 Task: Design a Sports Team Jersey.
Action: Mouse moved to (136, 349)
Screenshot: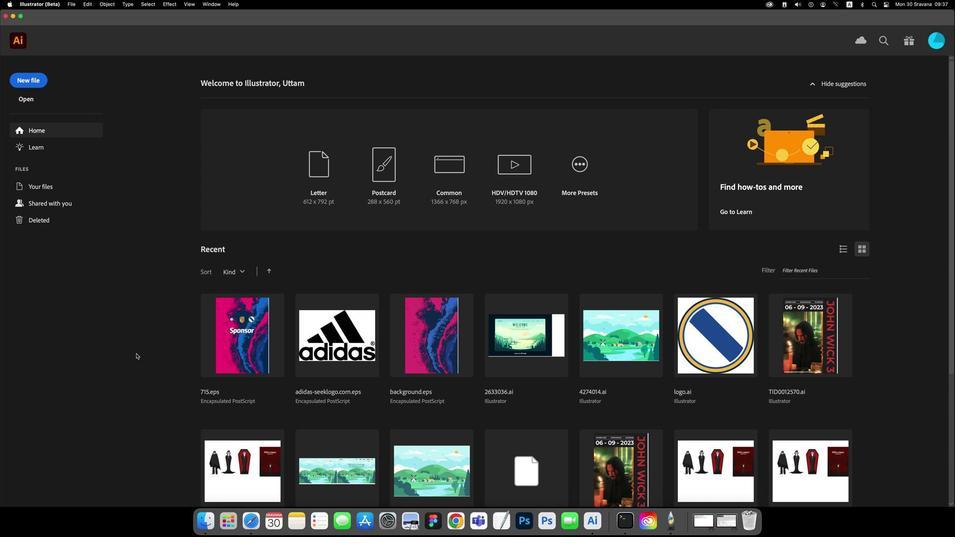 
Action: Mouse pressed left at (136, 349)
Screenshot: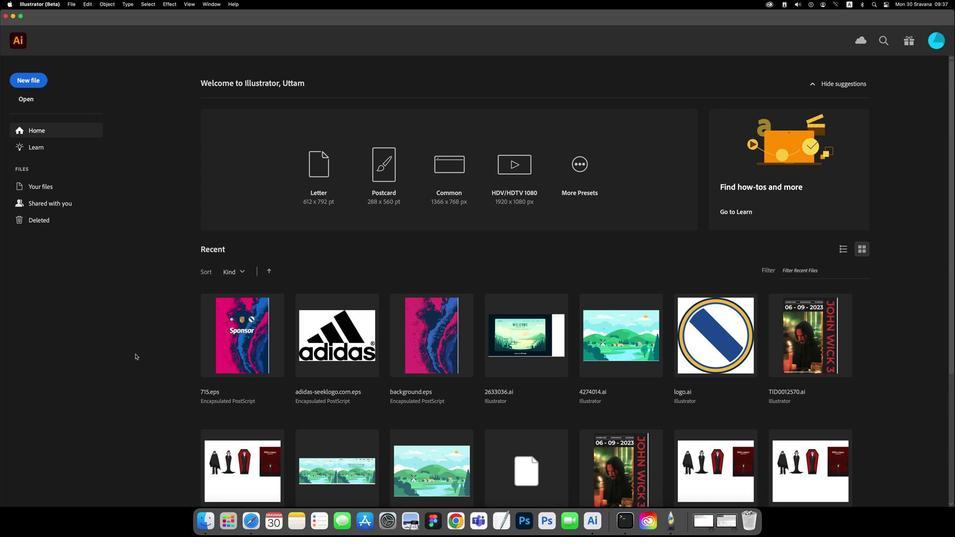 
Action: Mouse pressed left at (136, 349)
Screenshot: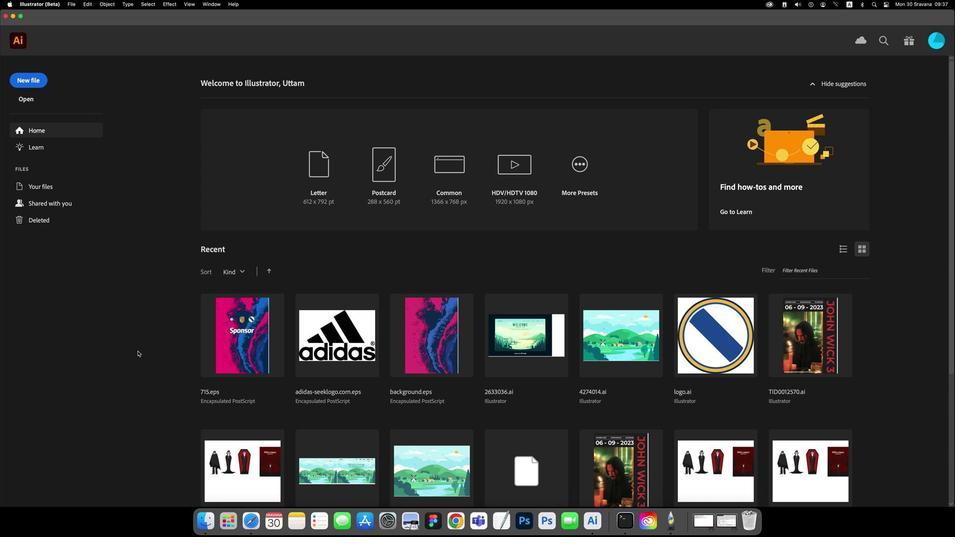 
Action: Mouse moved to (138, 346)
Screenshot: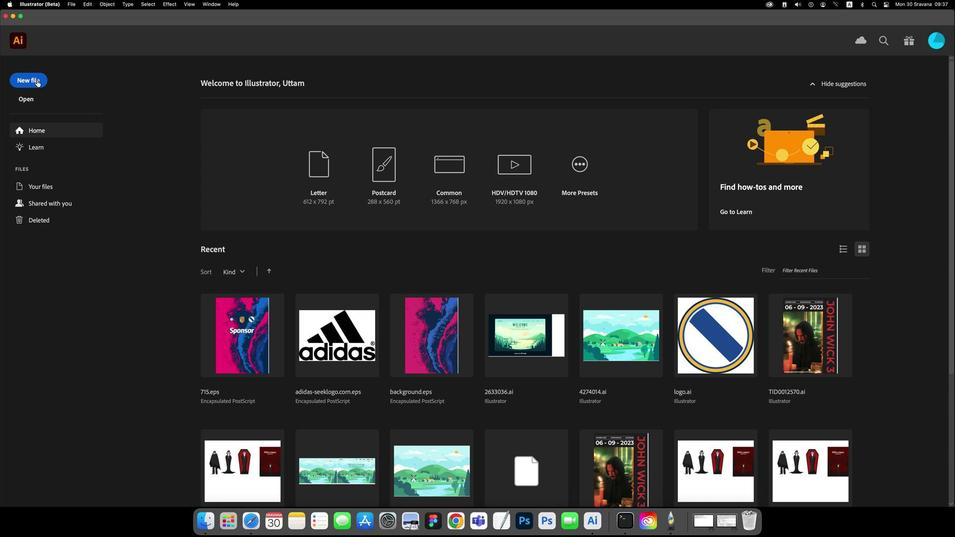 
Action: Mouse pressed left at (138, 346)
Screenshot: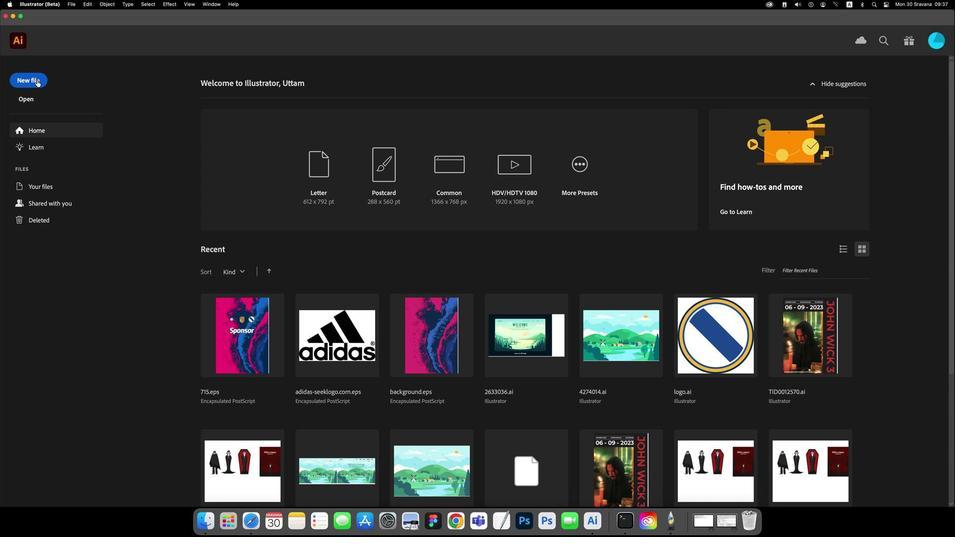 
Action: Mouse moved to (38, 85)
Screenshot: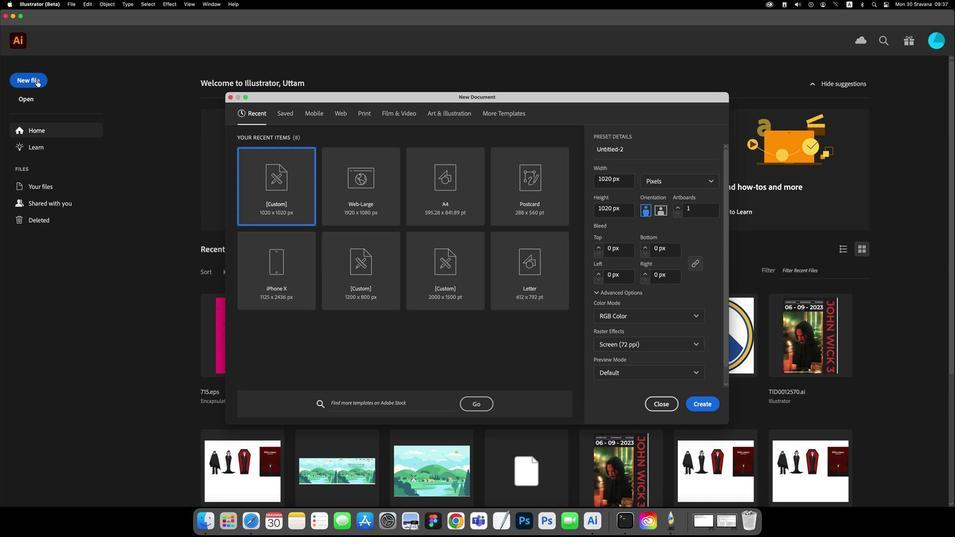 
Action: Mouse pressed left at (38, 85)
Screenshot: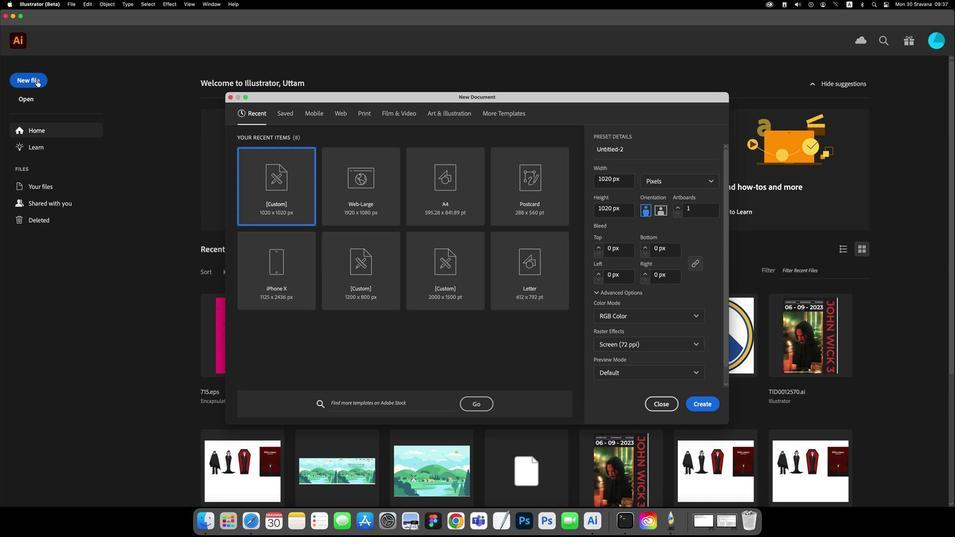 
Action: Mouse moved to (437, 114)
Screenshot: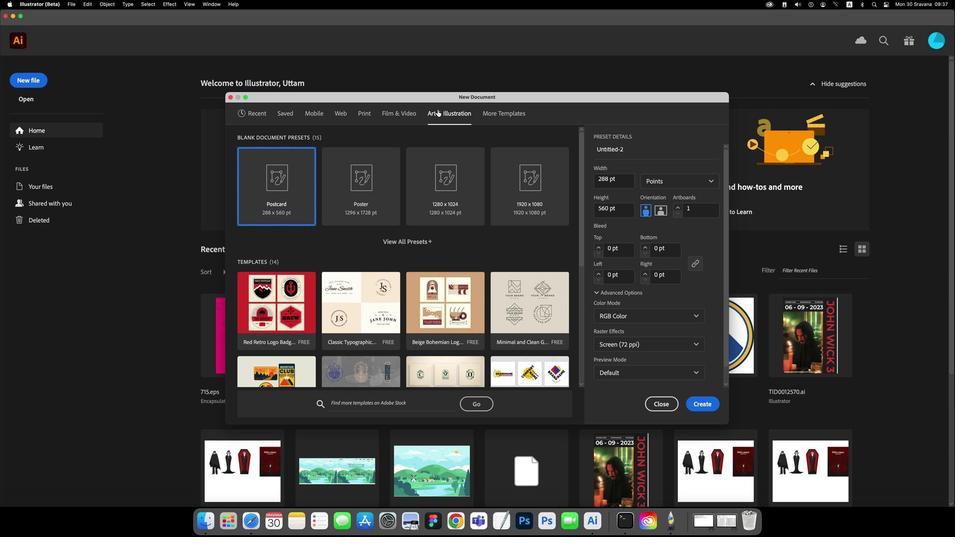 
Action: Mouse pressed left at (437, 114)
Screenshot: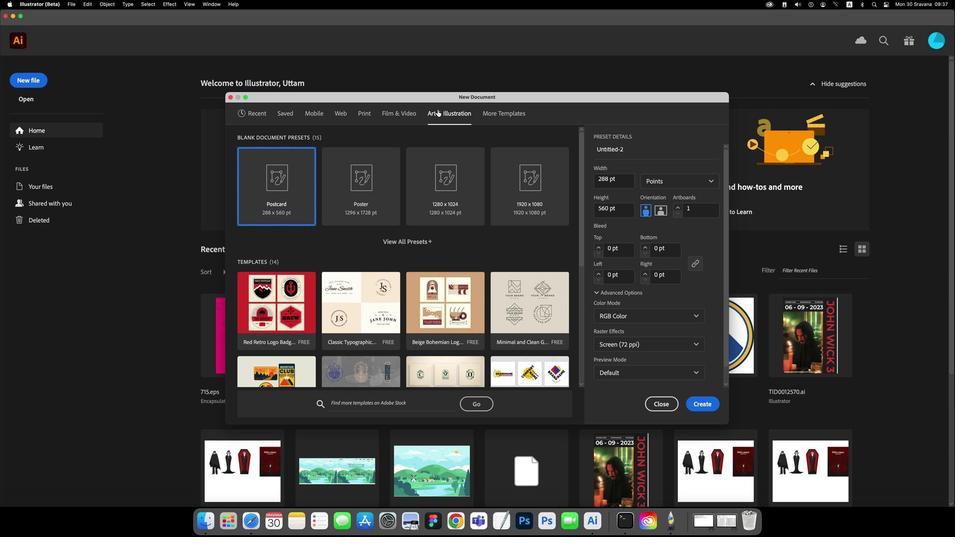 
Action: Mouse moved to (518, 177)
Screenshot: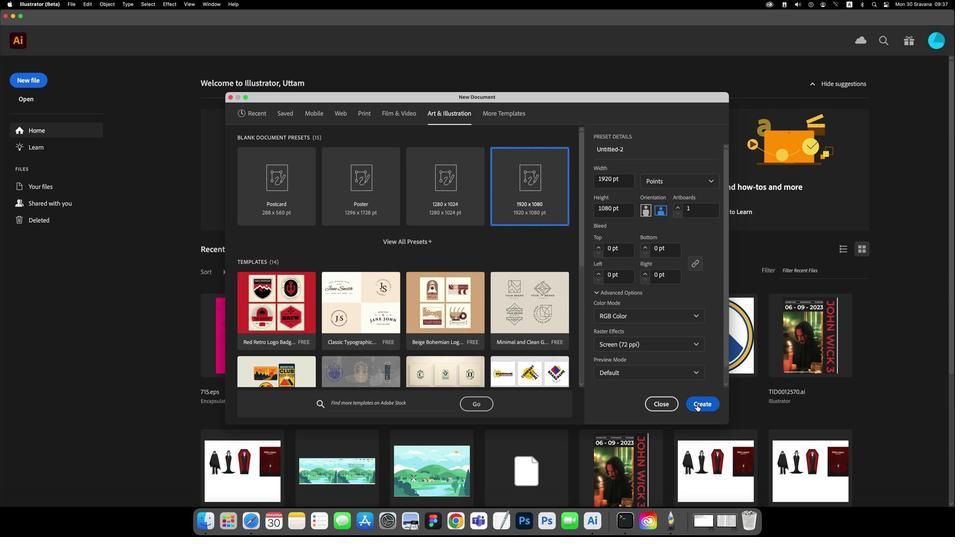 
Action: Mouse pressed left at (518, 177)
Screenshot: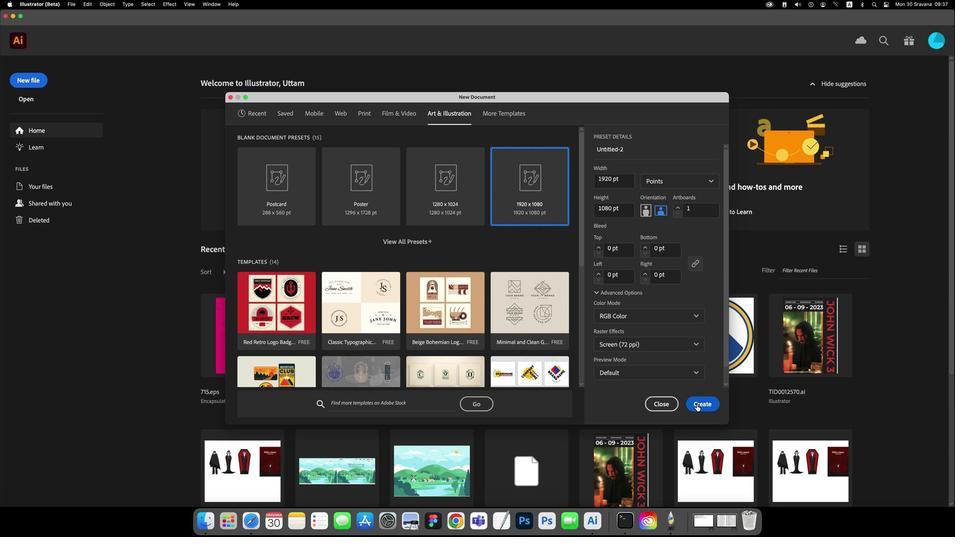 
Action: Mouse moved to (695, 397)
Screenshot: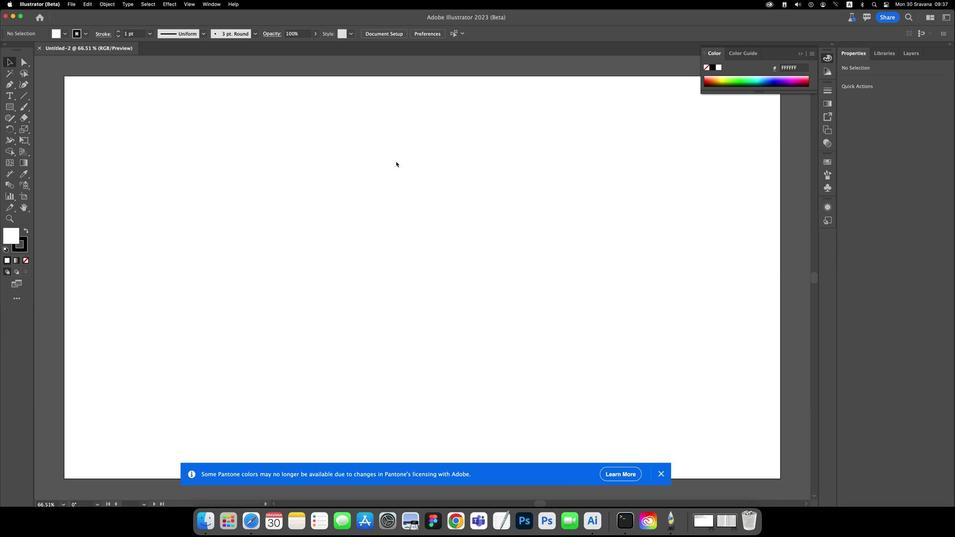 
Action: Mouse pressed left at (695, 397)
Screenshot: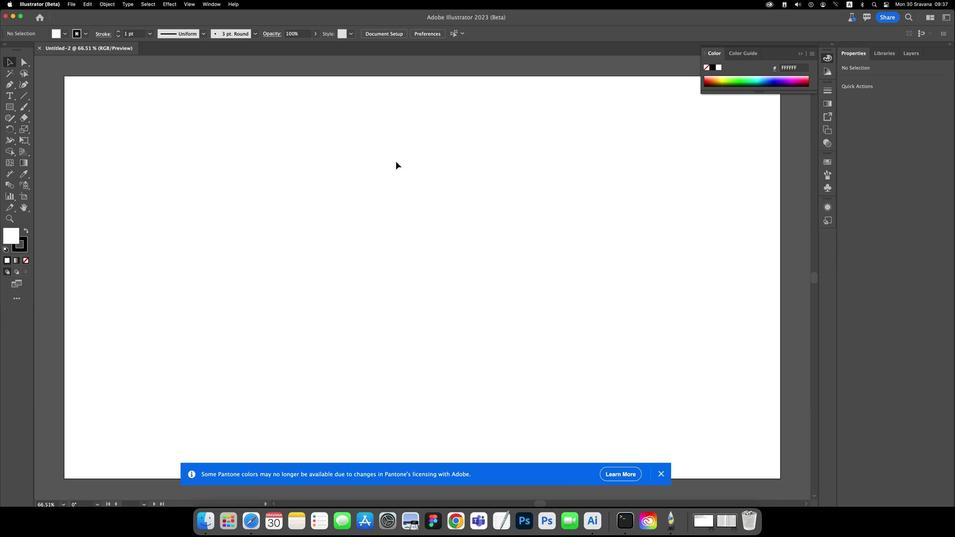 
Action: Mouse moved to (661, 462)
Screenshot: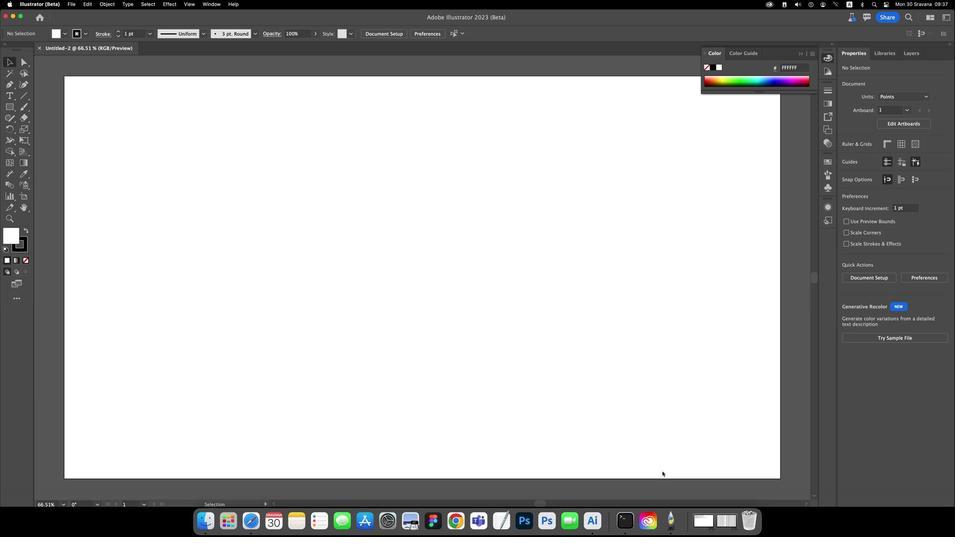 
Action: Mouse pressed left at (661, 462)
Screenshot: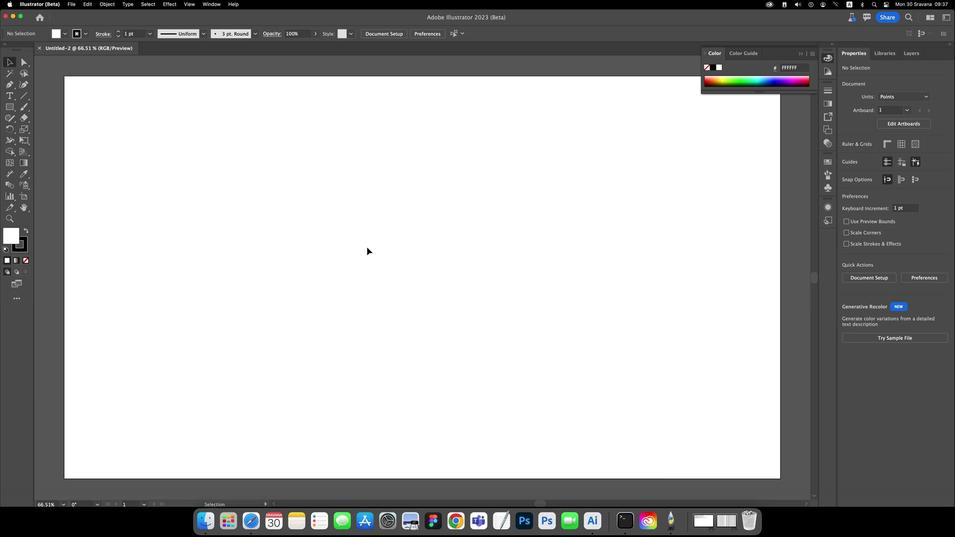 
Action: Mouse moved to (366, 246)
Screenshot: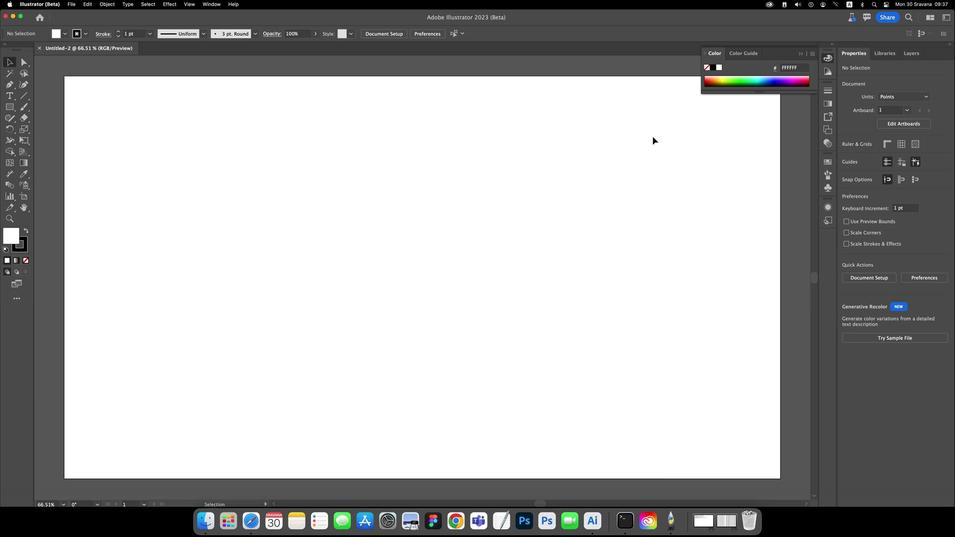 
Action: Mouse pressed left at (366, 246)
Screenshot: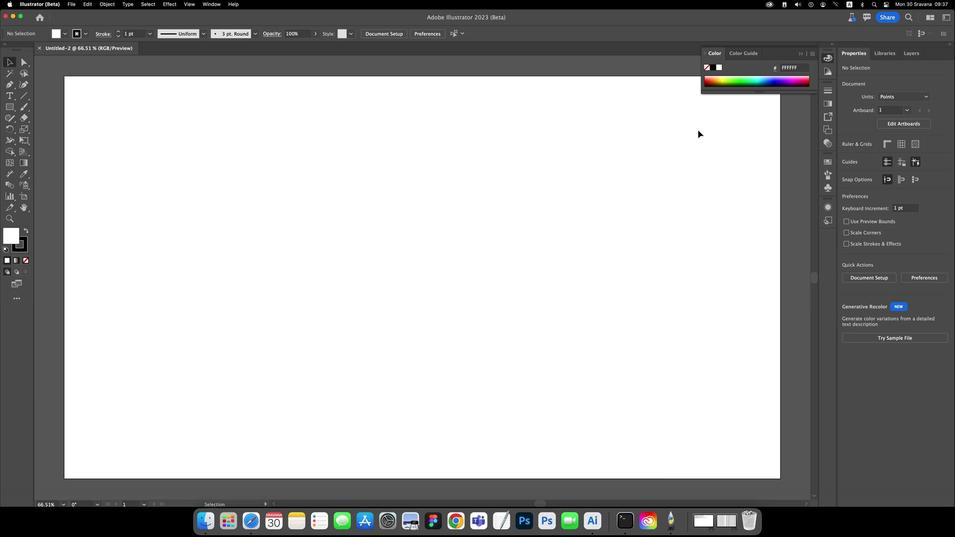 
Action: Mouse moved to (896, 129)
Screenshot: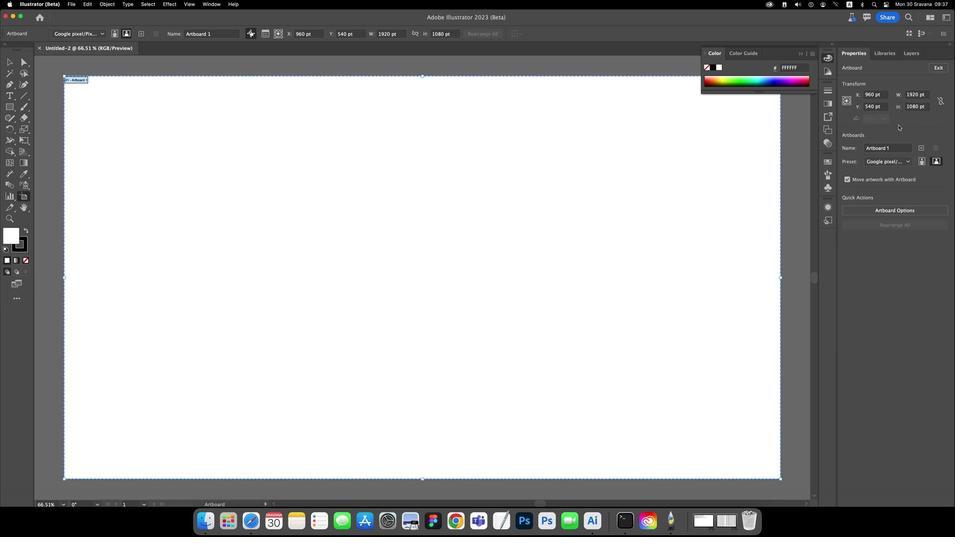 
Action: Mouse pressed left at (896, 129)
Screenshot: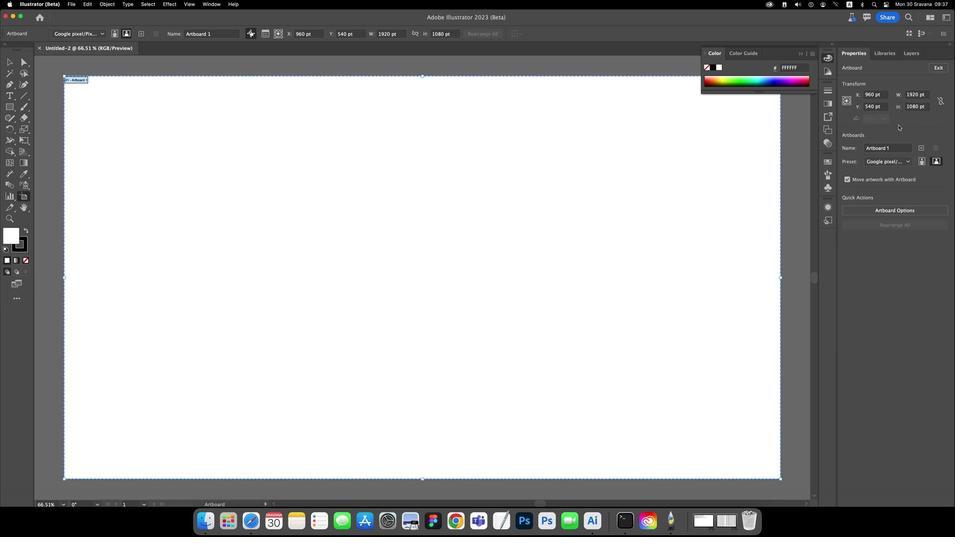 
Action: Mouse moved to (920, 165)
Screenshot: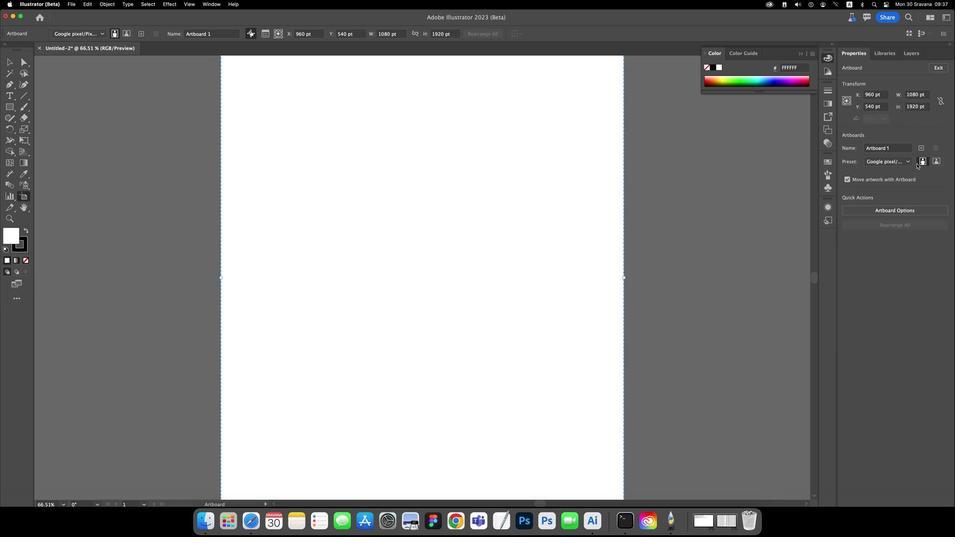 
Action: Mouse pressed left at (920, 165)
Screenshot: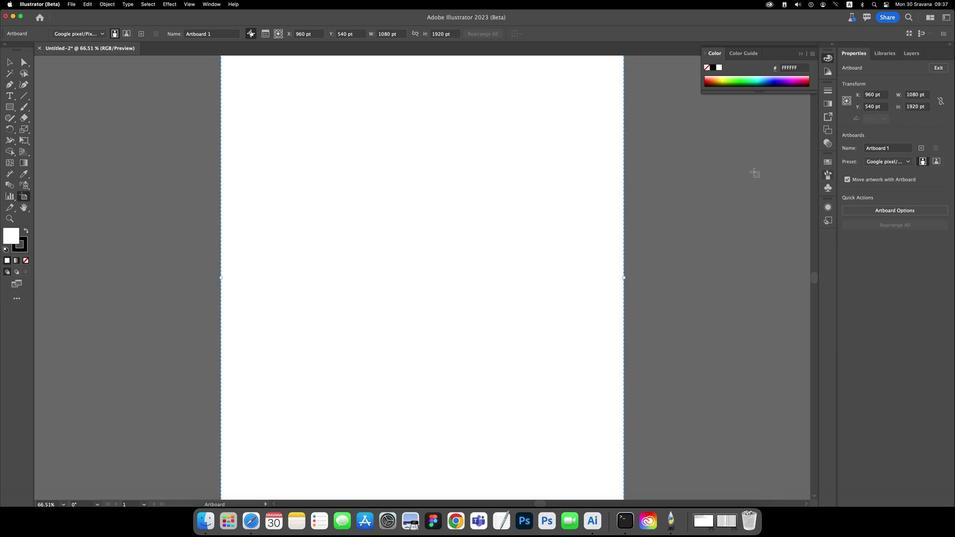 
Action: Mouse moved to (738, 184)
Screenshot: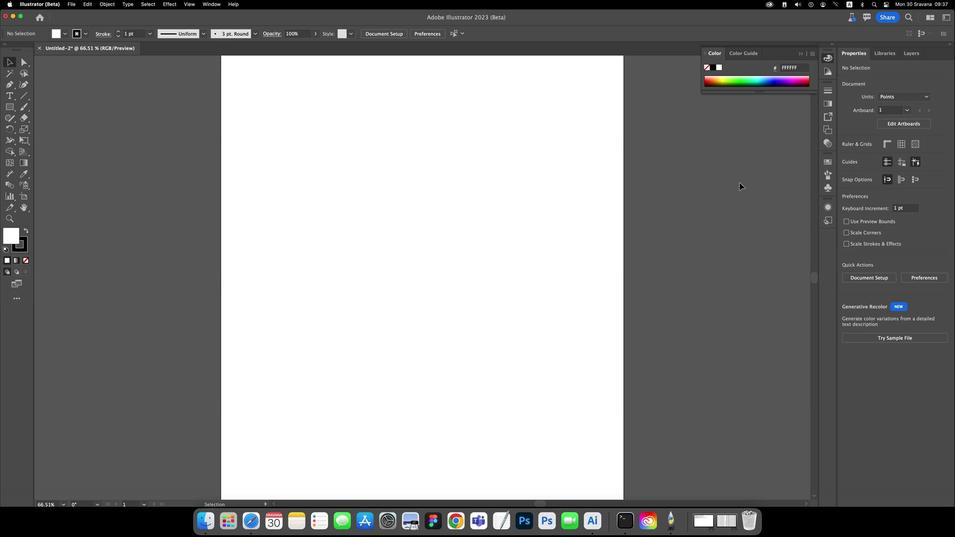 
Action: Key pressed 'v'
Screenshot: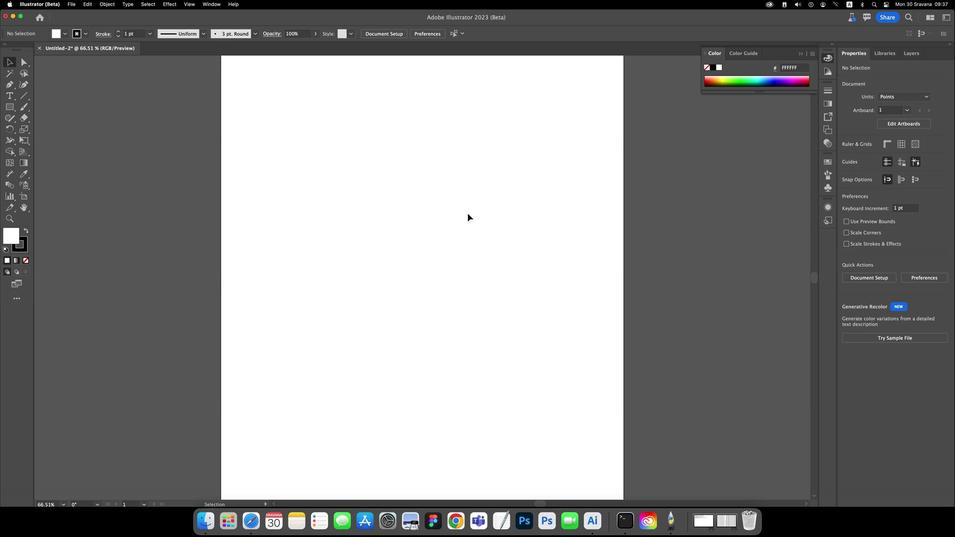 
Action: Mouse pressed left at (738, 184)
Screenshot: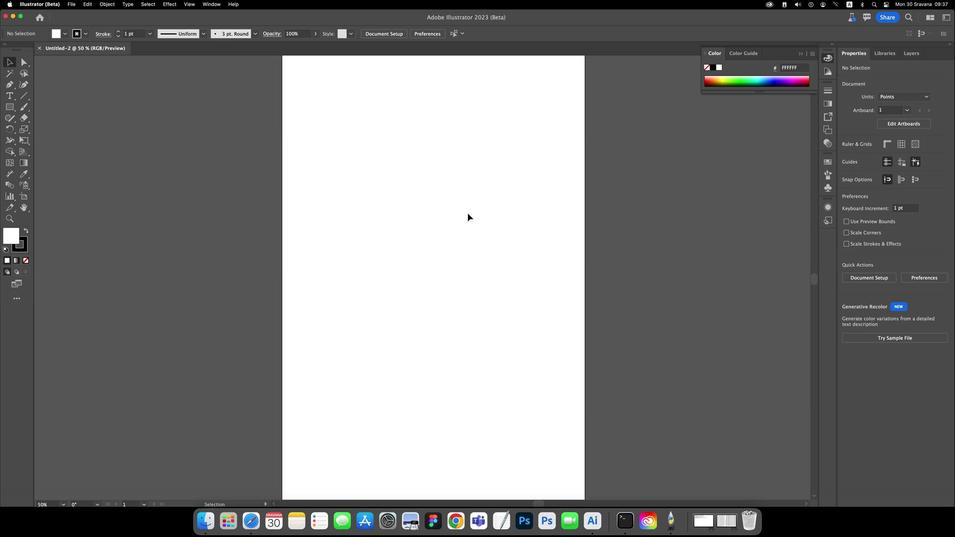 
Action: Mouse moved to (467, 214)
Screenshot: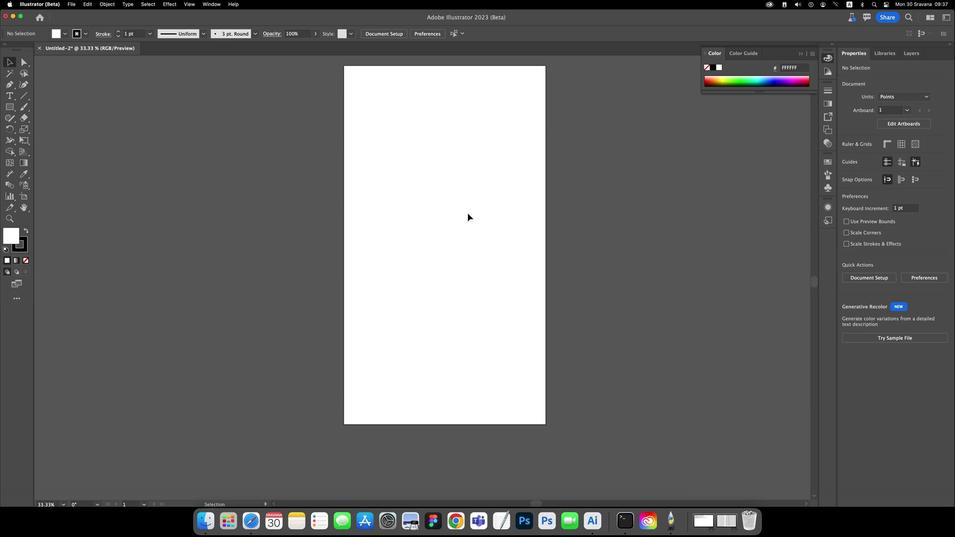 
Action: Key pressed Key.alt
Screenshot: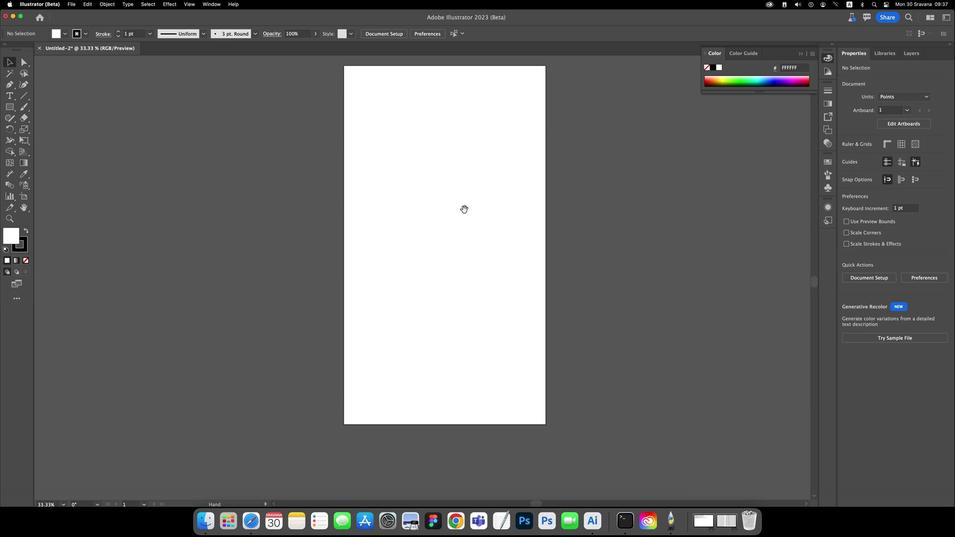 
Action: Mouse scrolled (467, 214) with delta (1, 8)
Screenshot: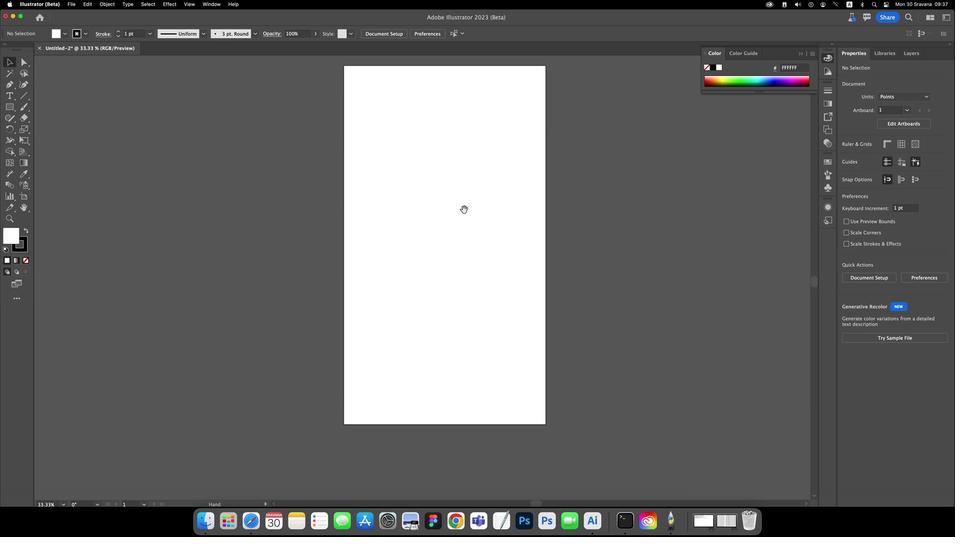 
Action: Mouse scrolled (467, 214) with delta (1, 8)
Screenshot: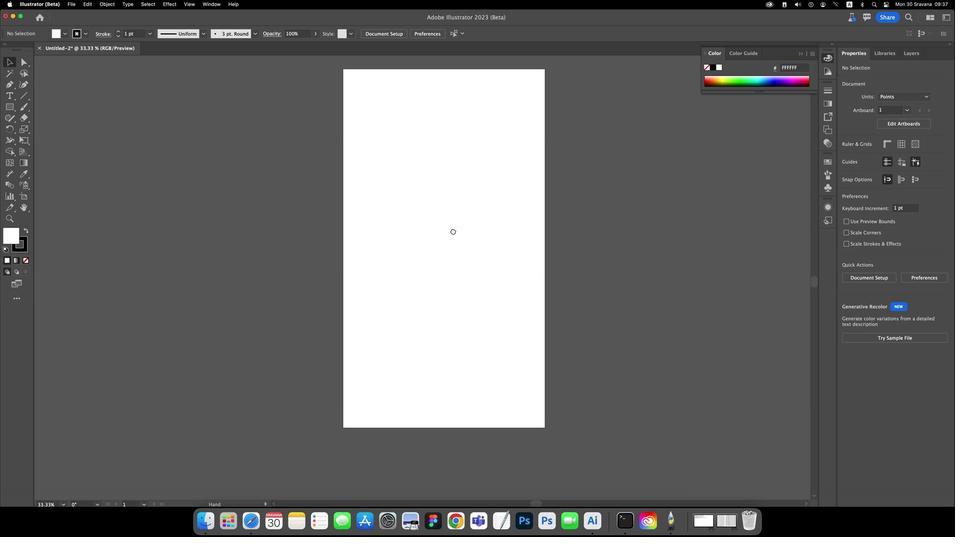 
Action: Mouse moved to (467, 214)
Screenshot: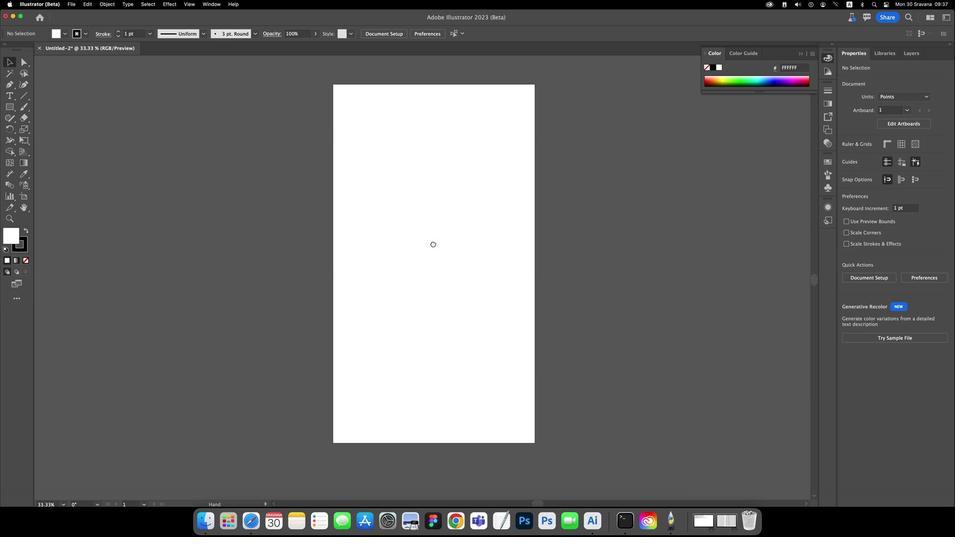 
Action: Mouse scrolled (467, 214) with delta (1, 8)
Screenshot: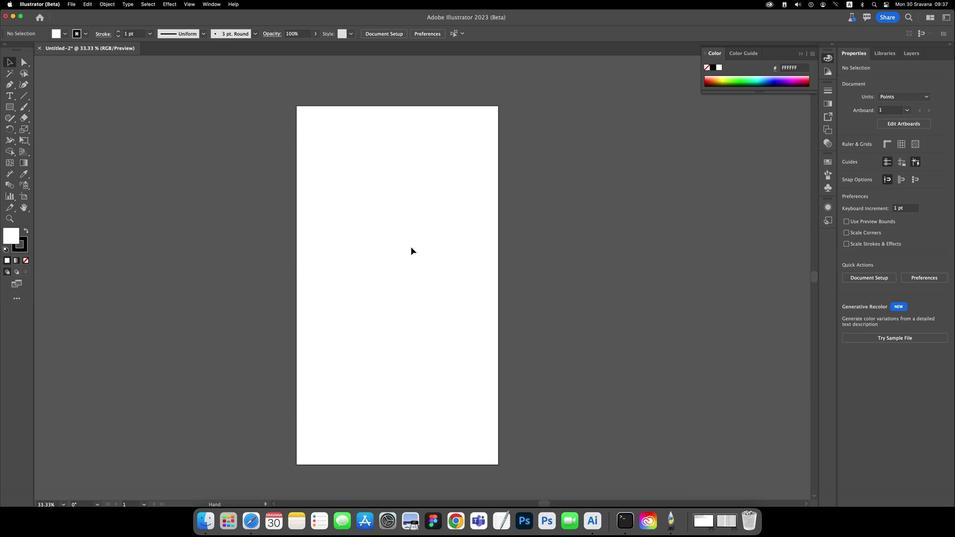 
Action: Key pressed Key.space
Screenshot: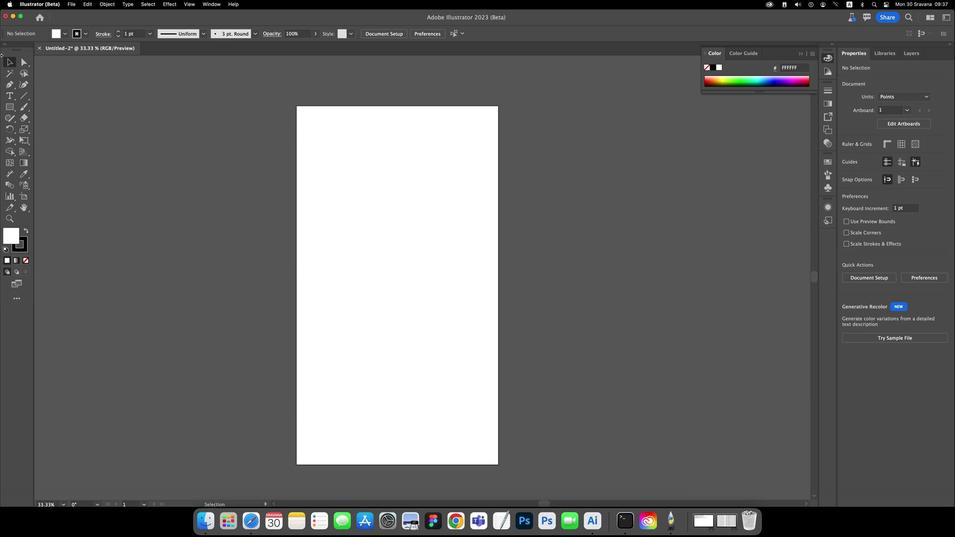 
Action: Mouse moved to (463, 212)
Screenshot: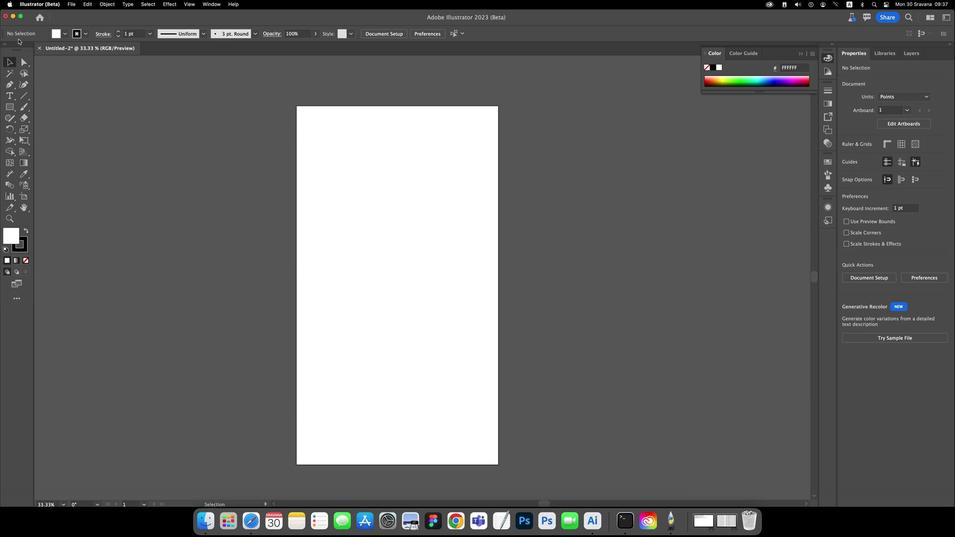 
Action: Mouse pressed left at (463, 212)
Screenshot: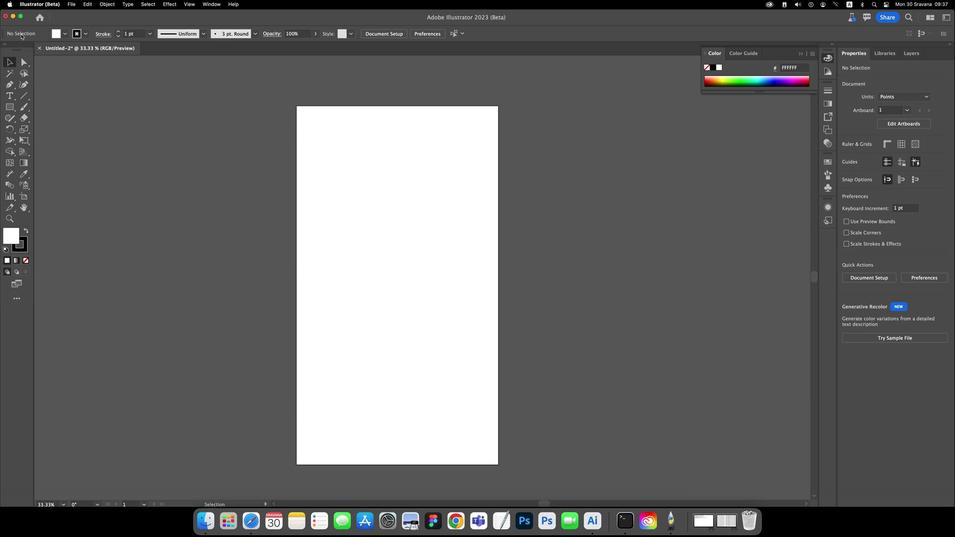 
Action: Mouse moved to (70, 10)
Screenshot: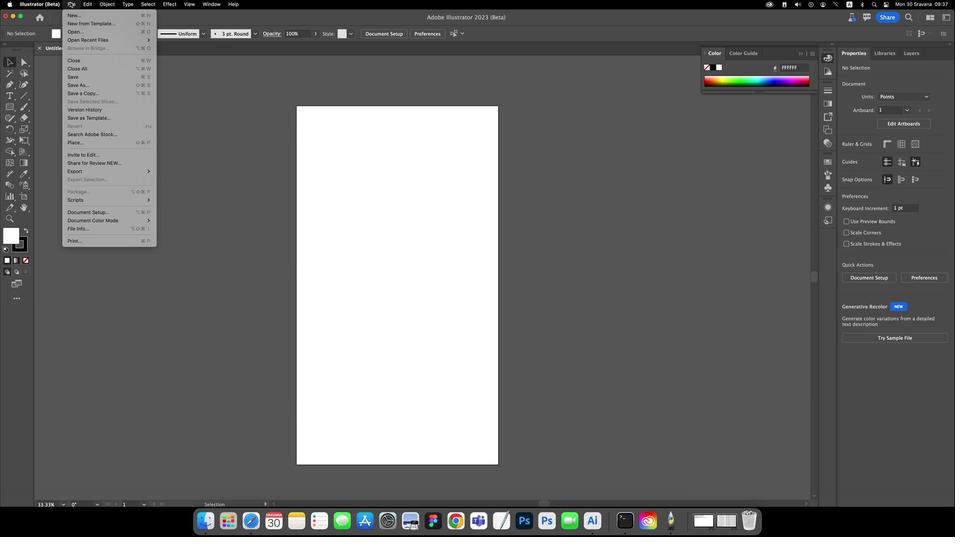 
Action: Mouse pressed left at (70, 10)
Screenshot: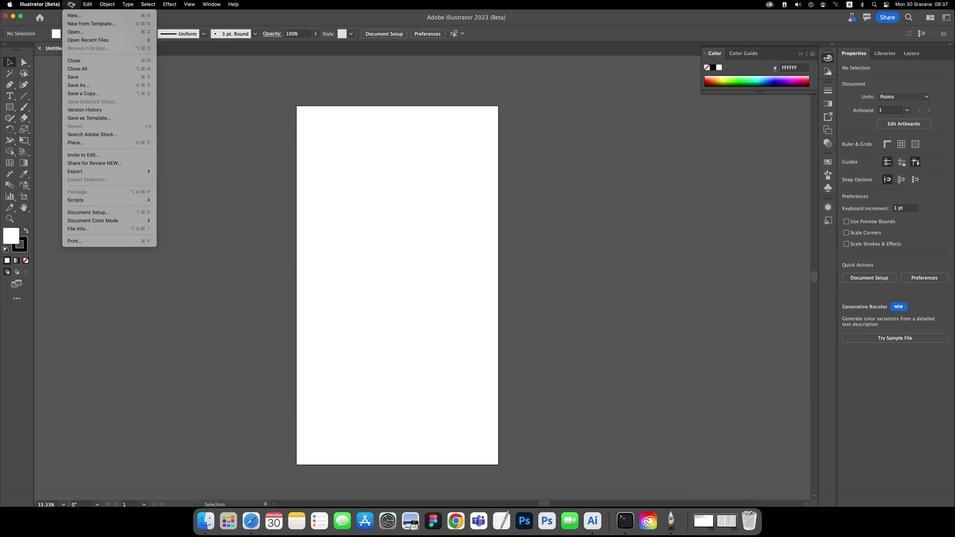 
Action: Mouse moved to (92, 37)
Screenshot: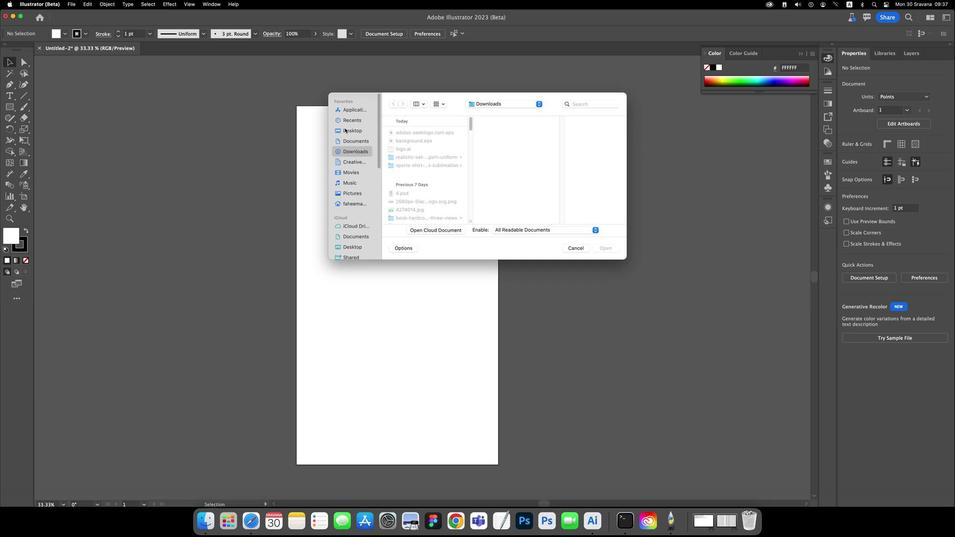 
Action: Mouse pressed left at (92, 37)
Screenshot: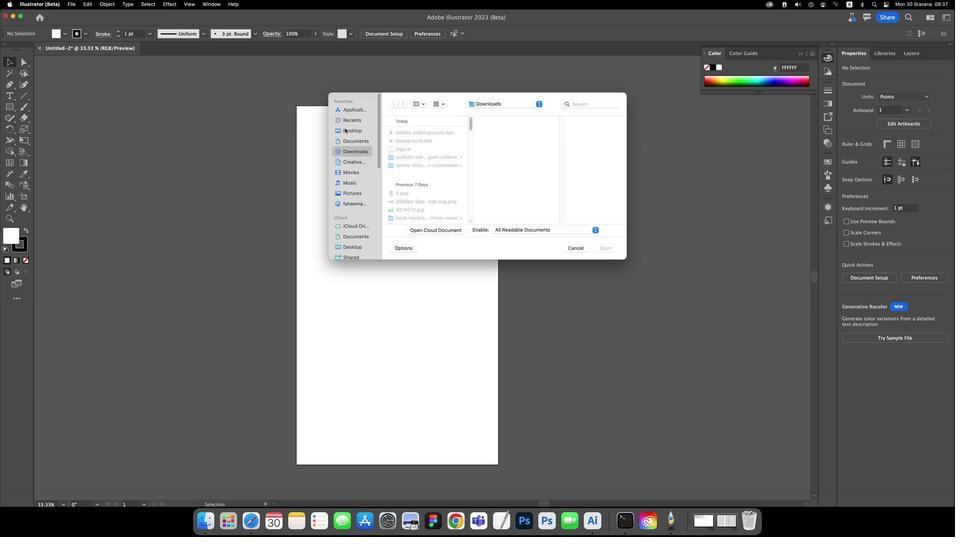 
Action: Mouse moved to (407, 144)
Screenshot: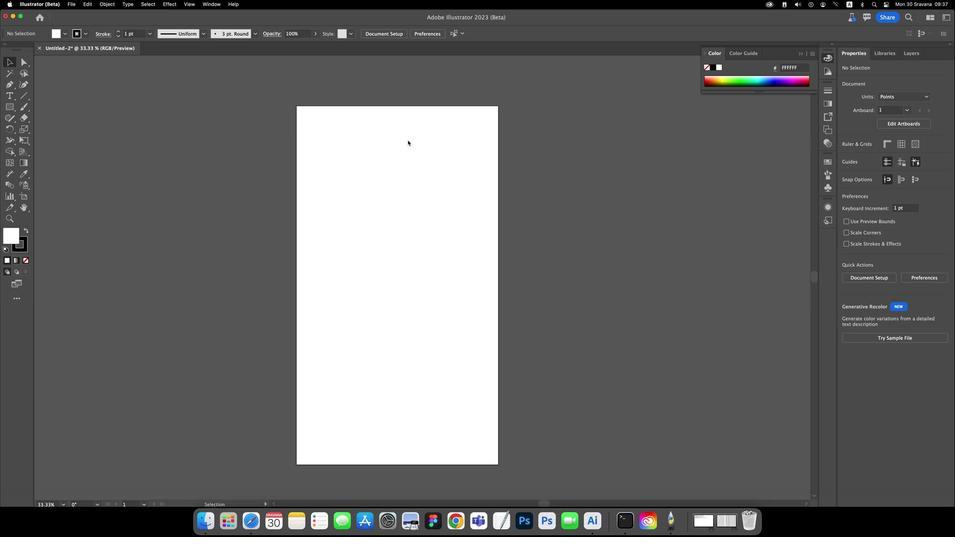 
Action: Mouse pressed left at (407, 144)
Screenshot: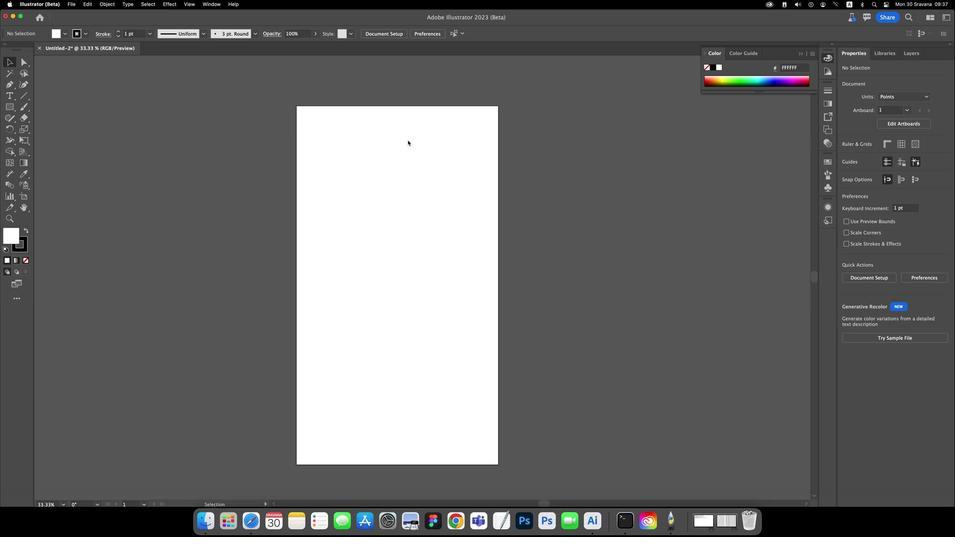 
Action: Key pressed Key.enter
Screenshot: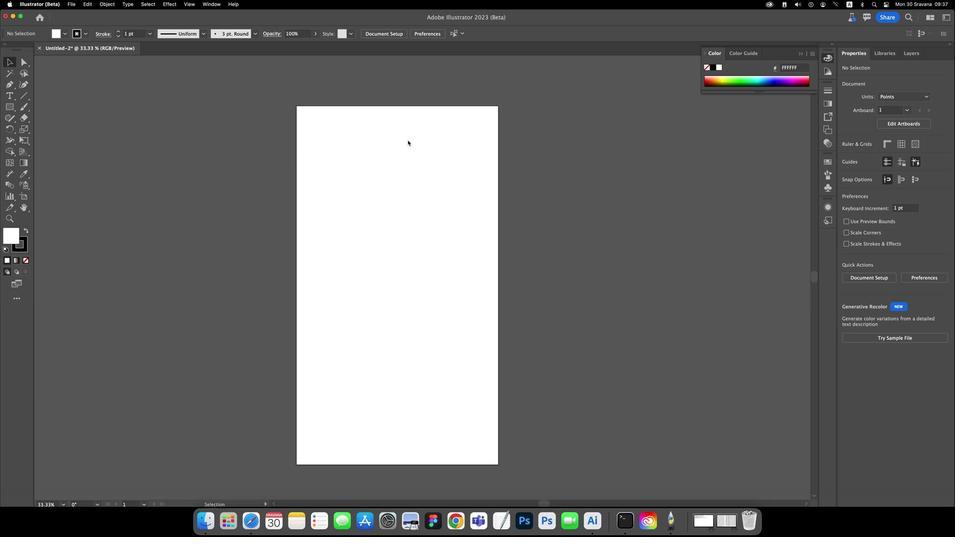 
Action: Mouse moved to (262, 119)
Screenshot: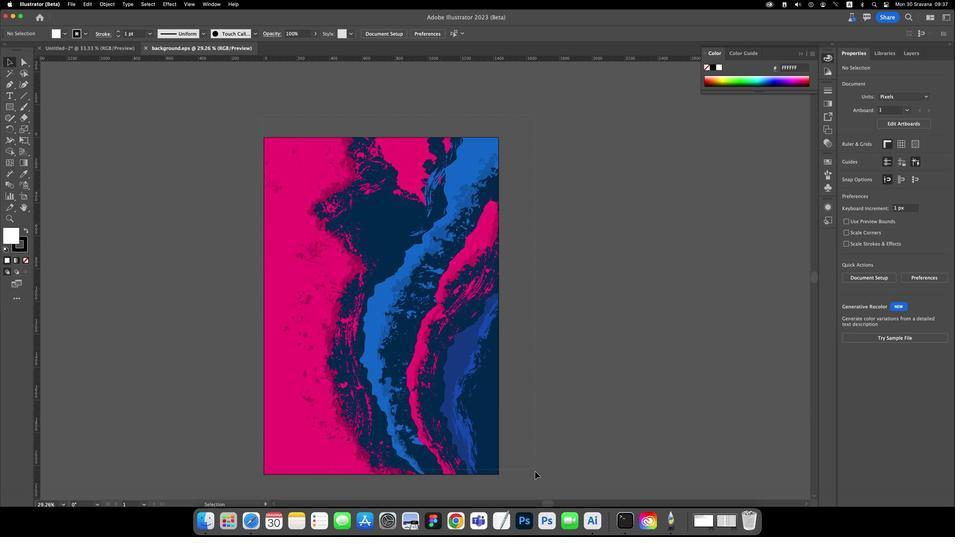 
Action: Mouse pressed left at (262, 119)
Screenshot: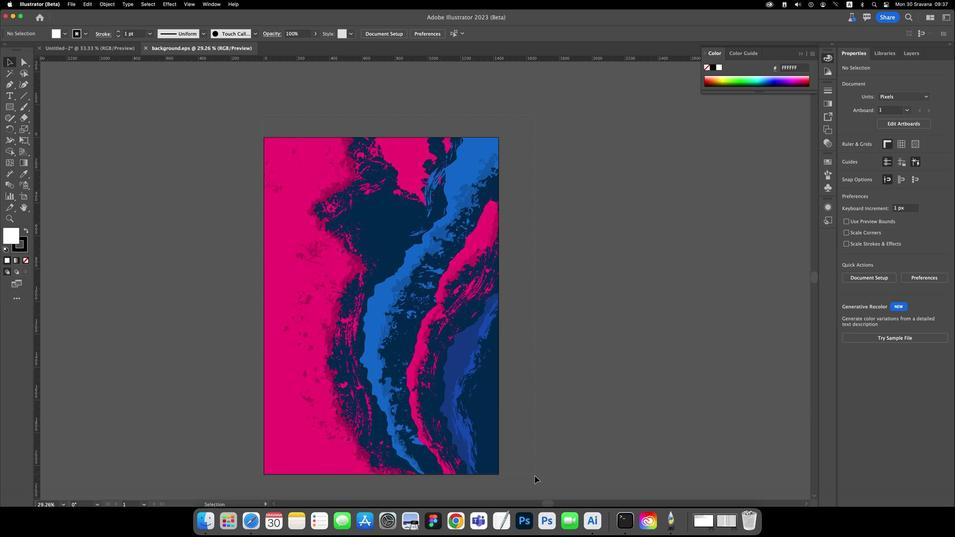 
Action: Mouse moved to (396, 285)
Screenshot: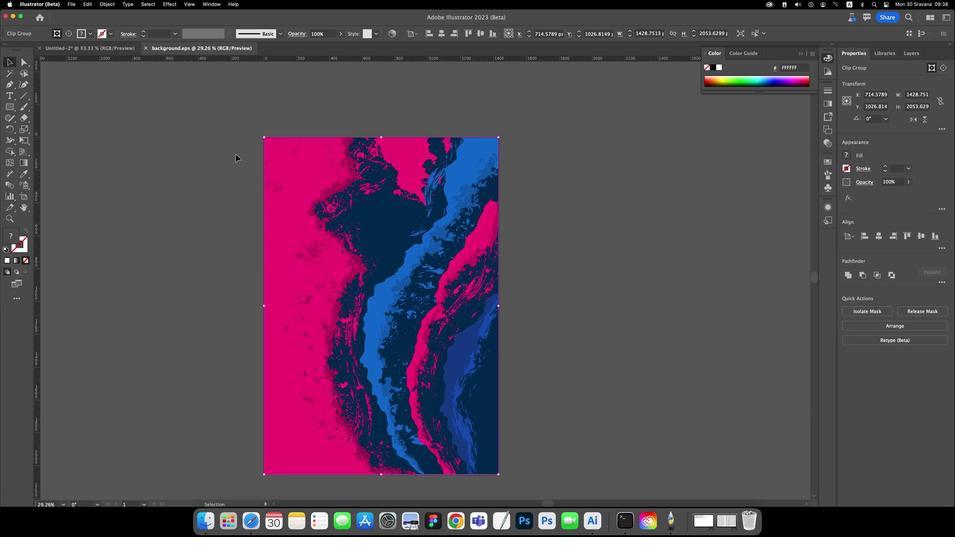 
Action: Key pressed Key.cmd'c'
Screenshot: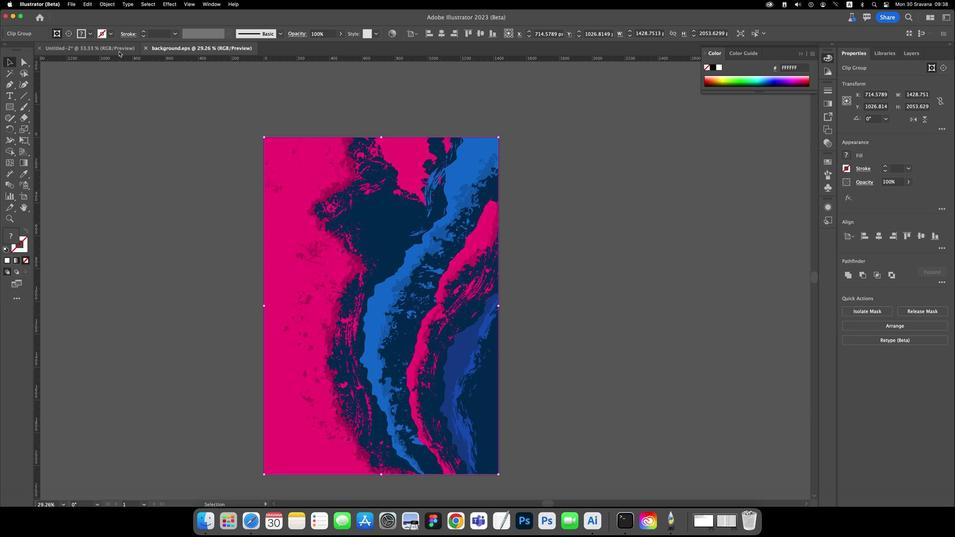 
Action: Mouse moved to (118, 55)
Screenshot: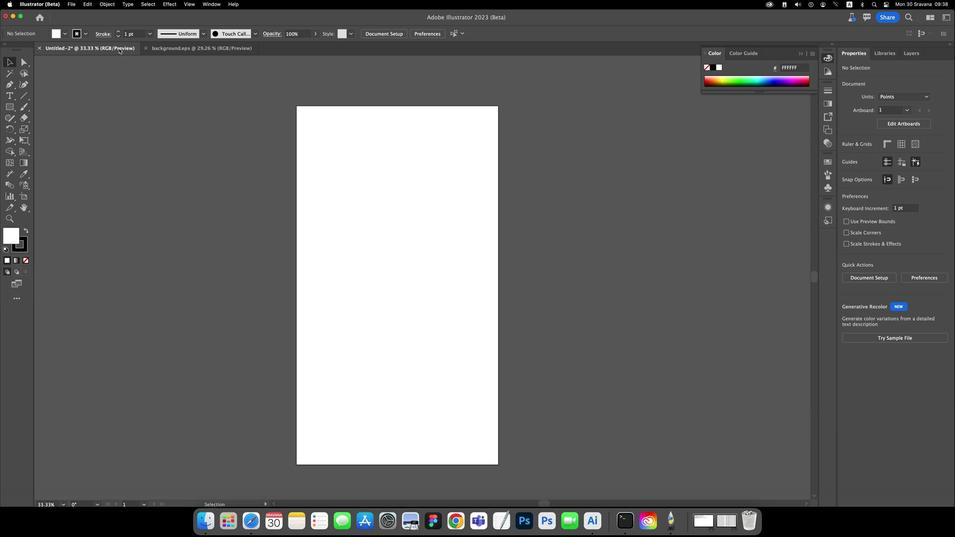 
Action: Mouse pressed left at (118, 55)
Screenshot: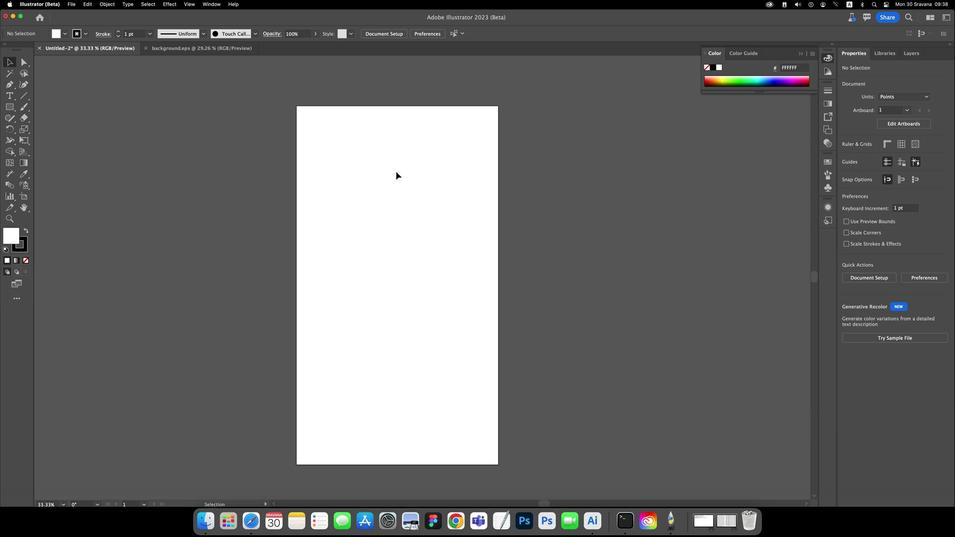 
Action: Mouse moved to (395, 174)
Screenshot: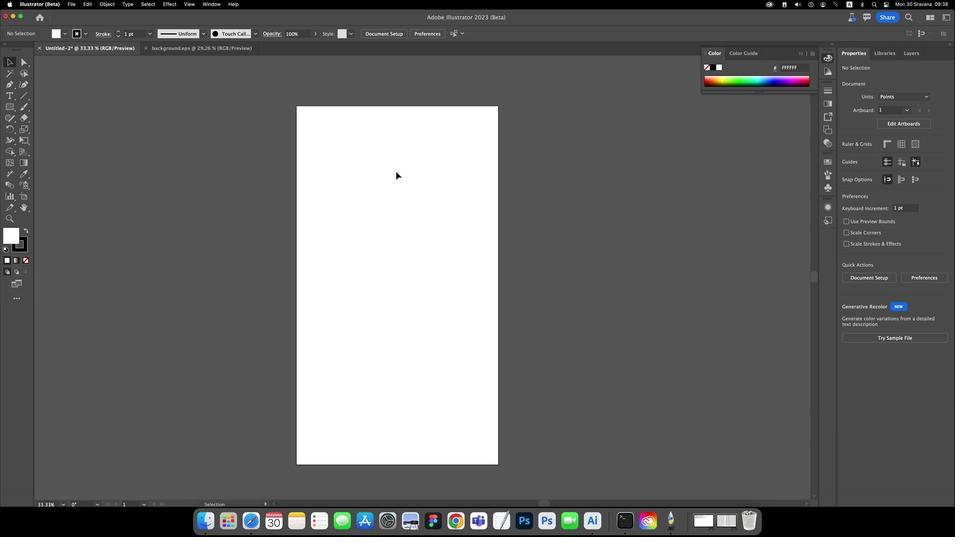 
Action: Mouse pressed left at (395, 174)
Screenshot: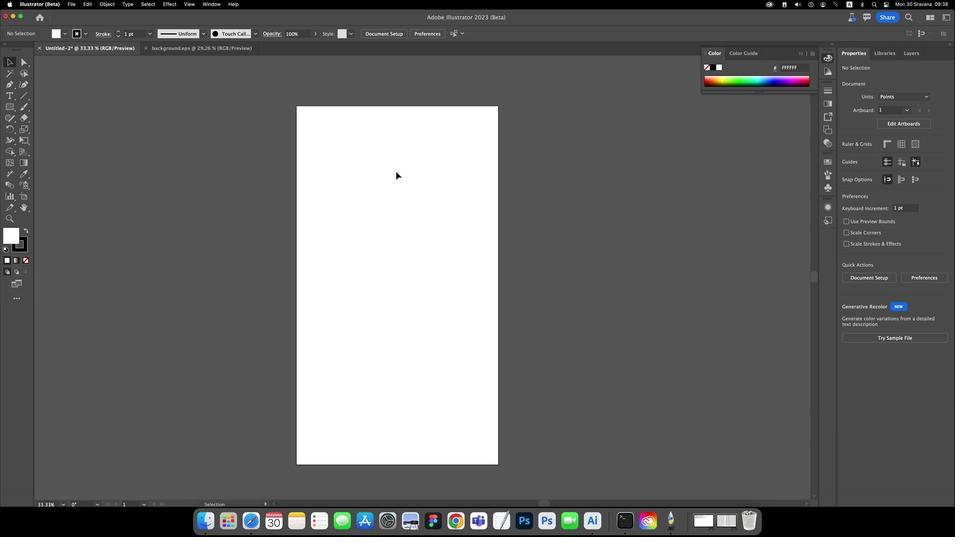 
Action: Mouse moved to (347, 177)
Screenshot: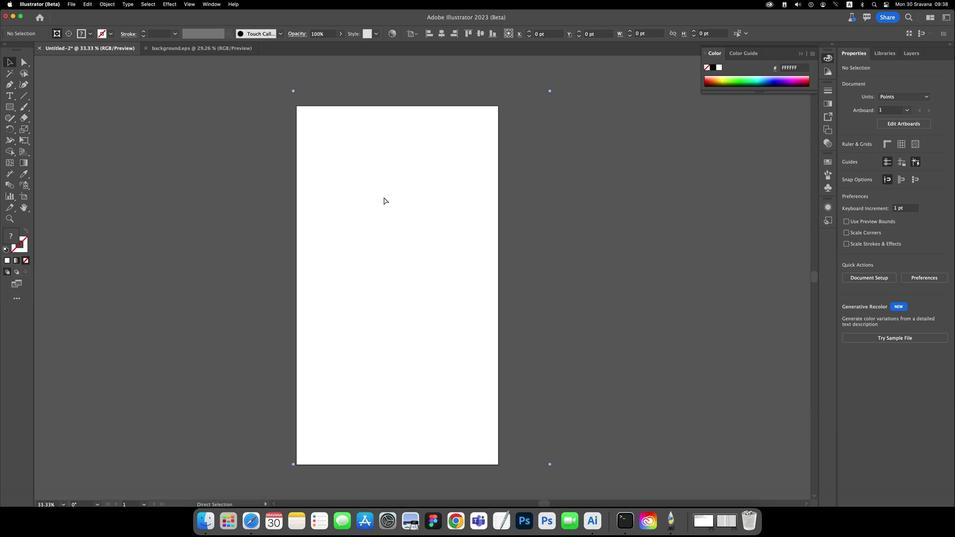 
Action: Key pressed Key.cmd
Screenshot: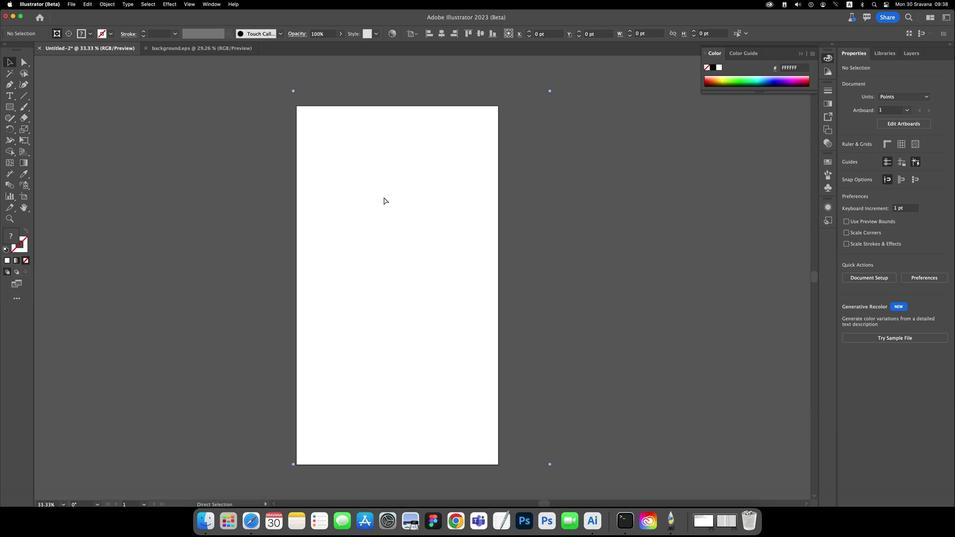 
Action: Mouse moved to (381, 193)
Screenshot: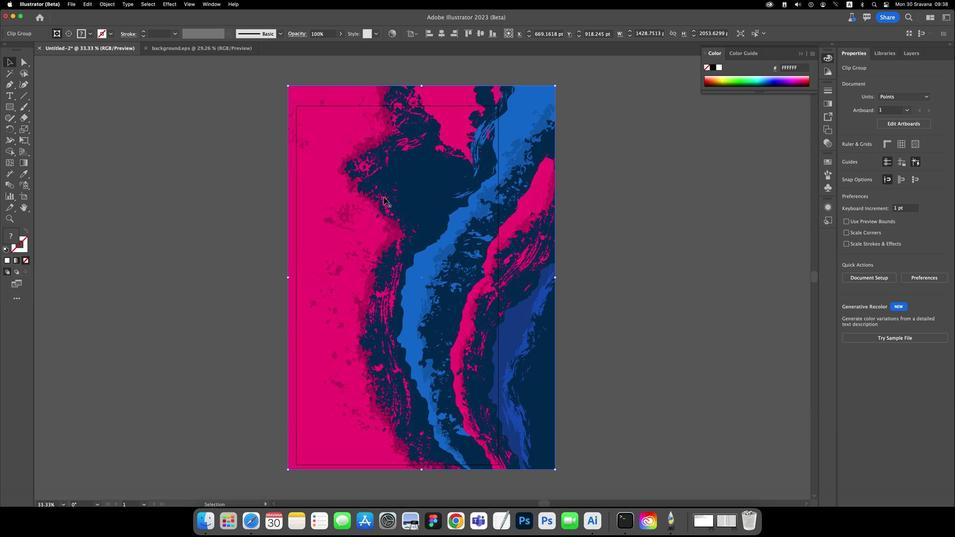 
Action: Key pressed 'v'
Screenshot: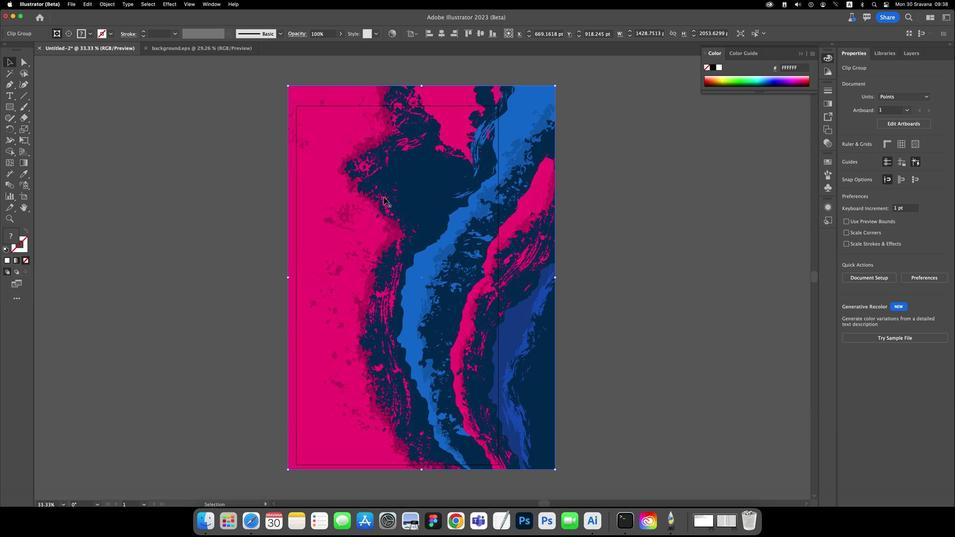 
Action: Mouse moved to (553, 91)
Screenshot: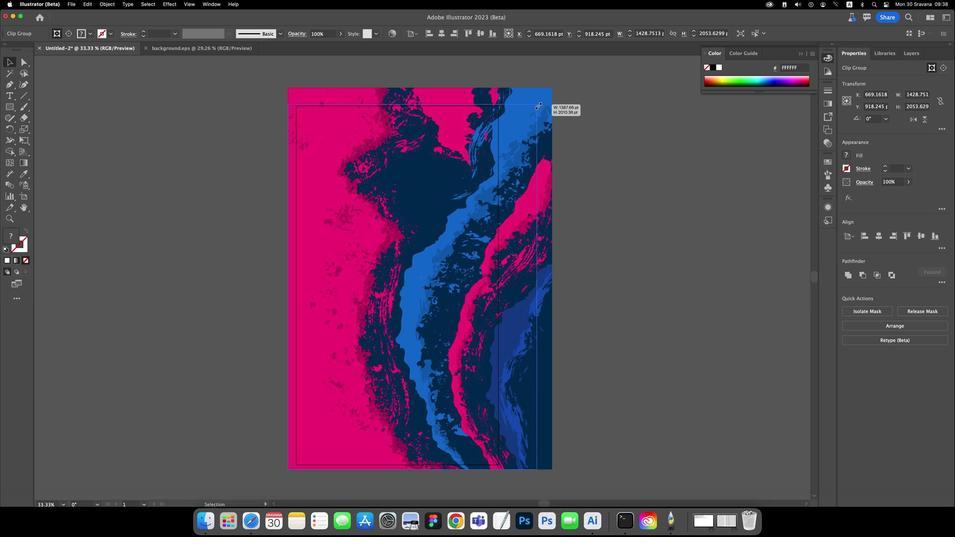 
Action: Mouse pressed left at (553, 91)
Screenshot: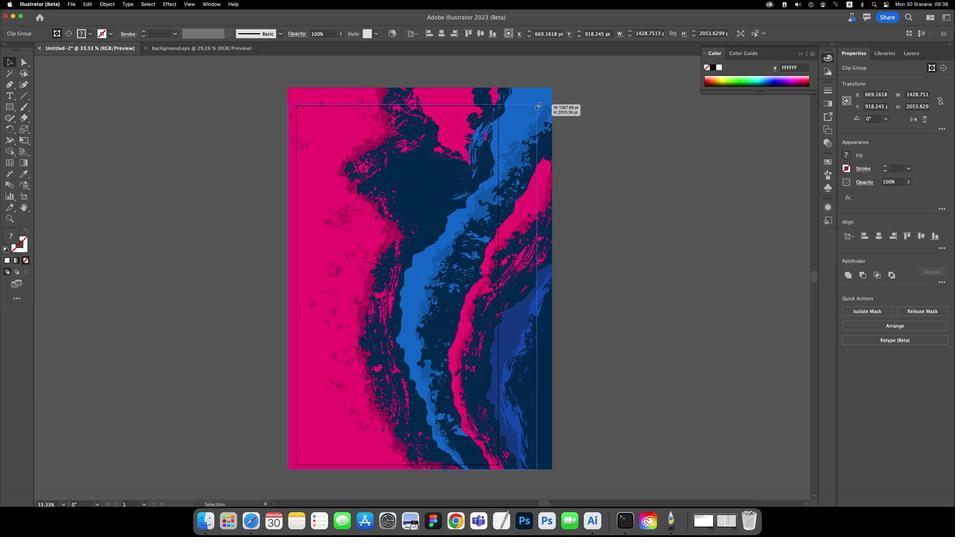 
Action: Mouse moved to (288, 460)
Screenshot: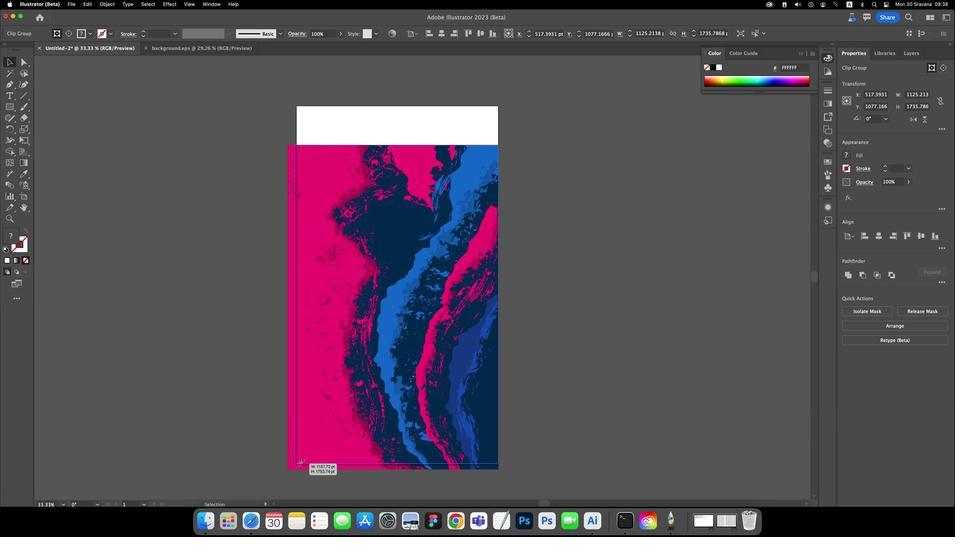 
Action: Mouse pressed left at (288, 460)
Screenshot: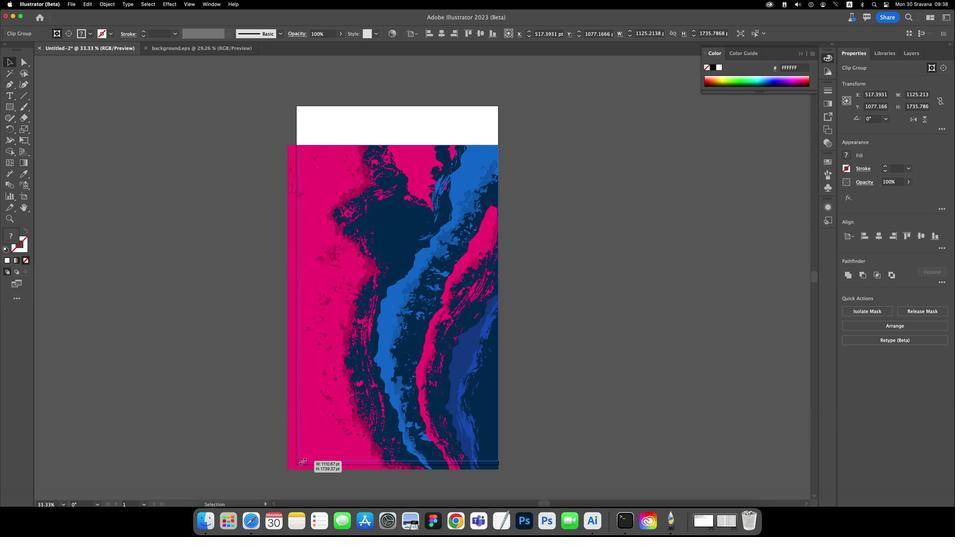 
Action: Mouse moved to (645, 171)
Screenshot: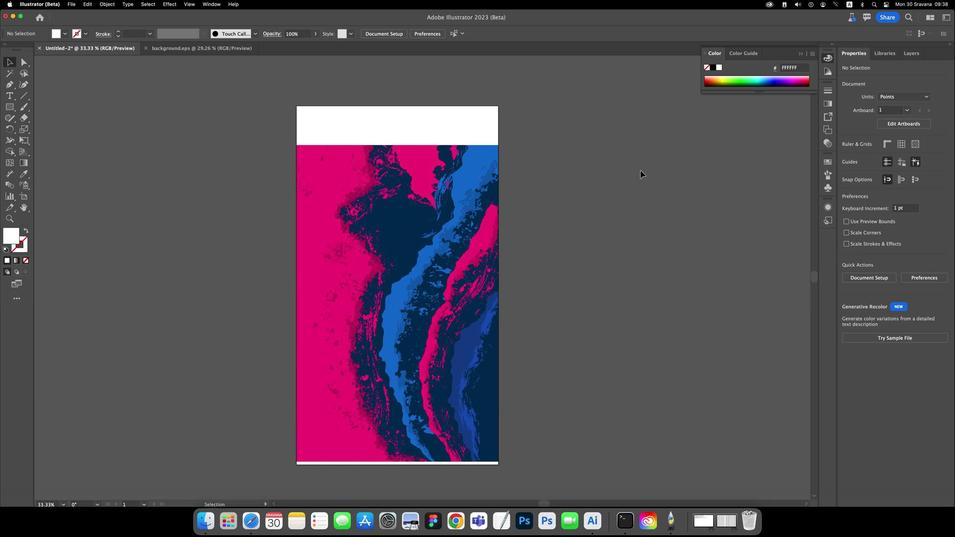 
Action: Mouse pressed left at (645, 171)
Screenshot: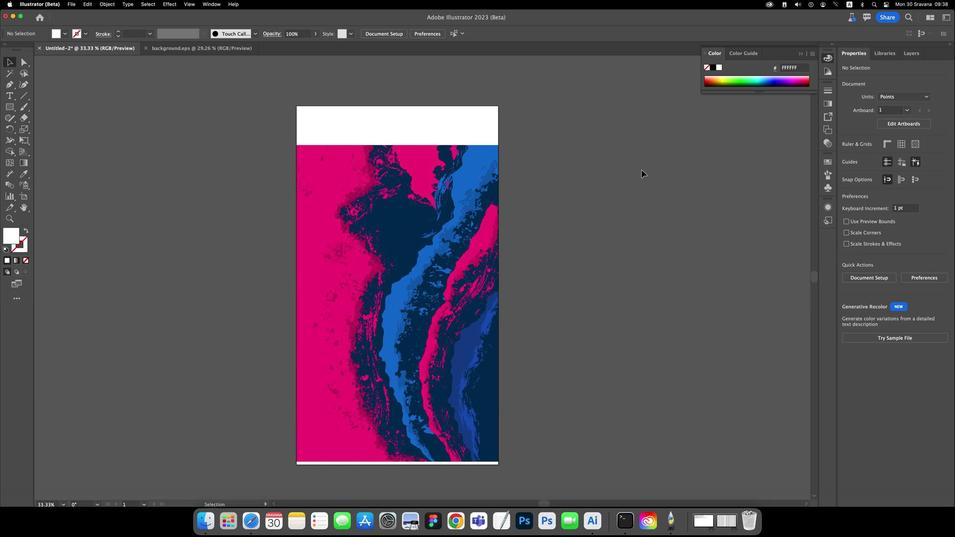 
Action: Mouse moved to (907, 129)
Screenshot: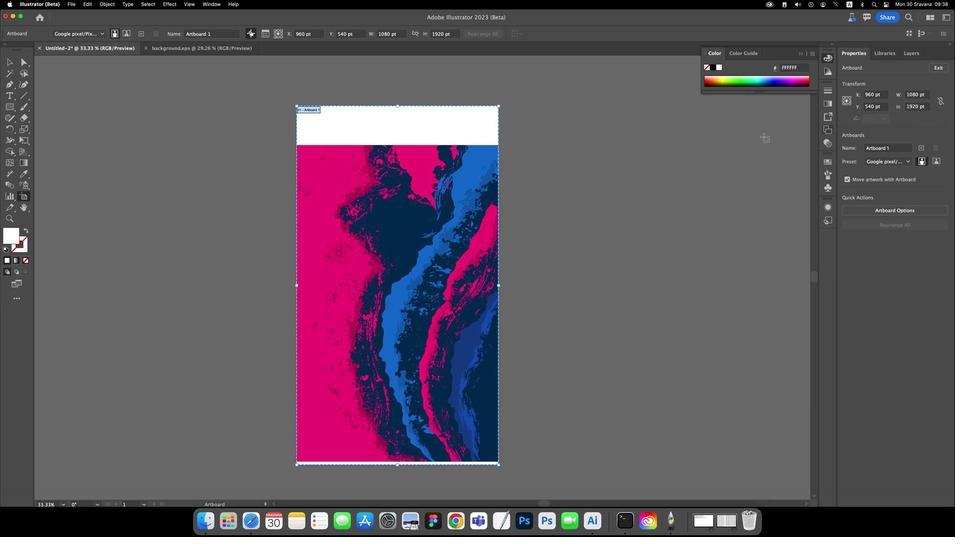 
Action: Mouse pressed left at (907, 129)
Screenshot: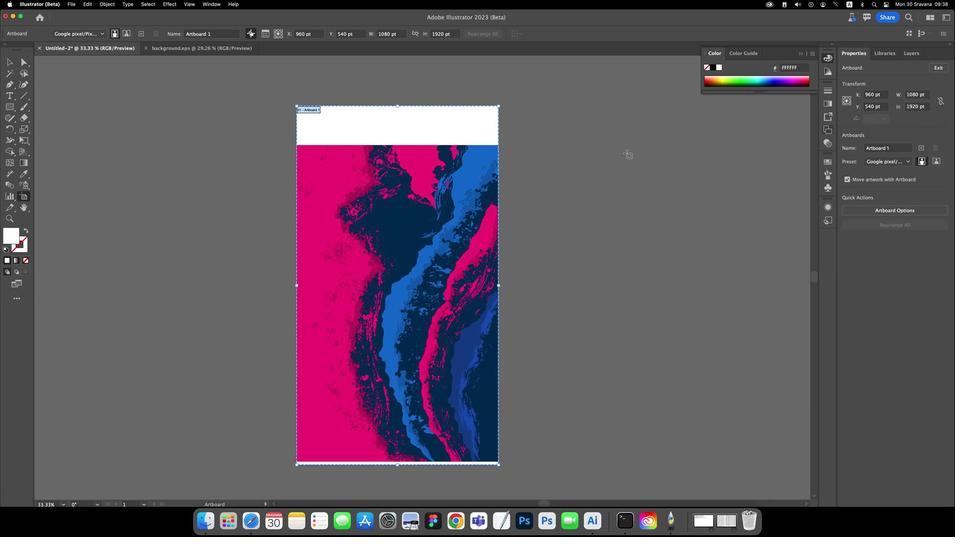 
Action: Mouse moved to (397, 109)
Screenshot: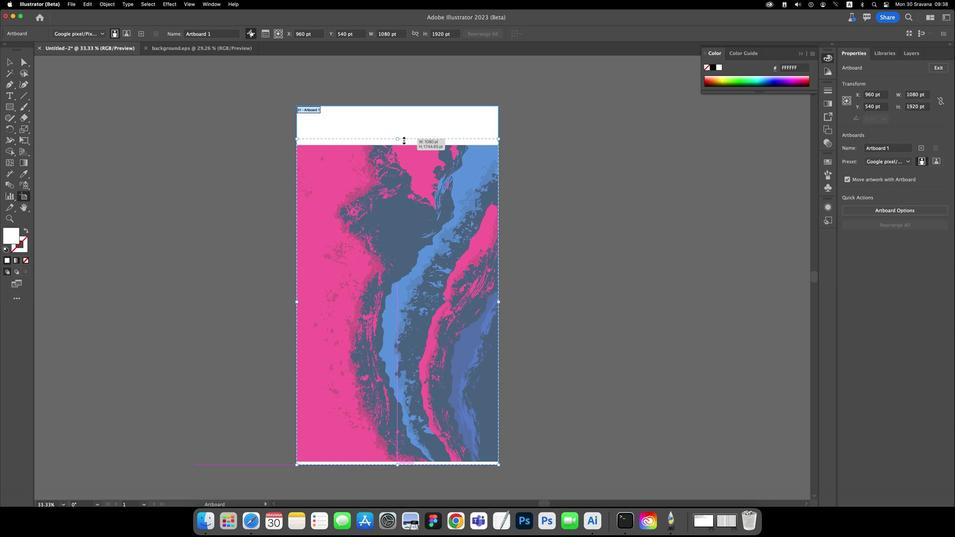 
Action: Mouse pressed left at (397, 109)
Screenshot: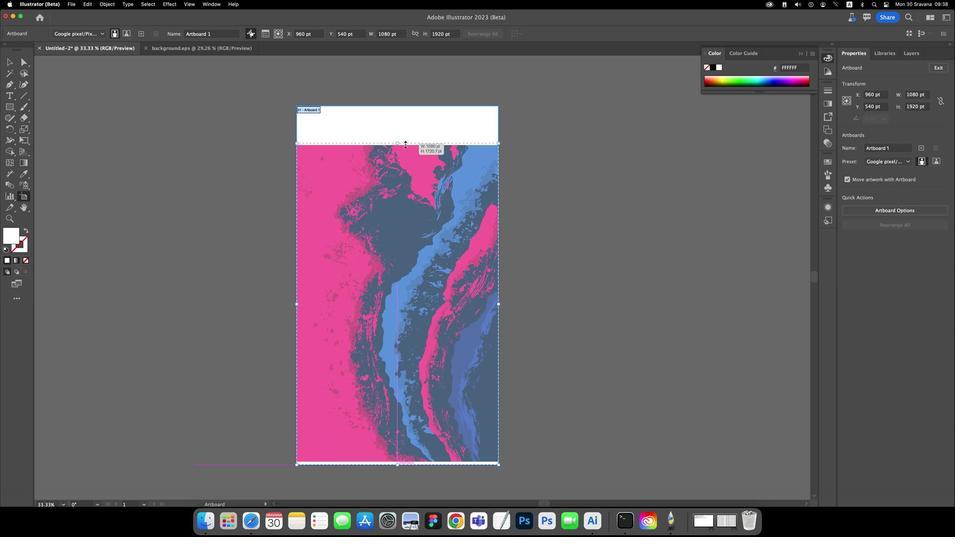 
Action: Mouse moved to (396, 456)
Screenshot: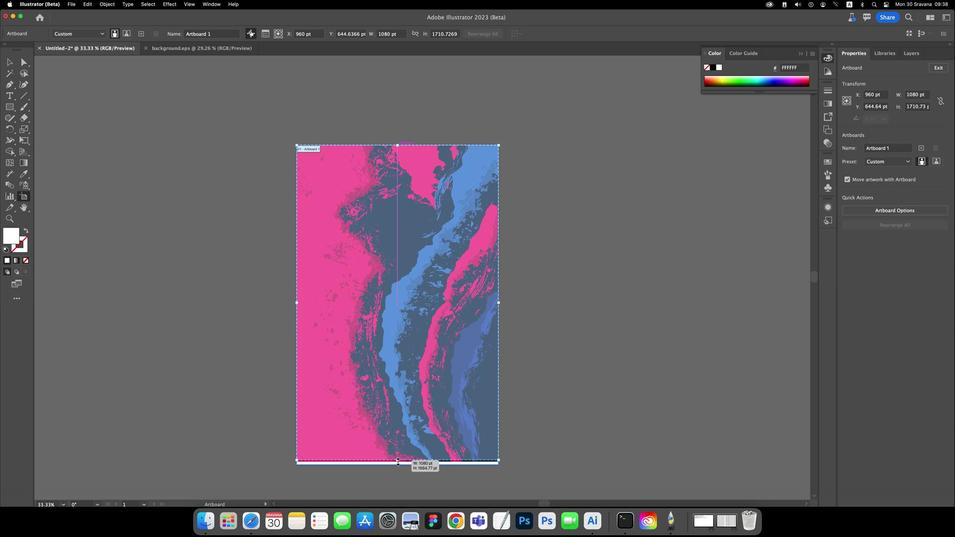
Action: Mouse pressed left at (396, 456)
Screenshot: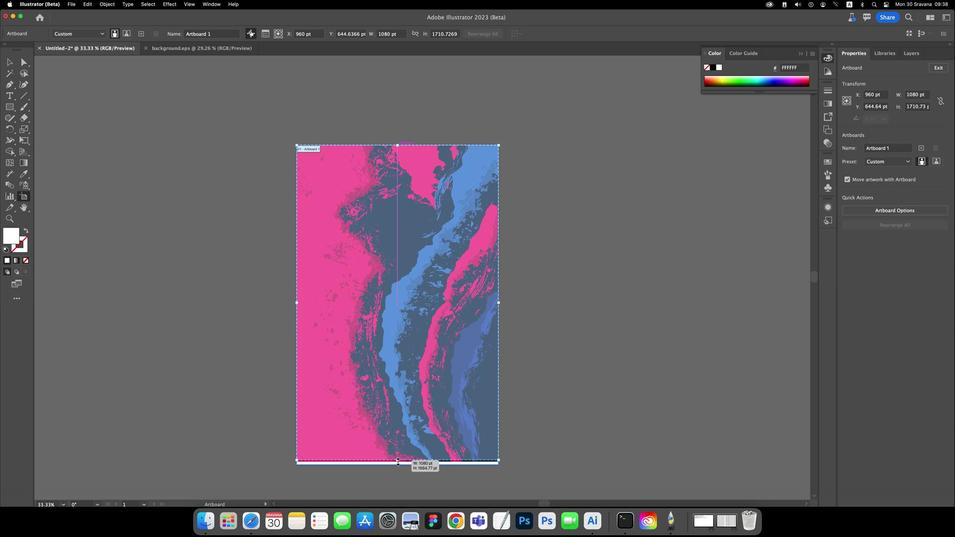 
Action: Mouse moved to (461, 322)
Screenshot: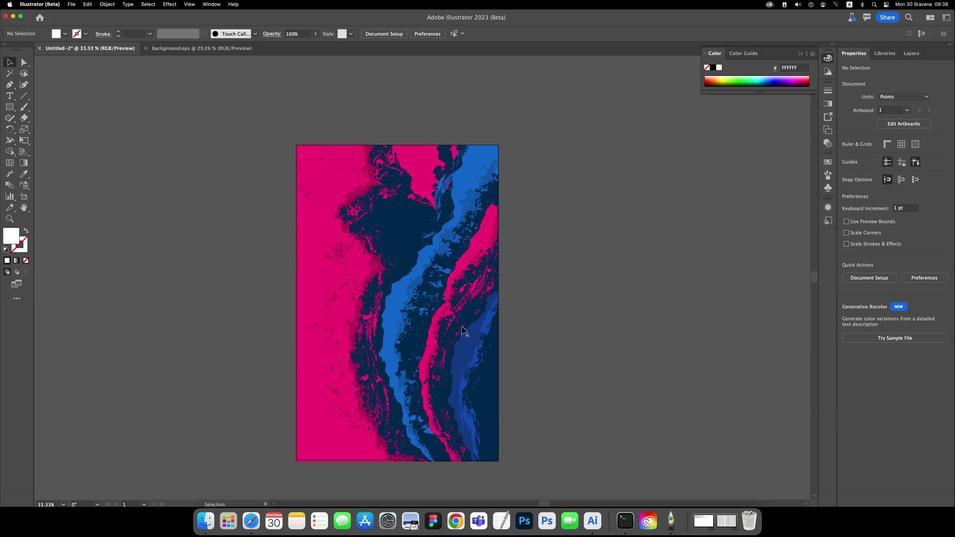 
Action: Key pressed 'v'
Screenshot: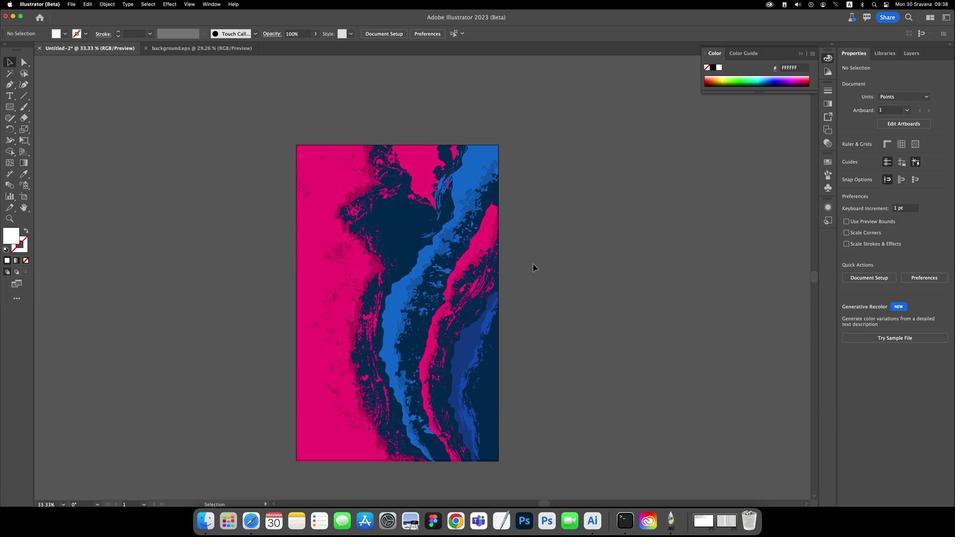 
Action: Mouse moved to (532, 262)
Screenshot: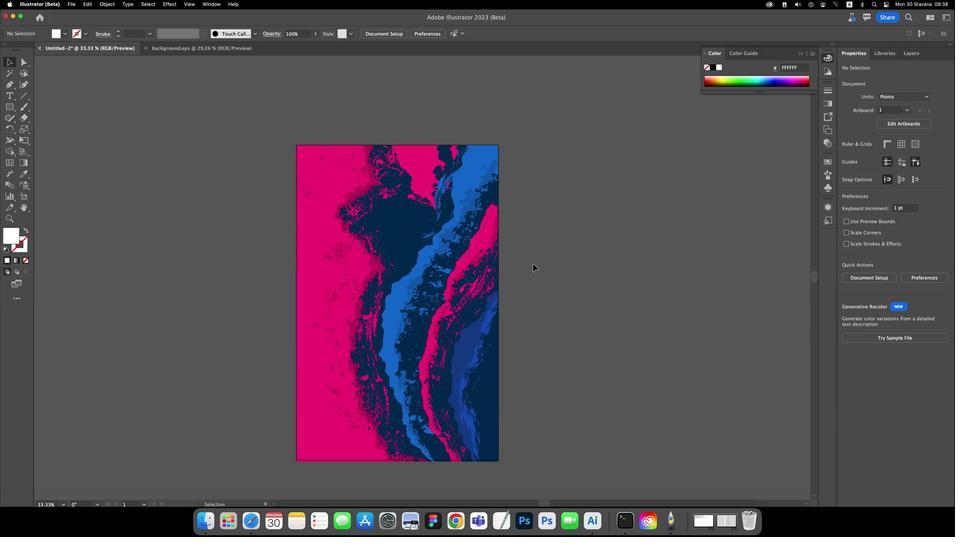 
Action: Mouse pressed left at (532, 262)
Screenshot: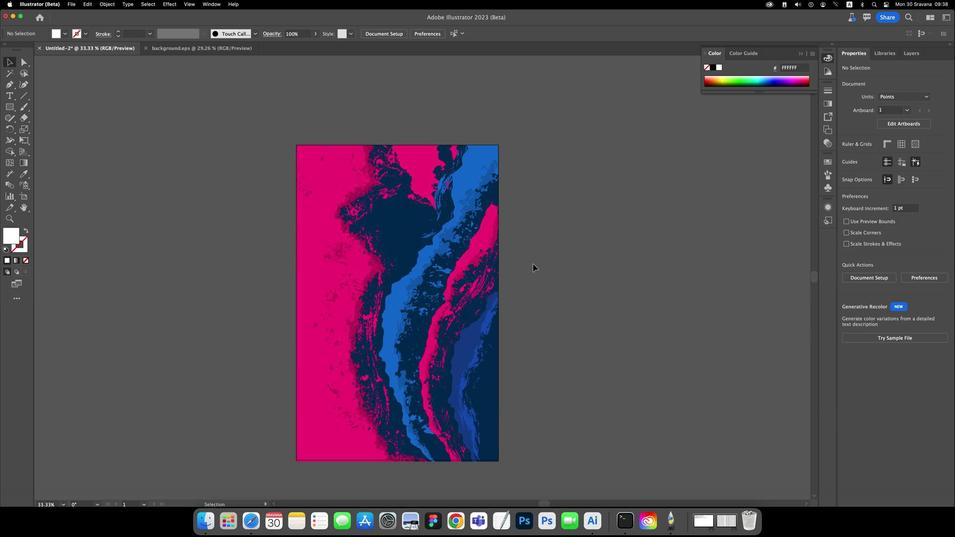 
Action: Mouse moved to (249, 240)
Screenshot: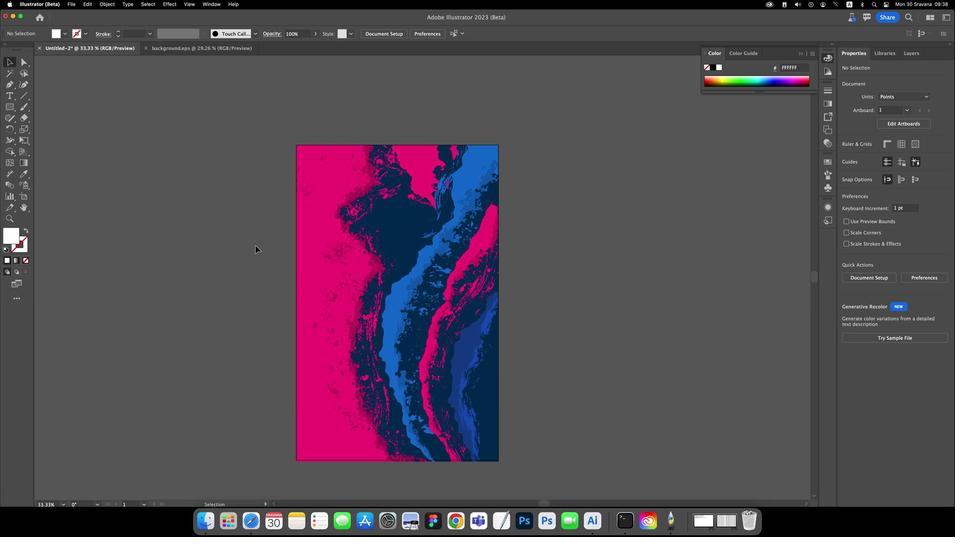 
Action: Mouse pressed left at (249, 240)
Screenshot: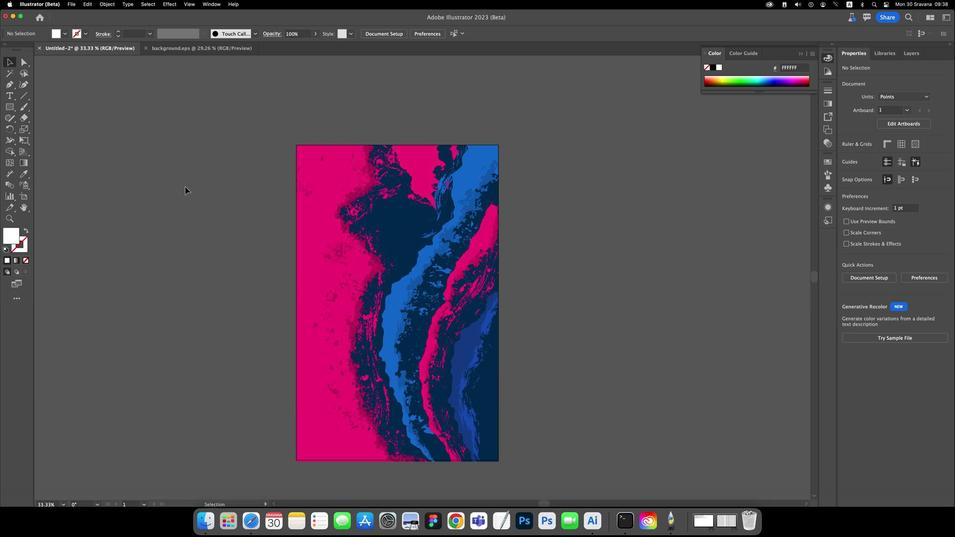 
Action: Mouse moved to (73, 10)
Screenshot: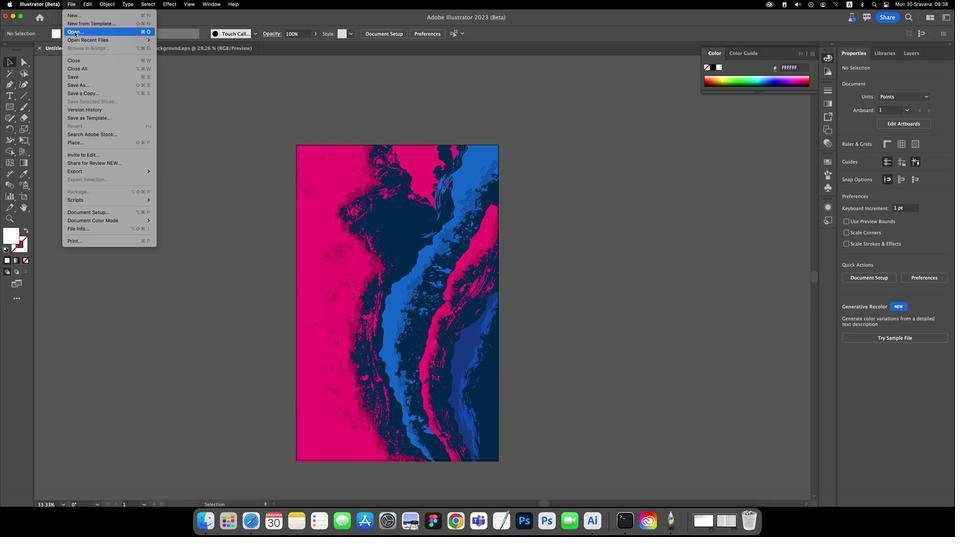 
Action: Mouse pressed left at (73, 10)
Screenshot: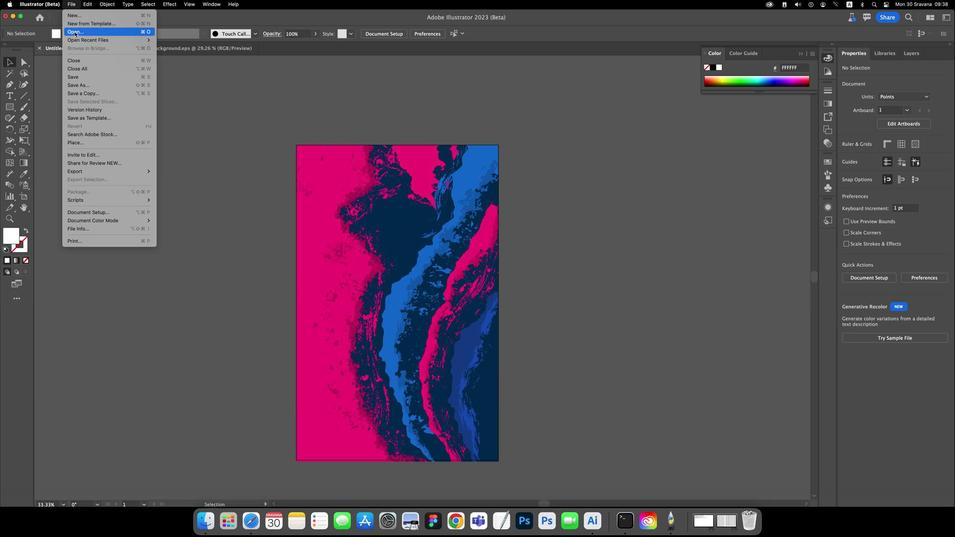 
Action: Mouse moved to (75, 39)
Screenshot: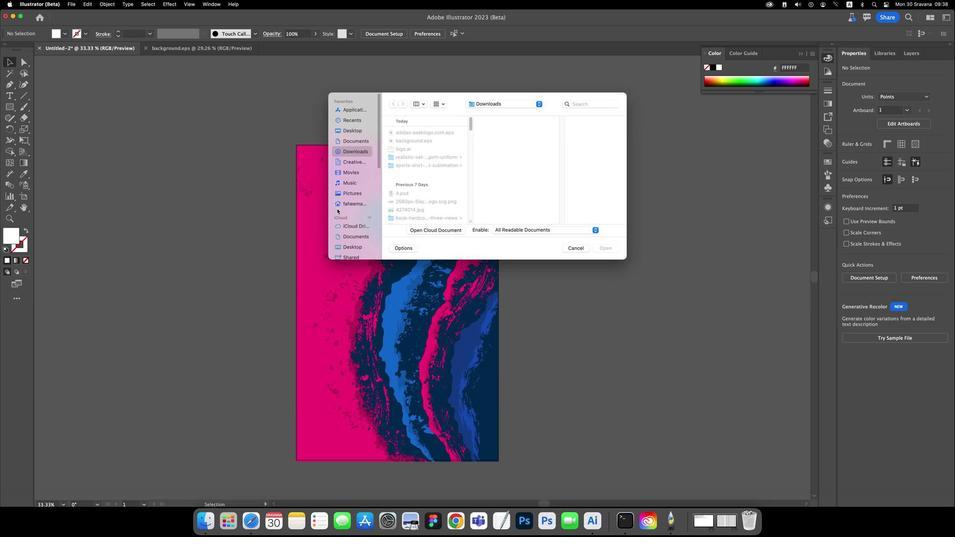 
Action: Mouse pressed left at (75, 39)
Screenshot: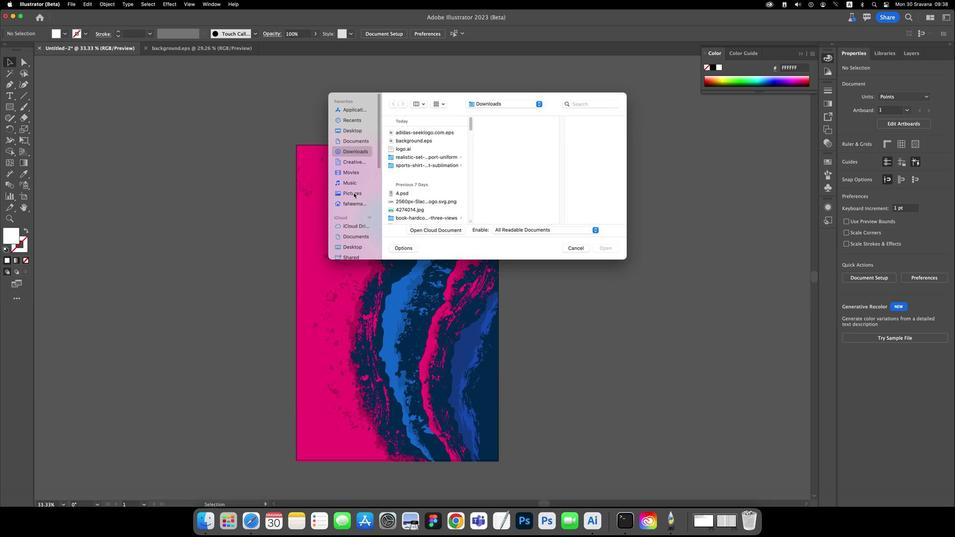 
Action: Mouse moved to (399, 151)
Screenshot: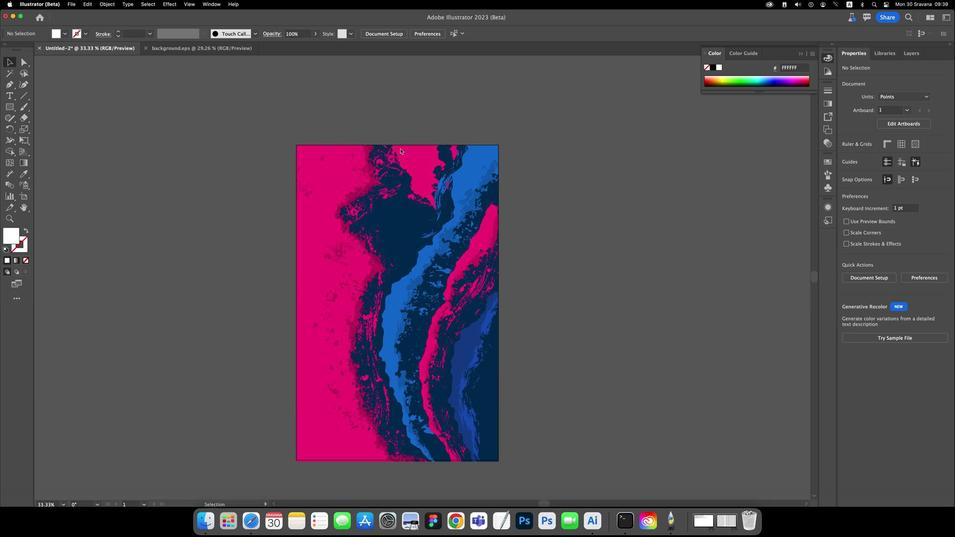 
Action: Mouse pressed left at (399, 151)
Screenshot: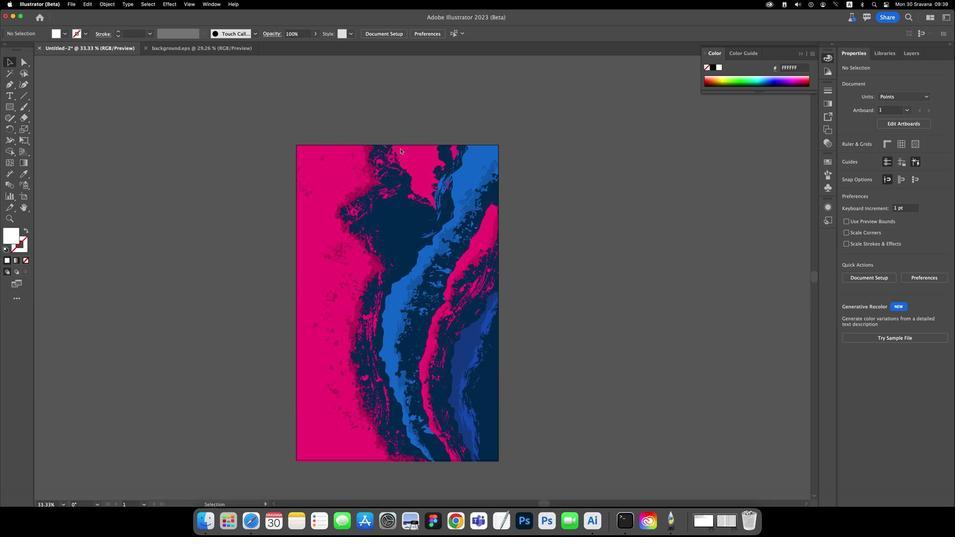 
Action: Key pressed Key.enter
Screenshot: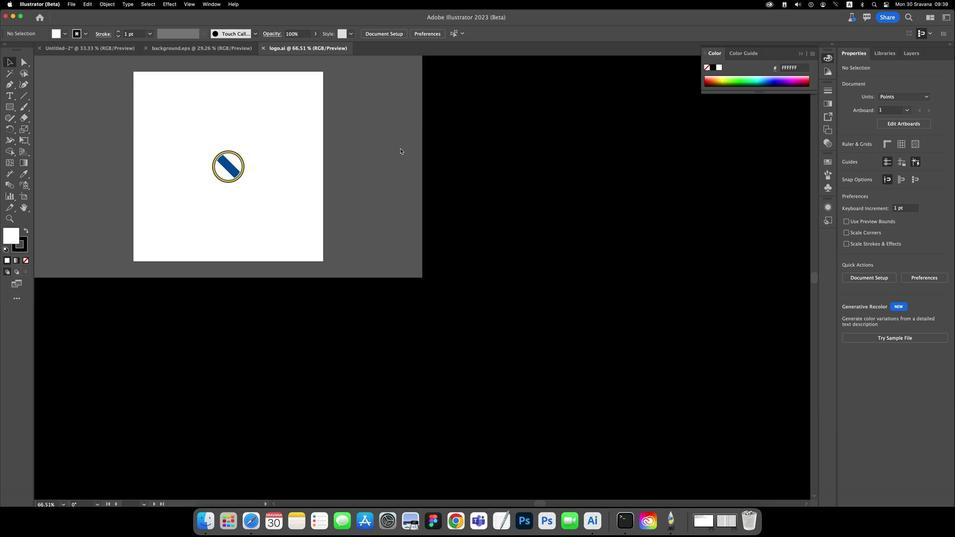 
Action: Mouse moved to (312, 199)
Screenshot: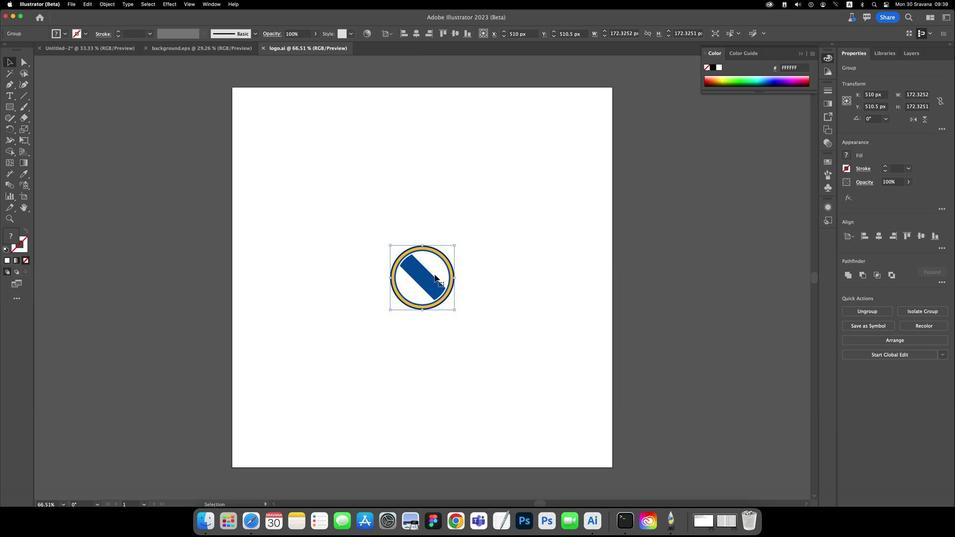 
Action: Mouse pressed left at (312, 199)
Screenshot: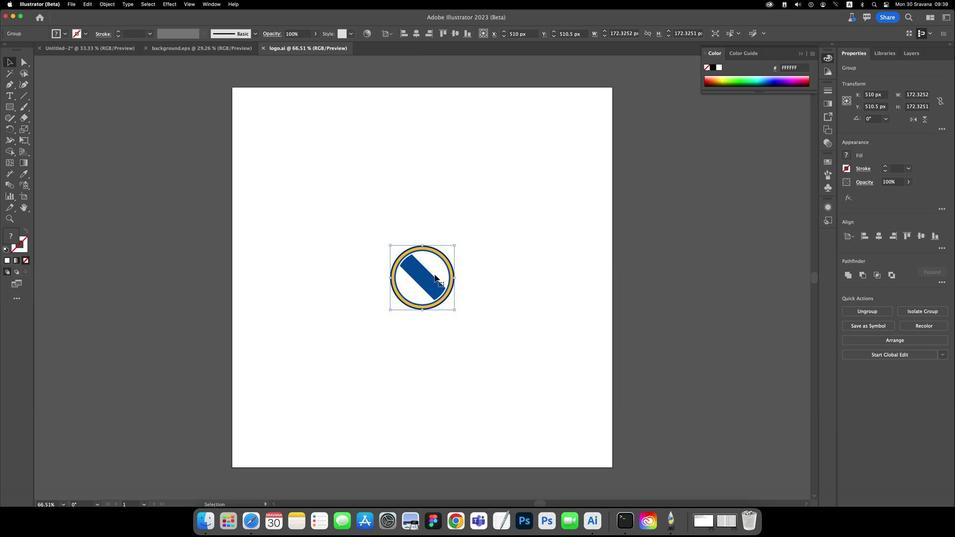 
Action: Mouse moved to (432, 276)
Screenshot: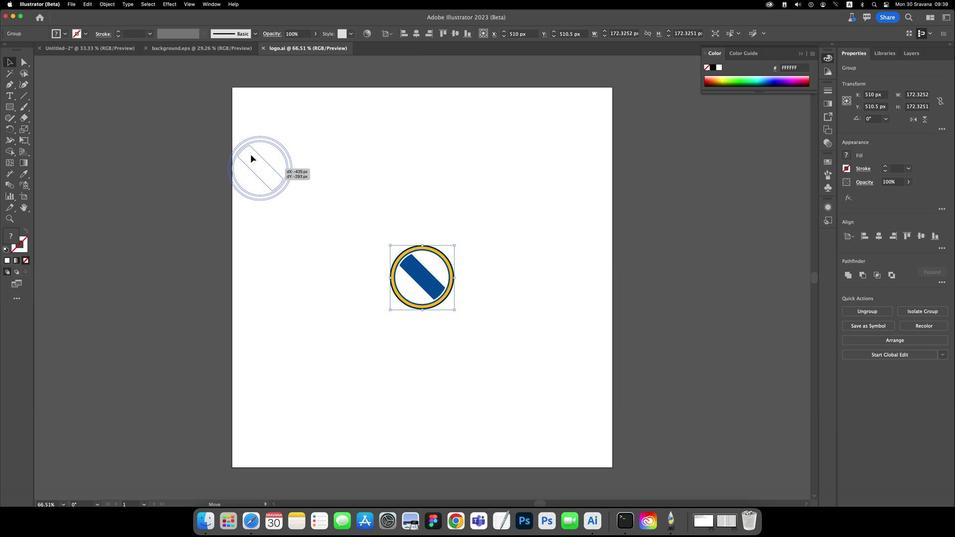 
Action: Mouse pressed left at (432, 276)
Screenshot: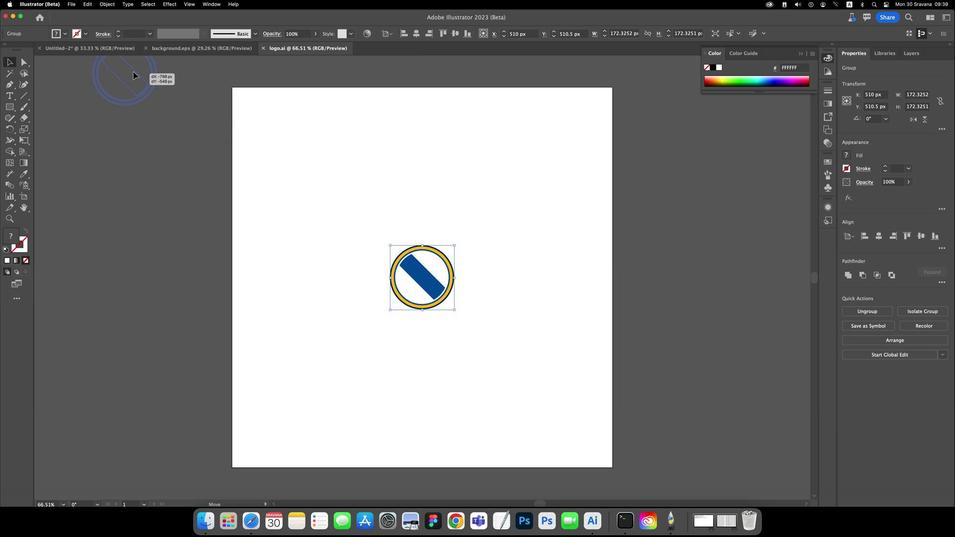 
Action: Mouse moved to (447, 248)
Screenshot: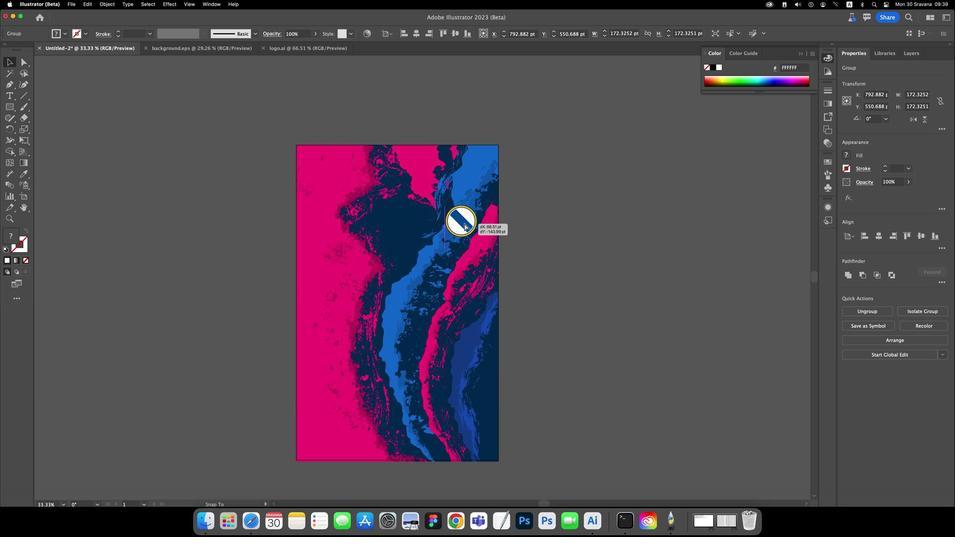 
Action: Mouse pressed left at (447, 248)
Screenshot: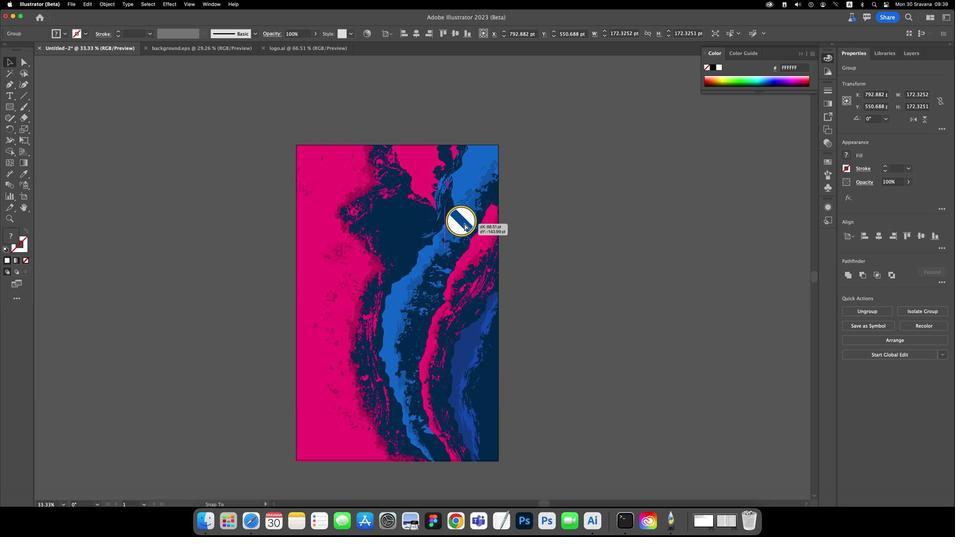 
Action: Mouse moved to (612, 247)
Screenshot: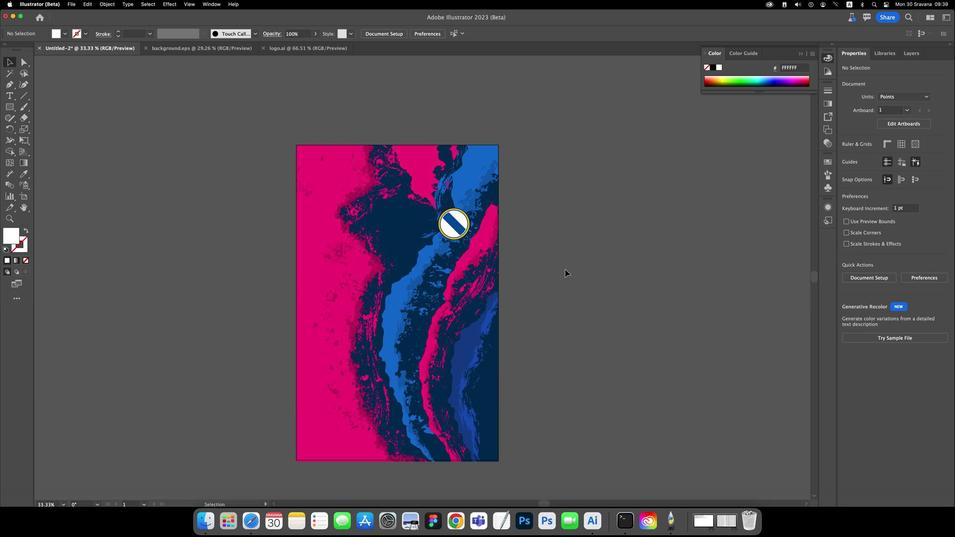 
Action: Mouse pressed left at (612, 247)
Screenshot: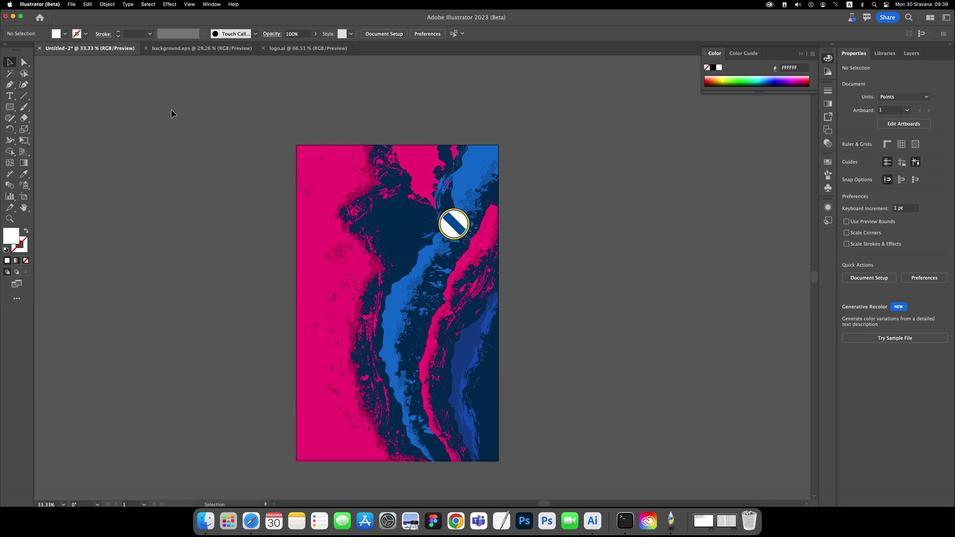 
Action: Mouse moved to (72, 11)
Screenshot: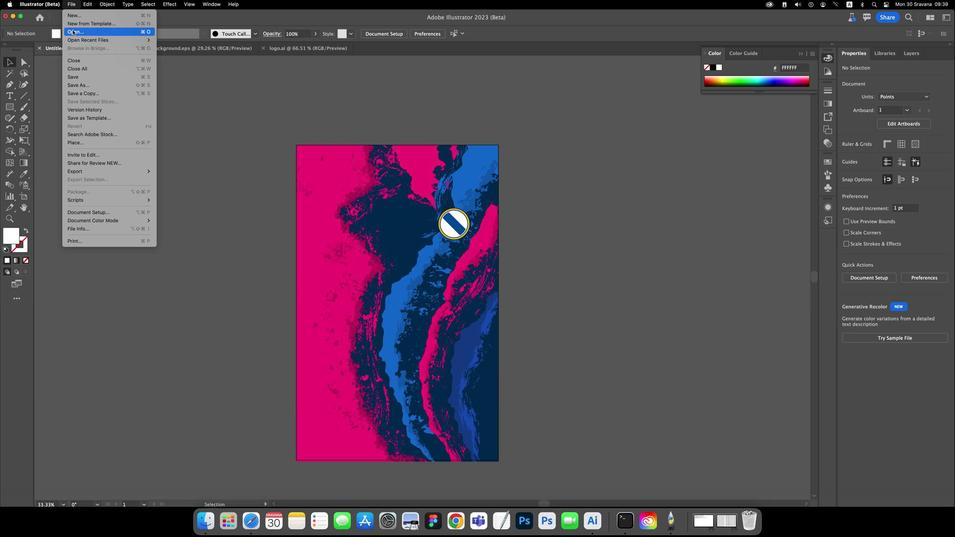 
Action: Mouse pressed left at (72, 11)
Screenshot: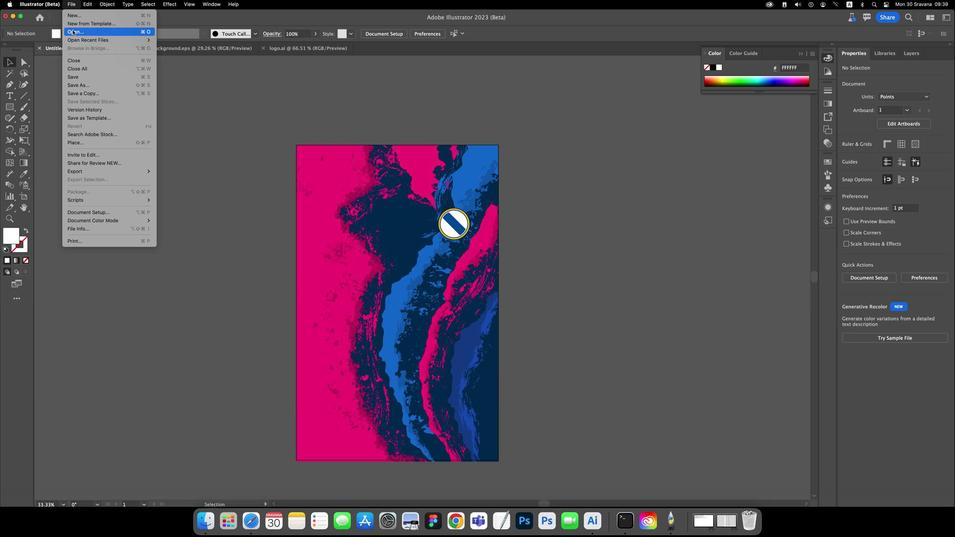 
Action: Mouse moved to (73, 37)
Screenshot: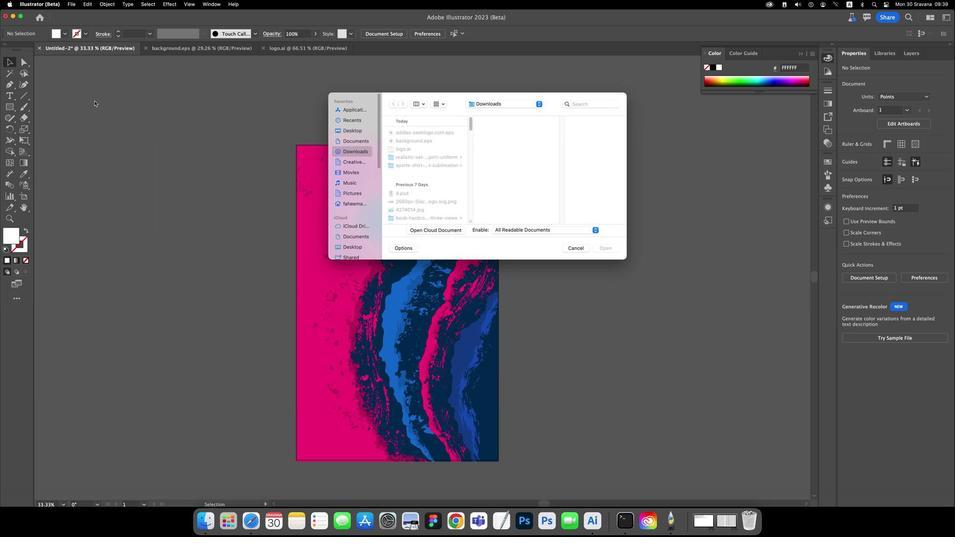 
Action: Mouse pressed left at (73, 37)
Screenshot: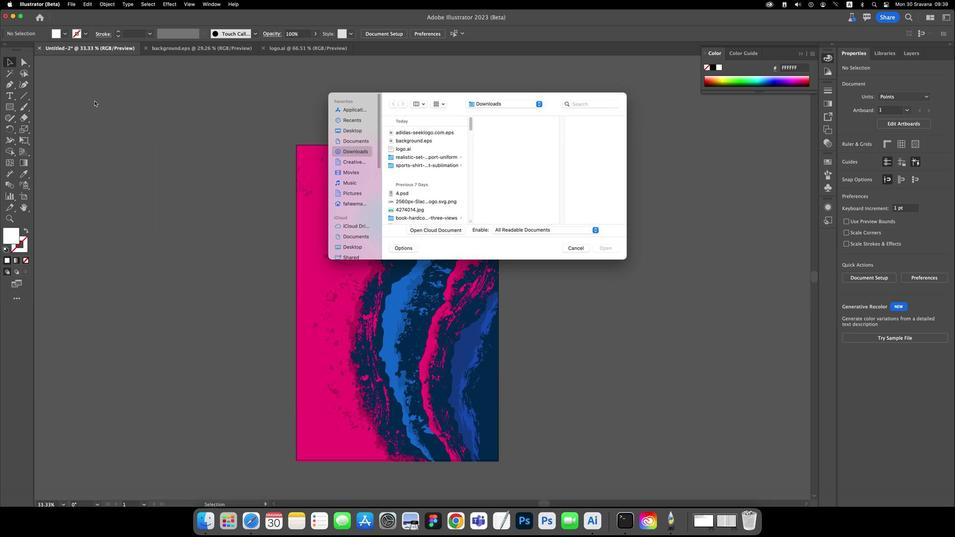 
Action: Mouse moved to (401, 135)
Screenshot: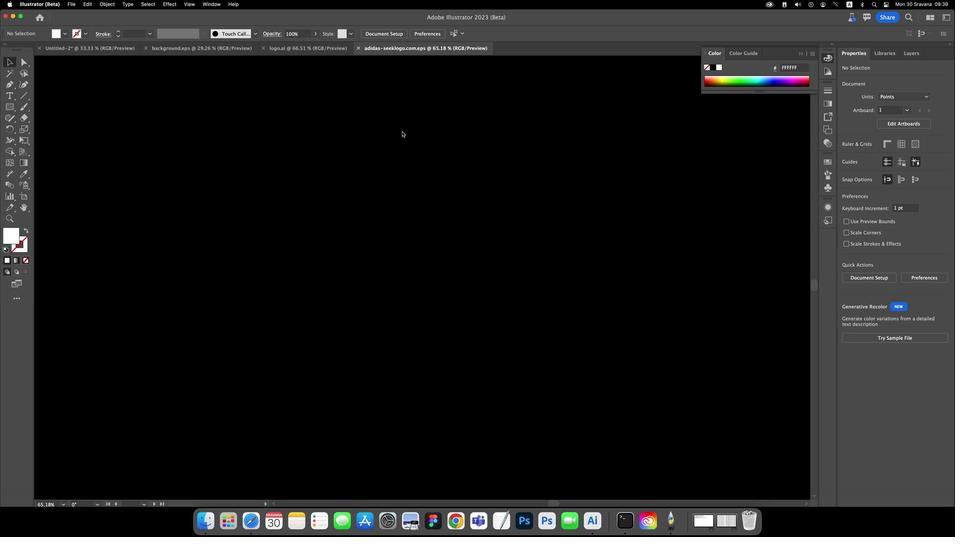 
Action: Mouse pressed left at (401, 135)
Screenshot: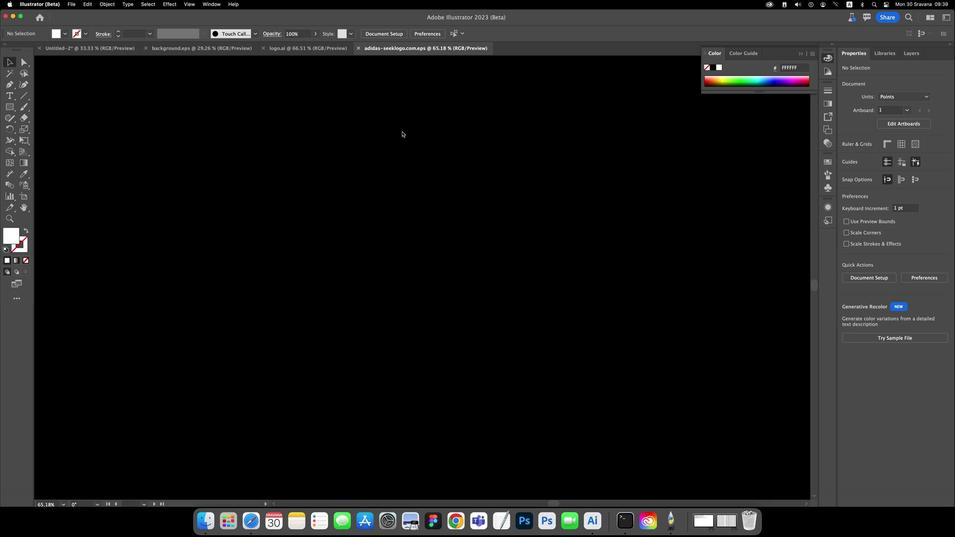 
Action: Key pressed Key.enter
Screenshot: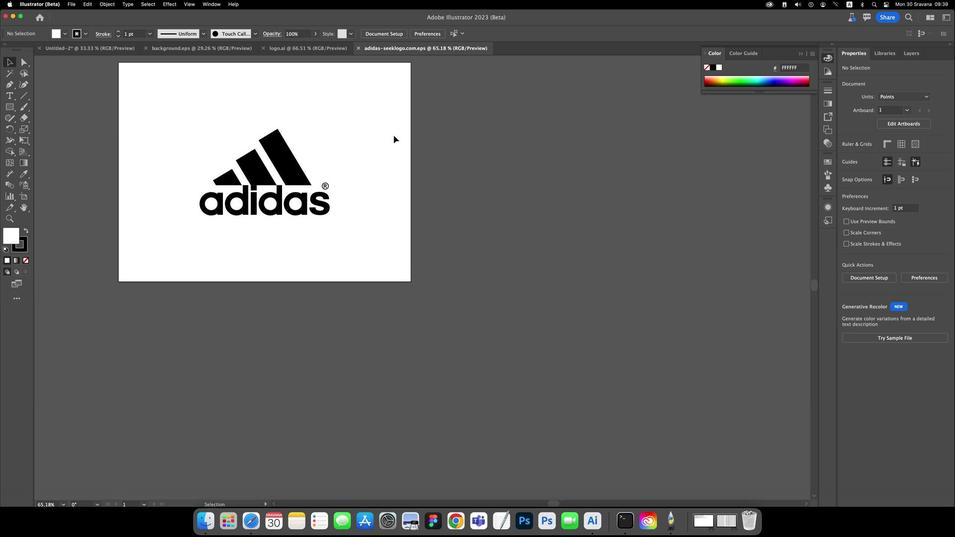 
Action: Mouse moved to (180, 112)
Screenshot: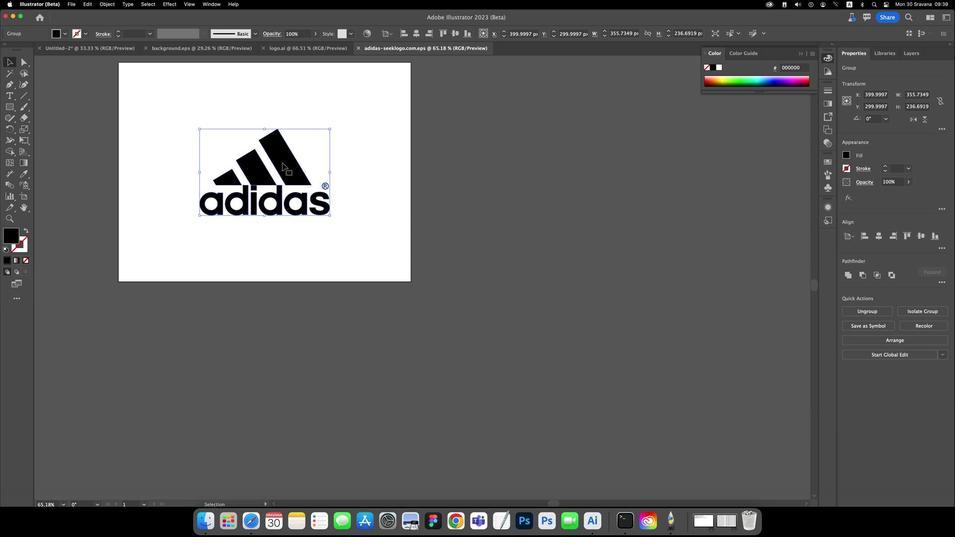 
Action: Mouse pressed left at (180, 112)
Screenshot: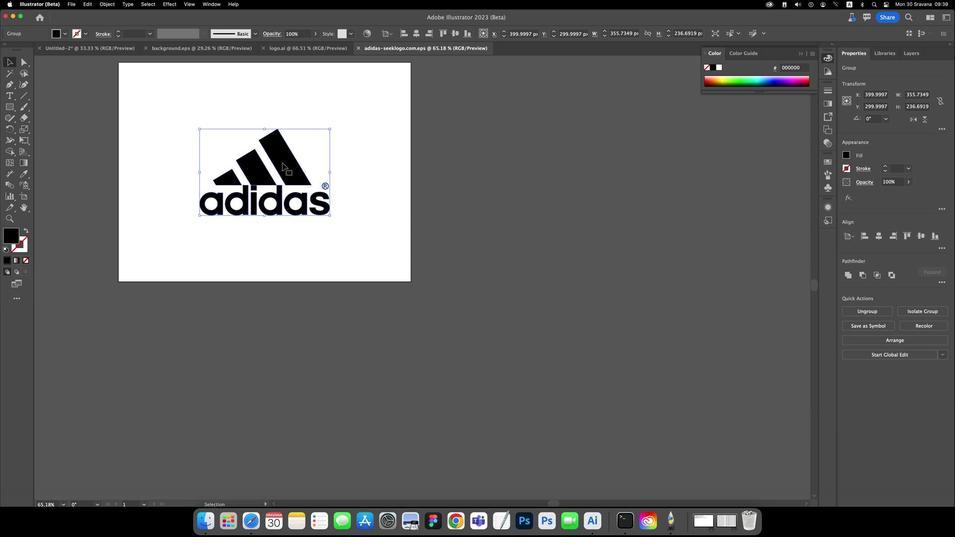 
Action: Mouse moved to (282, 165)
Screenshot: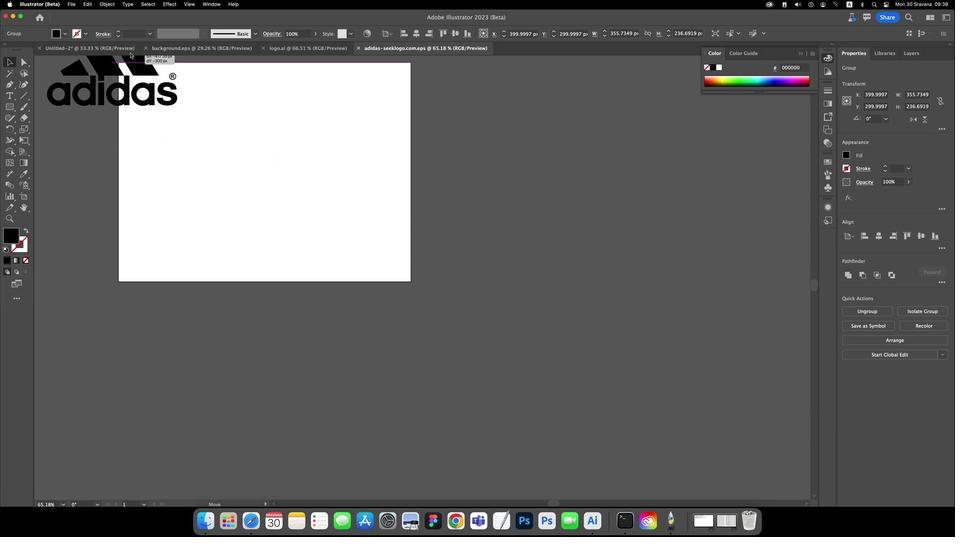
Action: Mouse pressed left at (282, 165)
Screenshot: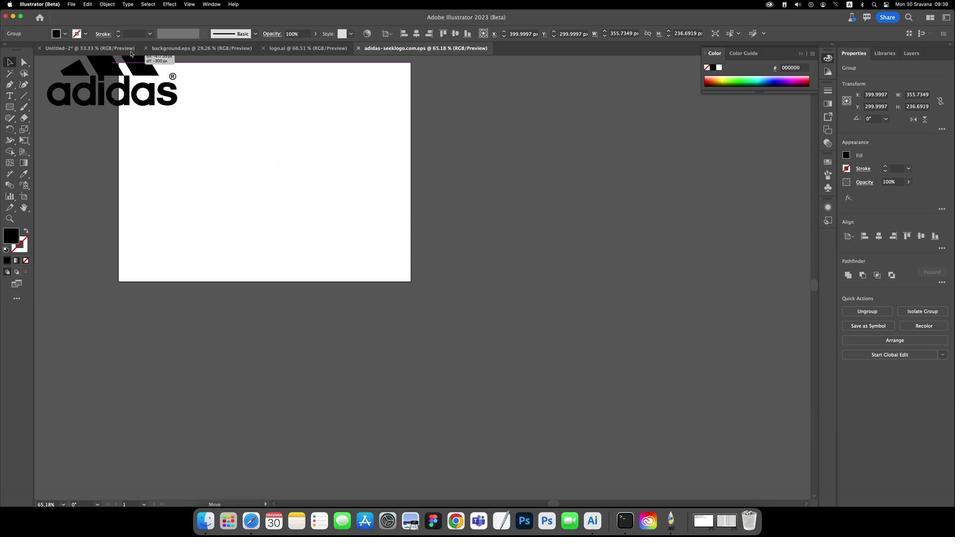
Action: Mouse moved to (366, 219)
Screenshot: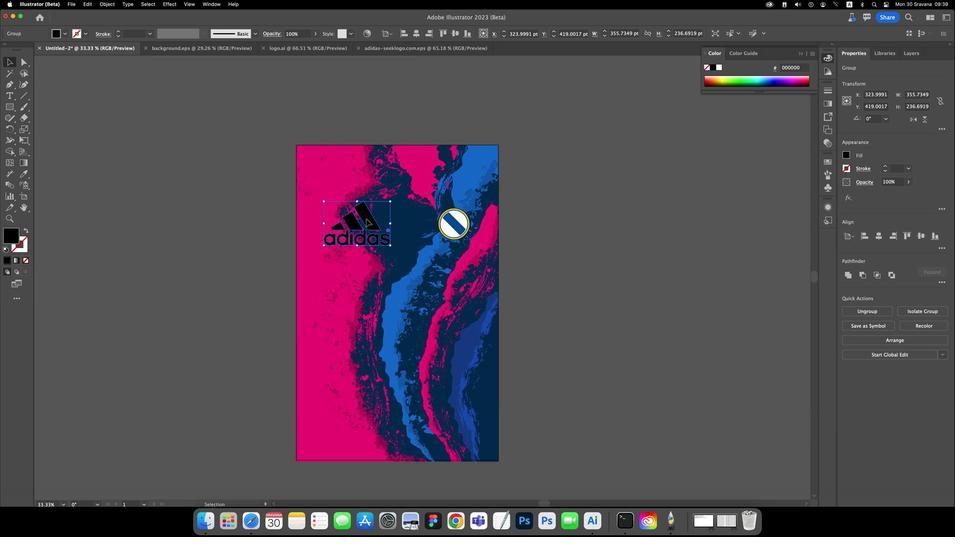 
Action: Mouse pressed left at (366, 219)
Screenshot: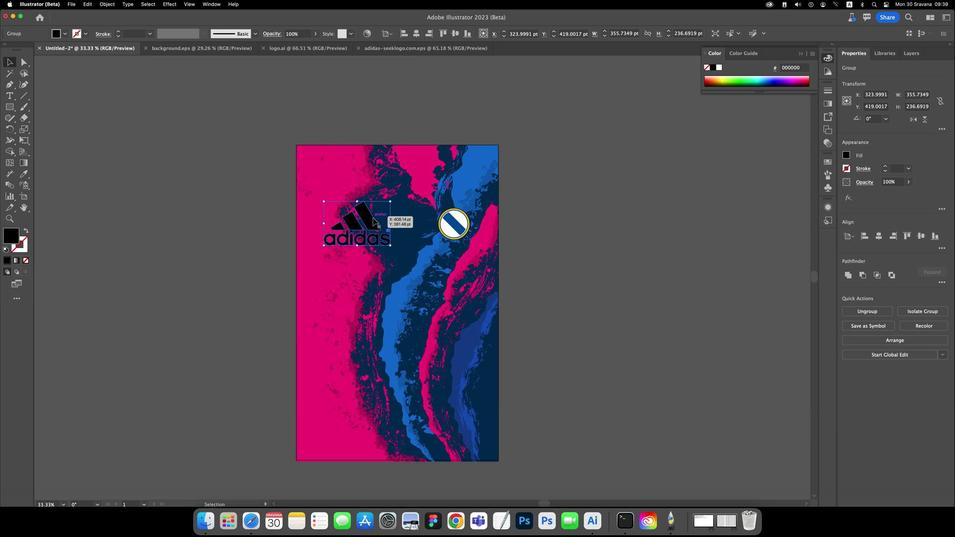 
Action: Mouse moved to (369, 219)
Screenshot: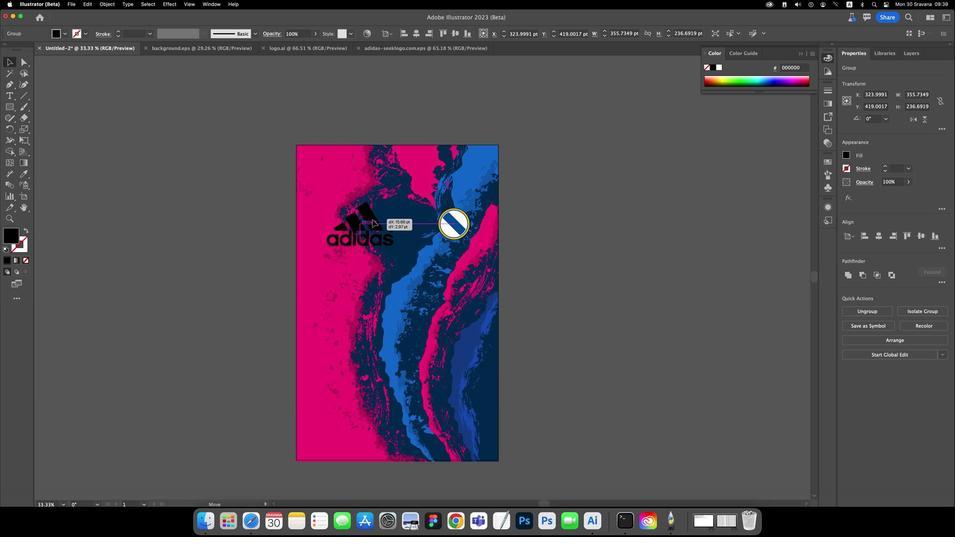 
Action: Mouse pressed left at (369, 219)
Screenshot: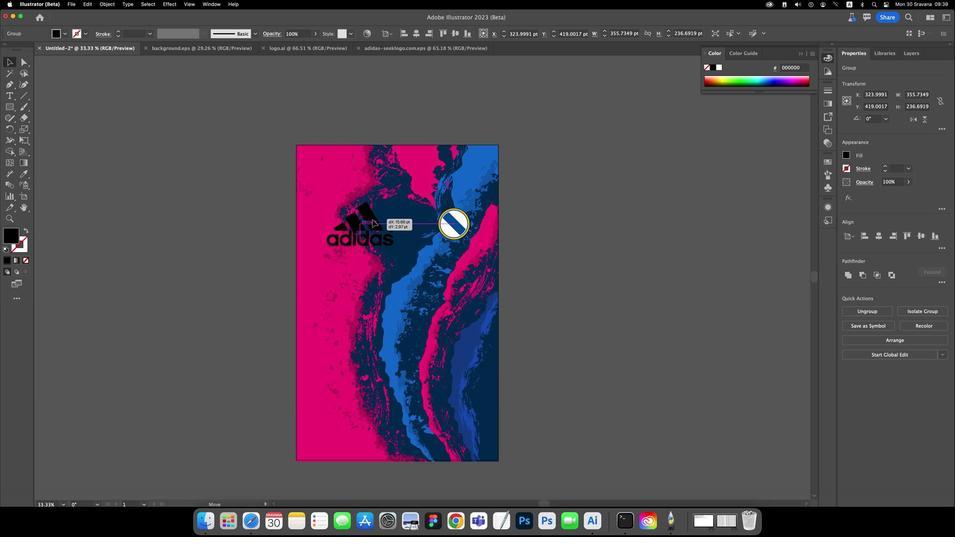 
Action: Mouse moved to (381, 204)
Screenshot: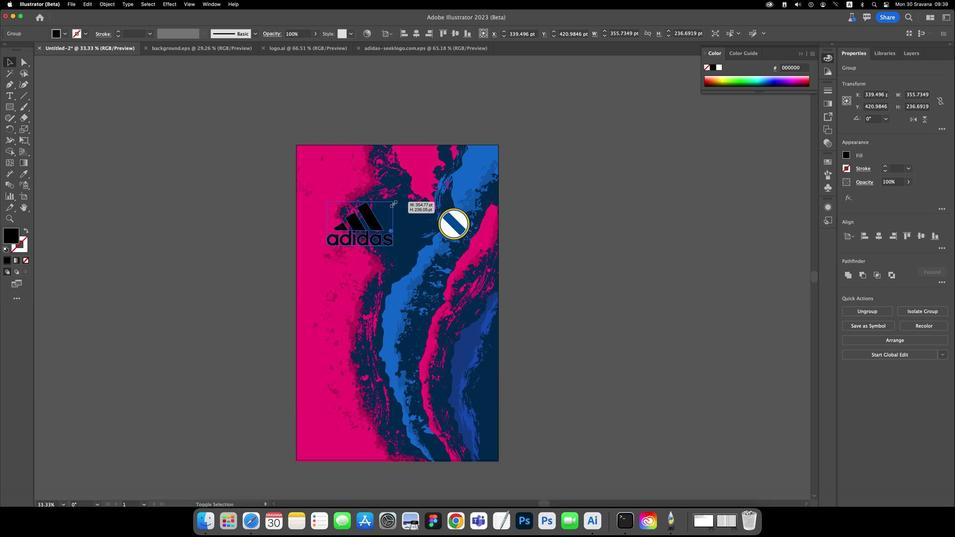 
Action: Key pressed Key.shift
Screenshot: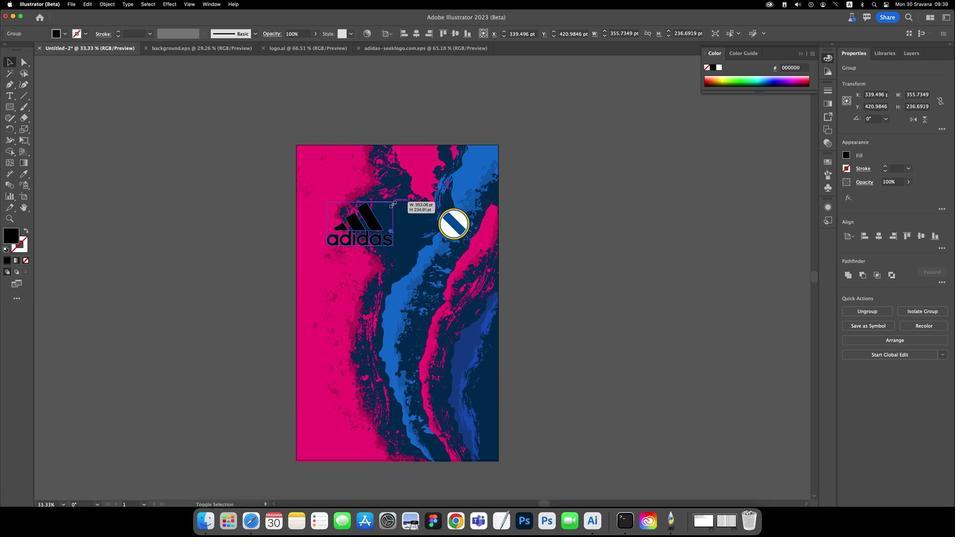 
Action: Mouse moved to (394, 202)
Screenshot: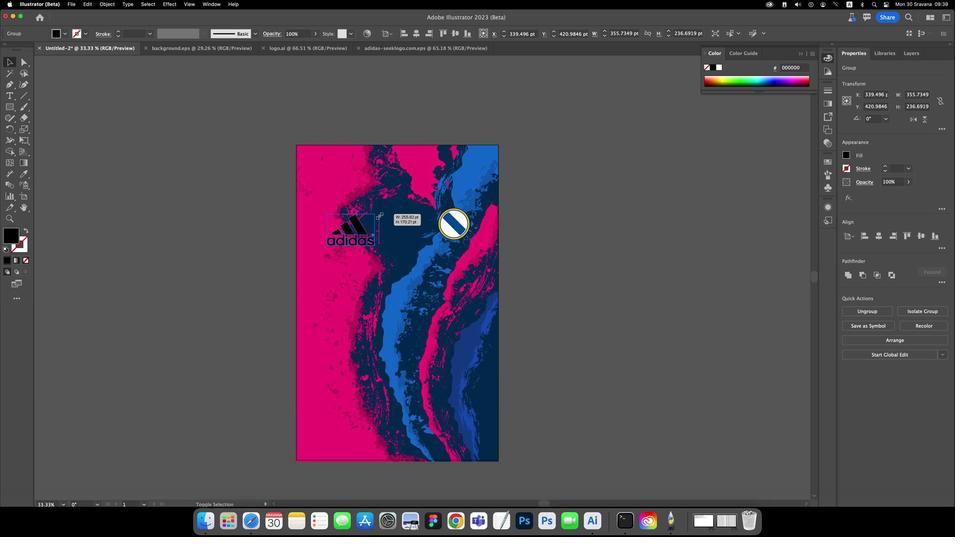 
Action: Mouse pressed left at (394, 202)
Screenshot: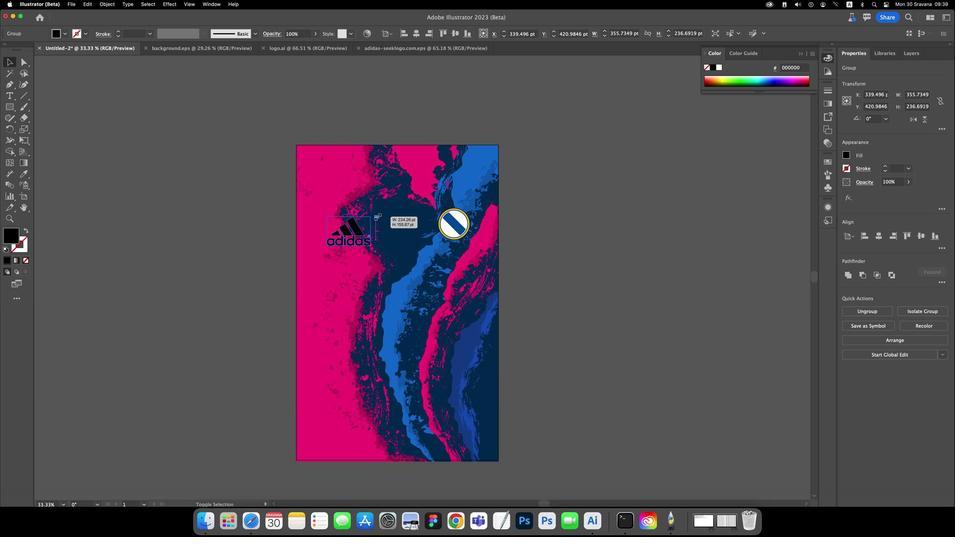 
Action: Mouse moved to (357, 228)
Screenshot: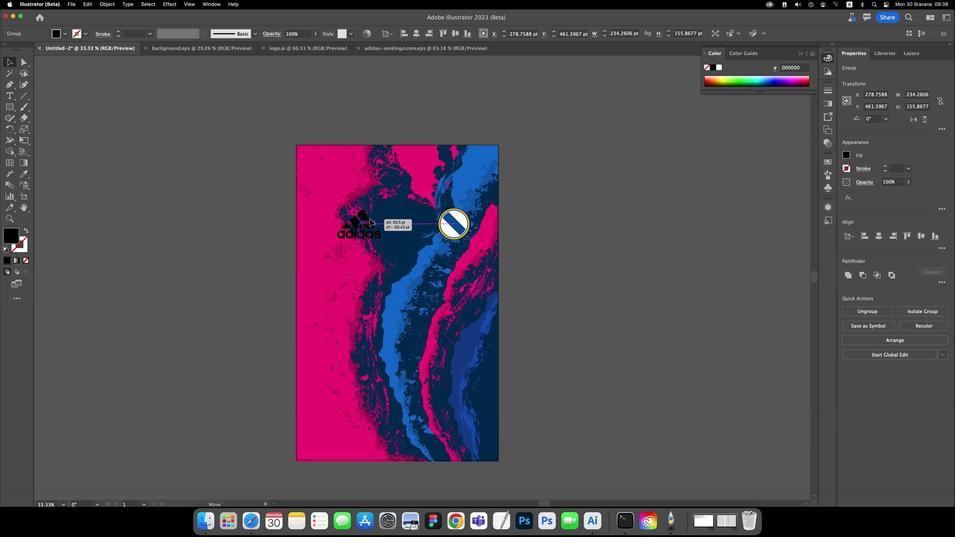 
Action: Mouse pressed left at (357, 228)
Screenshot: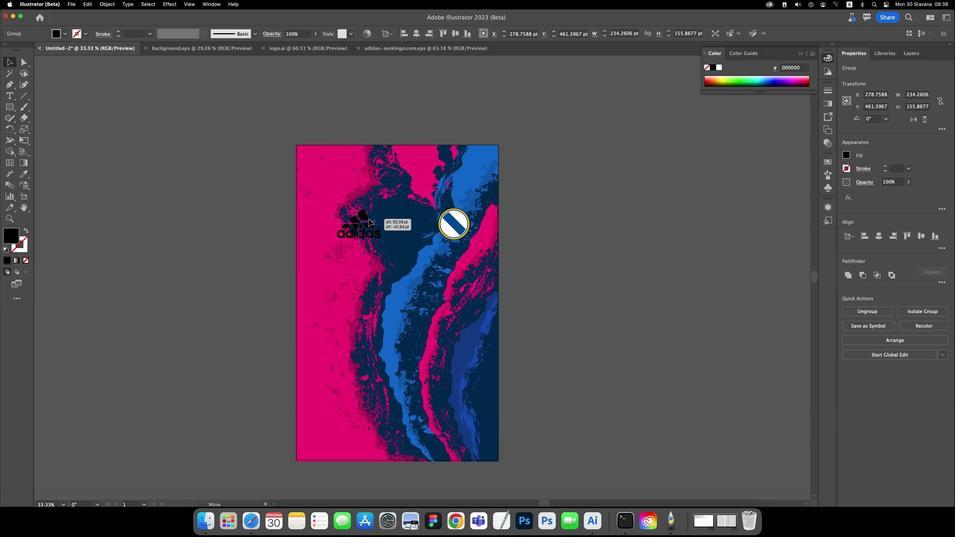 
Action: Mouse moved to (14, 234)
Screenshot: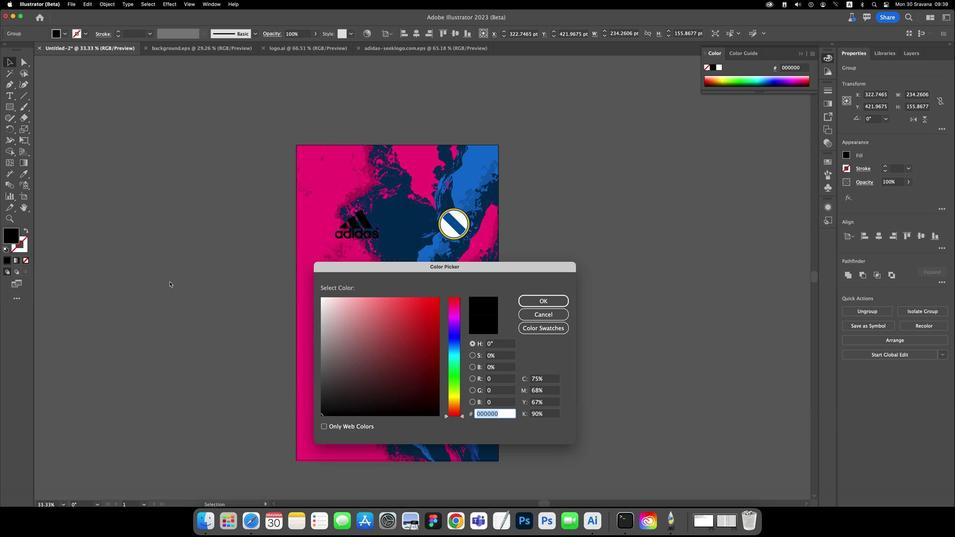 
Action: Mouse pressed left at (14, 234)
Screenshot: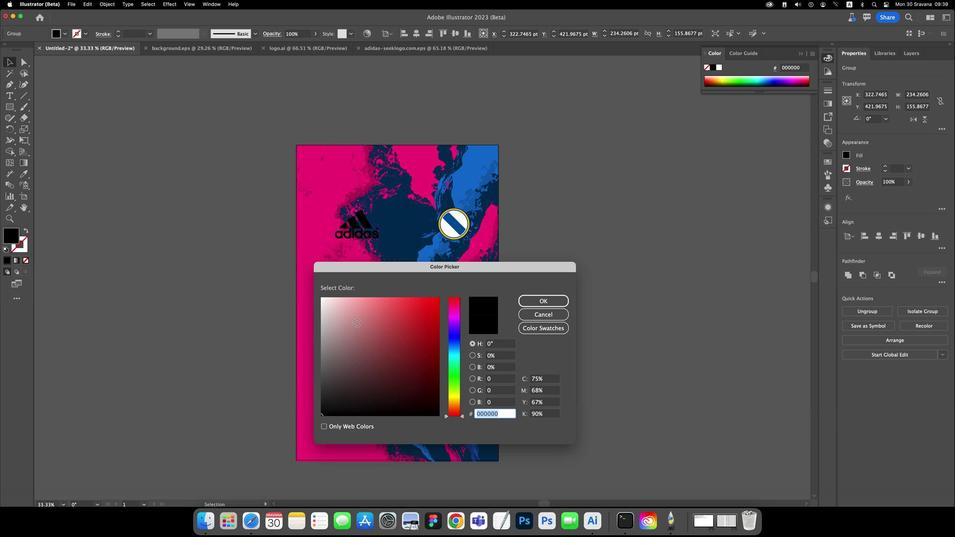 
Action: Mouse pressed left at (14, 234)
Screenshot: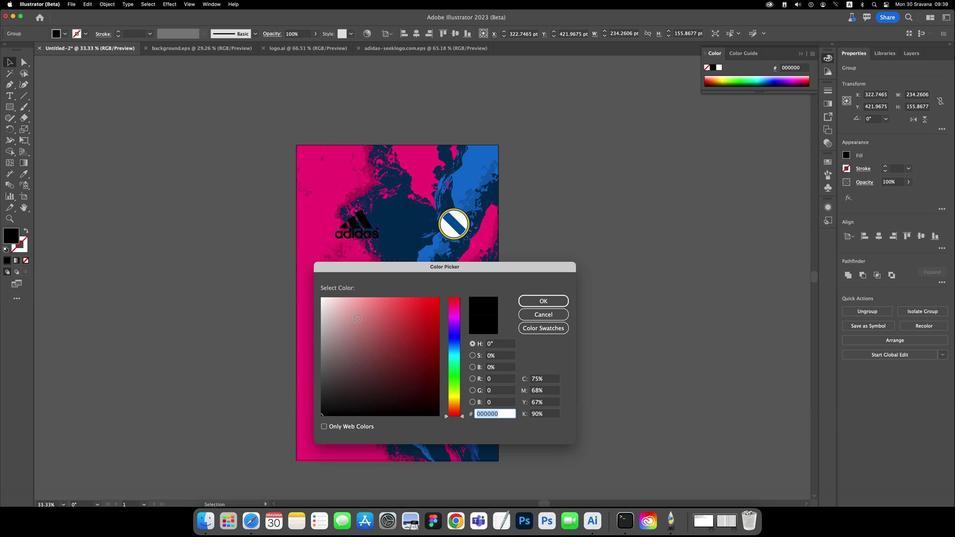 
Action: Mouse moved to (357, 314)
Screenshot: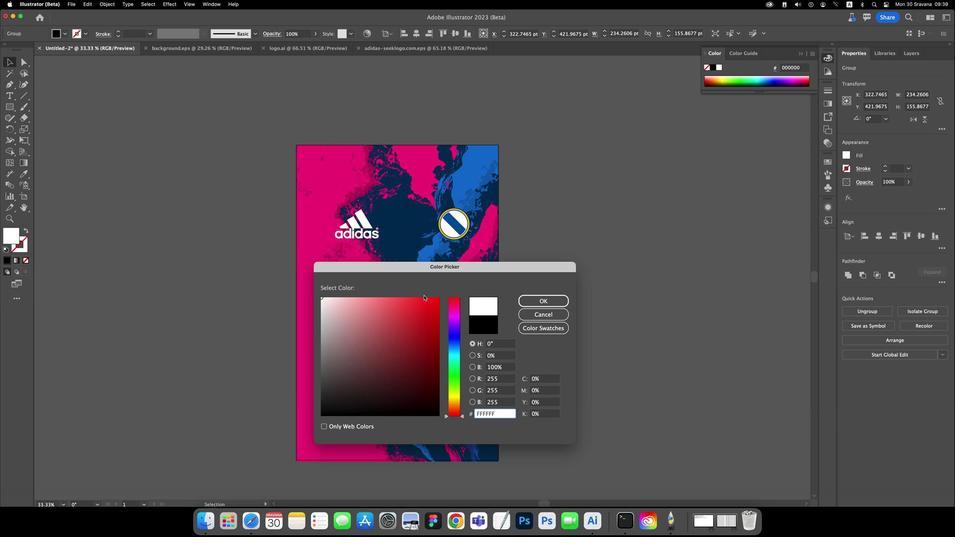 
Action: Mouse pressed left at (357, 314)
Screenshot: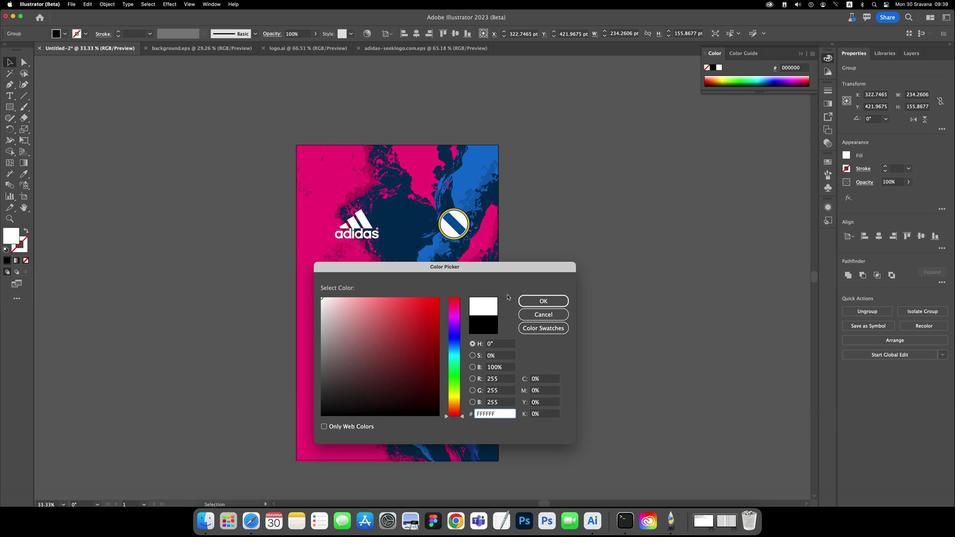 
Action: Mouse moved to (542, 300)
Screenshot: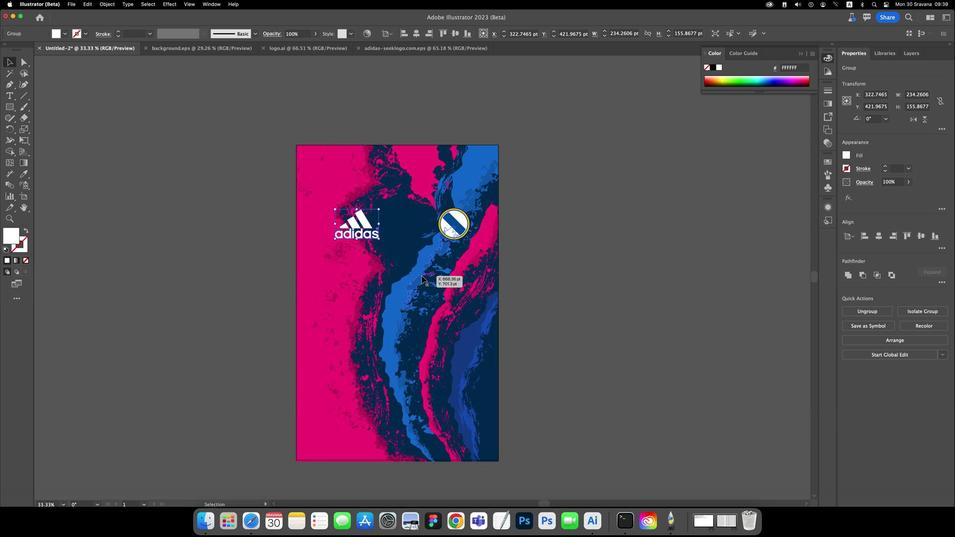 
Action: Mouse pressed left at (542, 300)
Screenshot: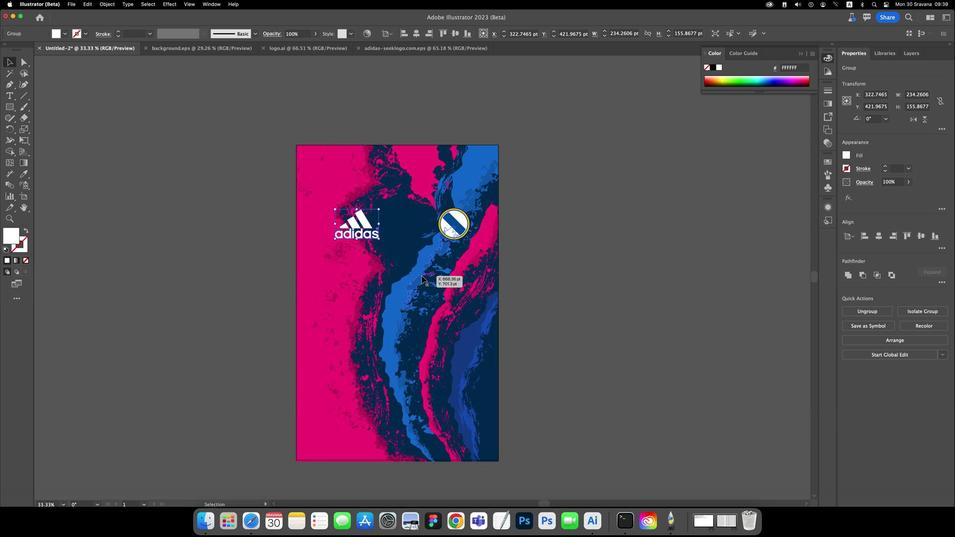 
Action: Mouse moved to (453, 217)
Screenshot: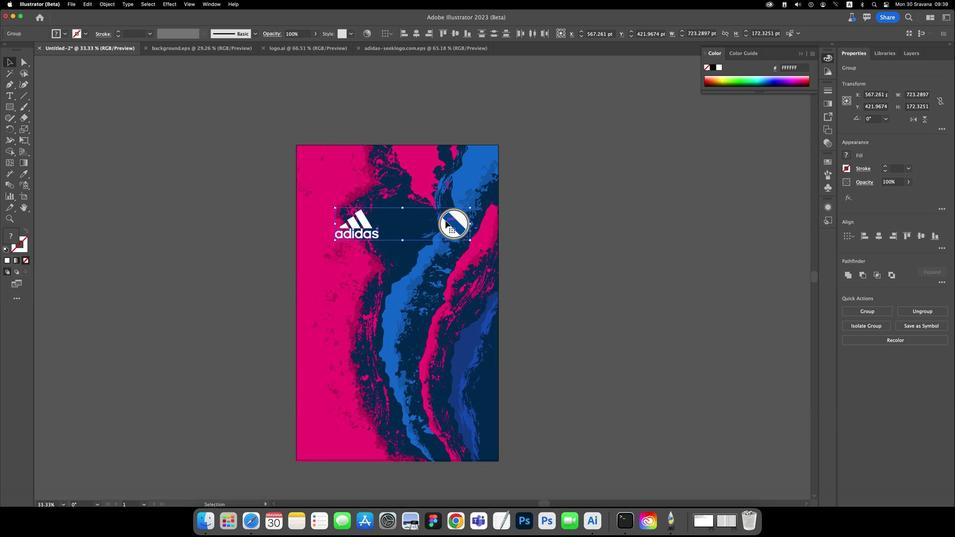 
Action: Key pressed Key.shift
Screenshot: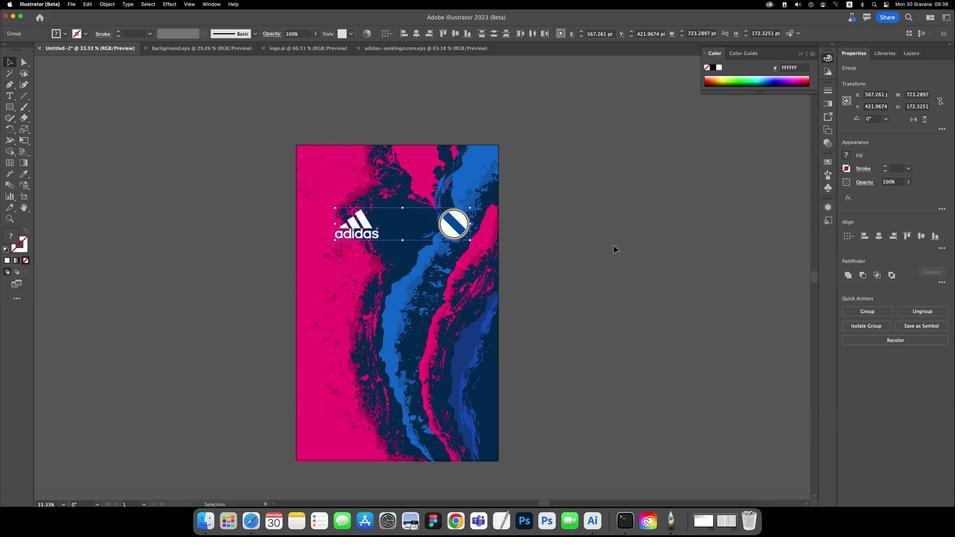 
Action: Mouse pressed left at (453, 217)
Screenshot: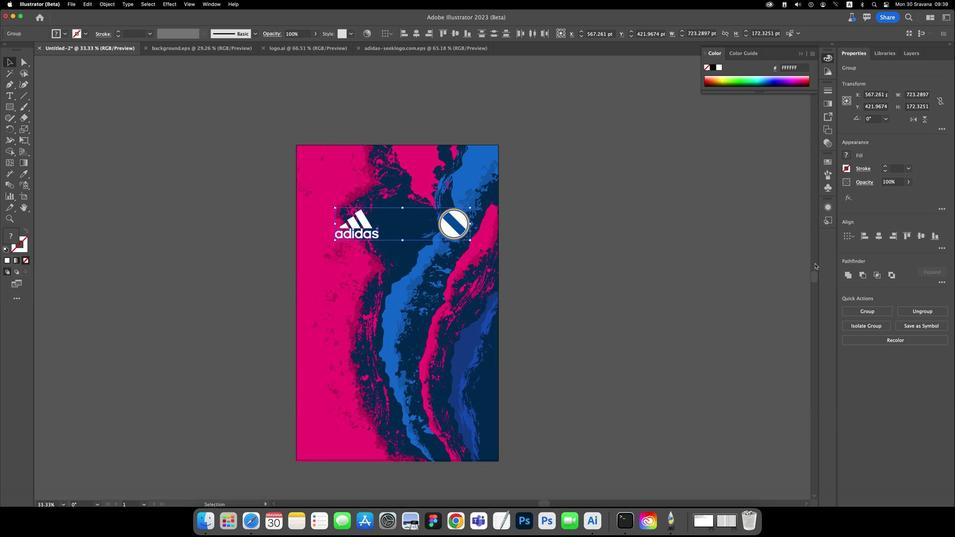 
Action: Mouse moved to (921, 235)
Screenshot: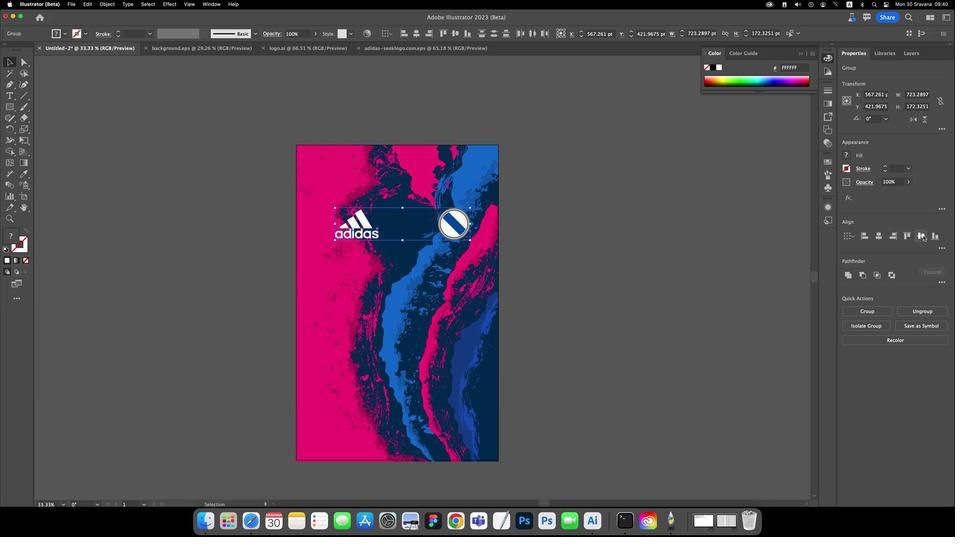 
Action: Mouse pressed left at (921, 235)
Screenshot: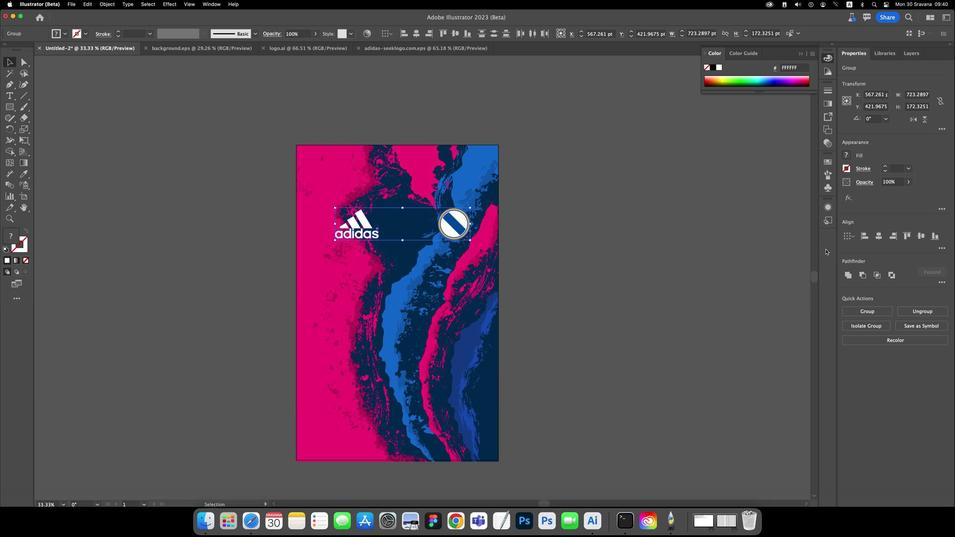 
Action: Mouse pressed left at (921, 235)
Screenshot: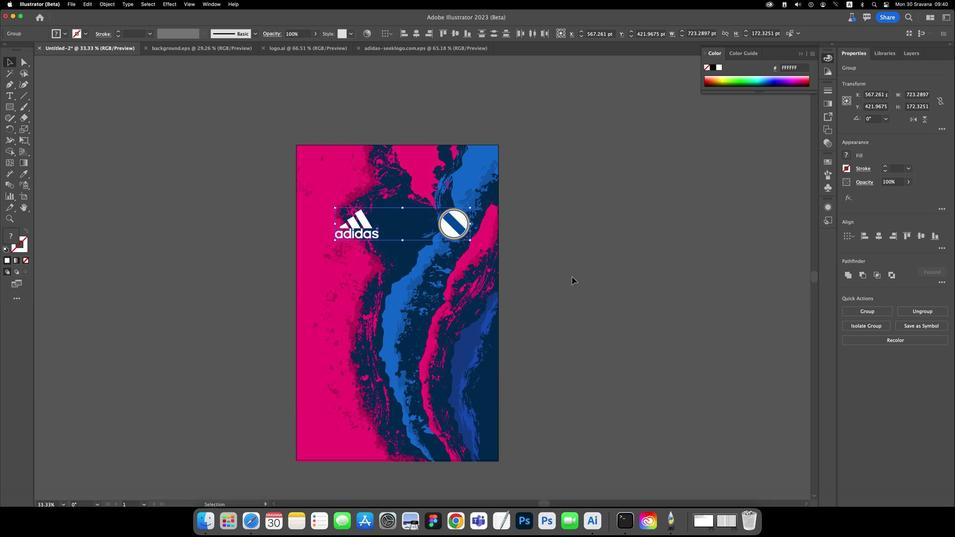 
Action: Mouse moved to (571, 275)
Screenshot: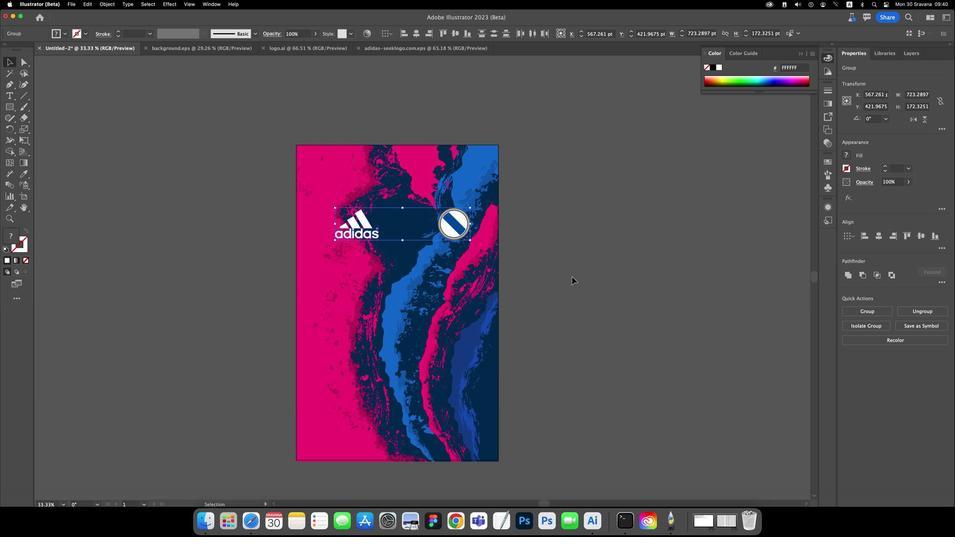 
Action: Mouse pressed left at (571, 275)
Screenshot: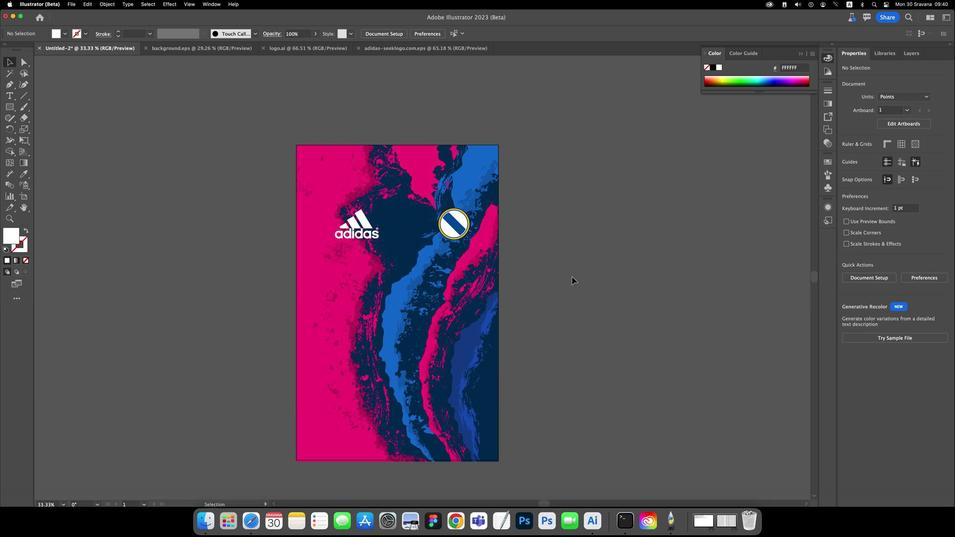 
Action: Mouse moved to (389, 325)
Screenshot: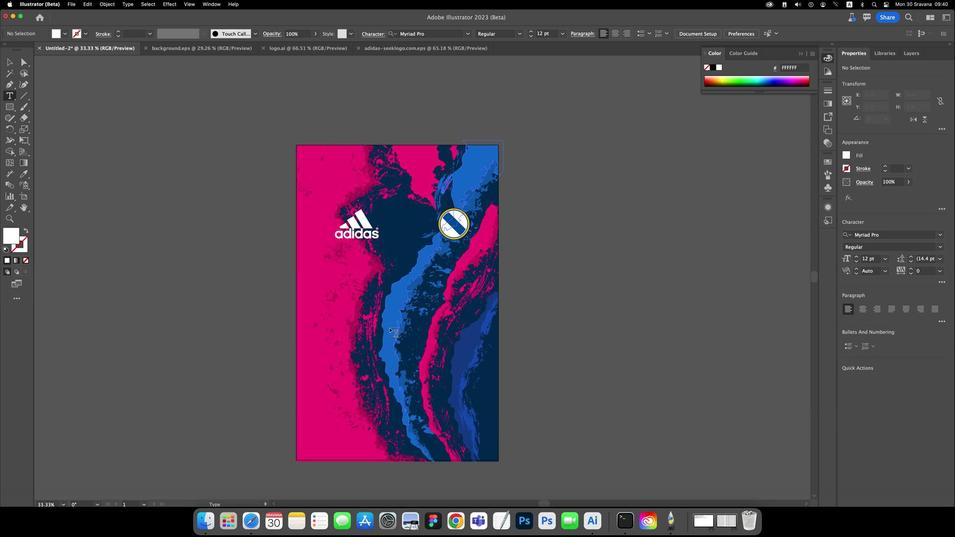 
Action: Key pressed 't'
Screenshot: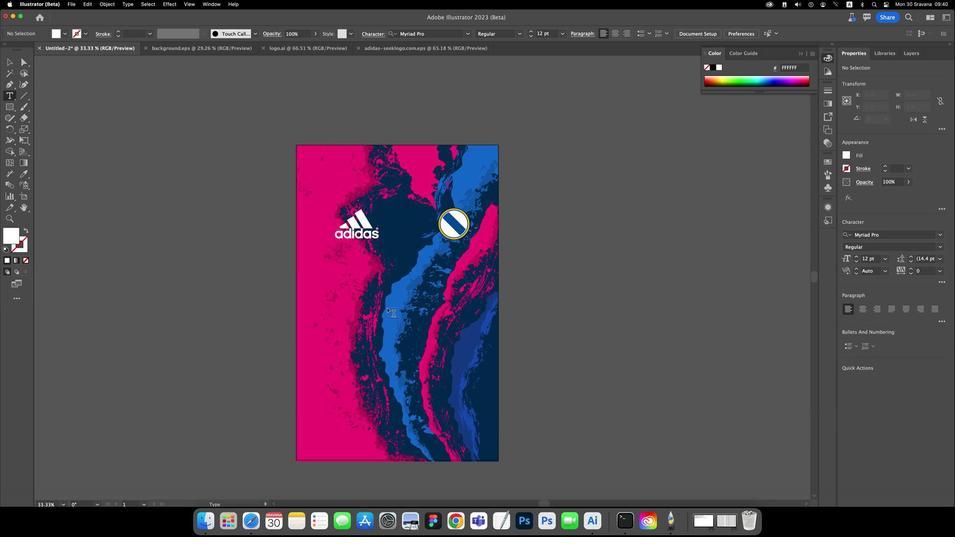 
Action: Mouse moved to (386, 305)
Screenshot: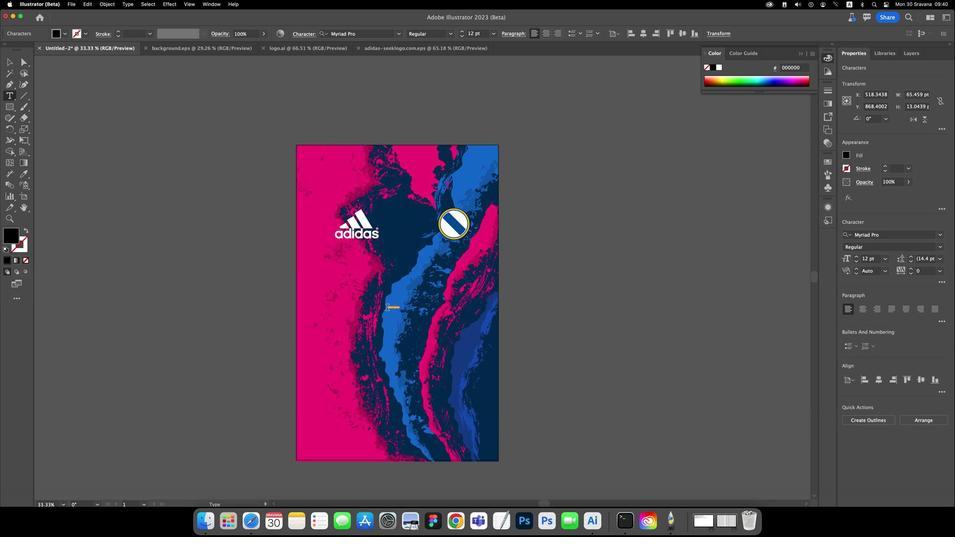 
Action: Mouse pressed left at (386, 305)
Screenshot: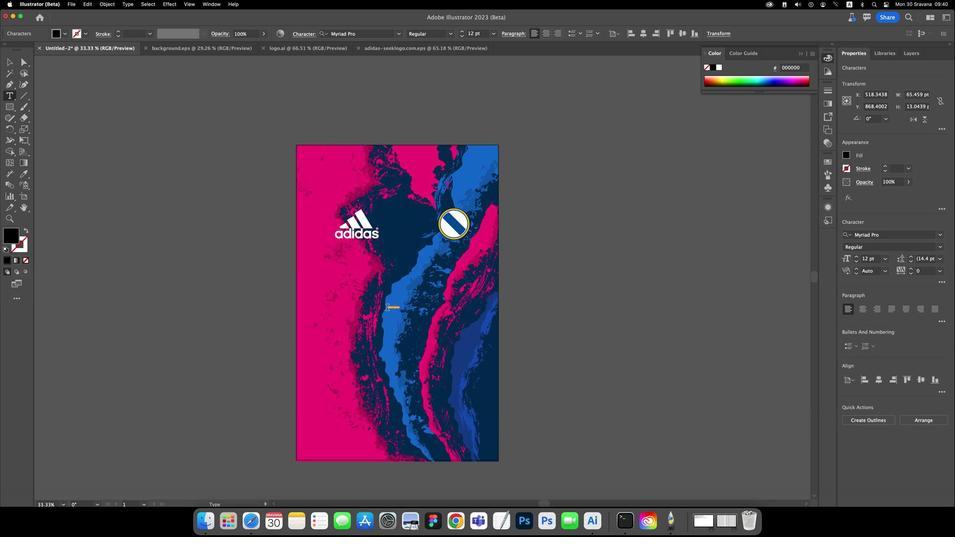 
Action: Key pressed Key.caps_lock'U'Key.caps_lock'r''b''a''n'Key.cmd'a'Key.shiftKey.cmd'.''.''.''.''.''.'
Screenshot: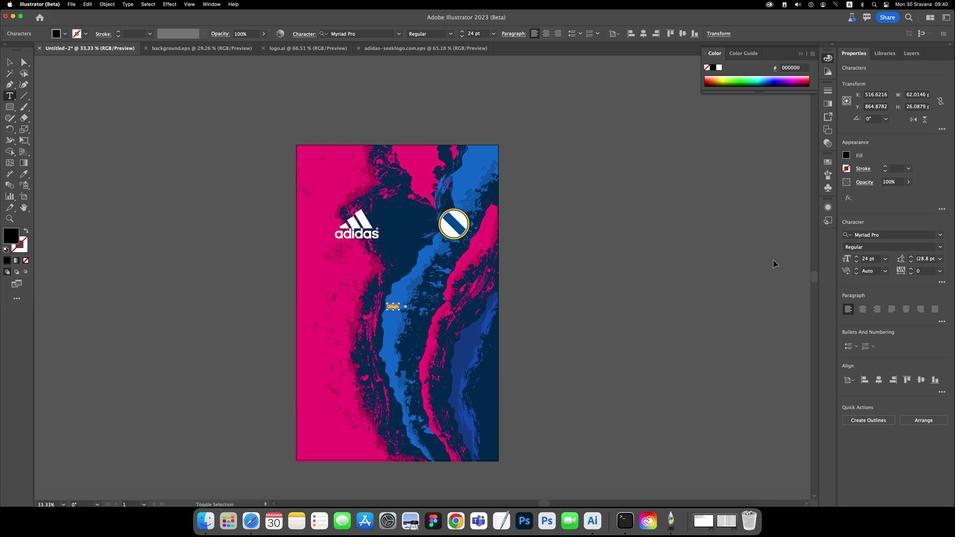 
Action: Mouse moved to (853, 256)
Screenshot: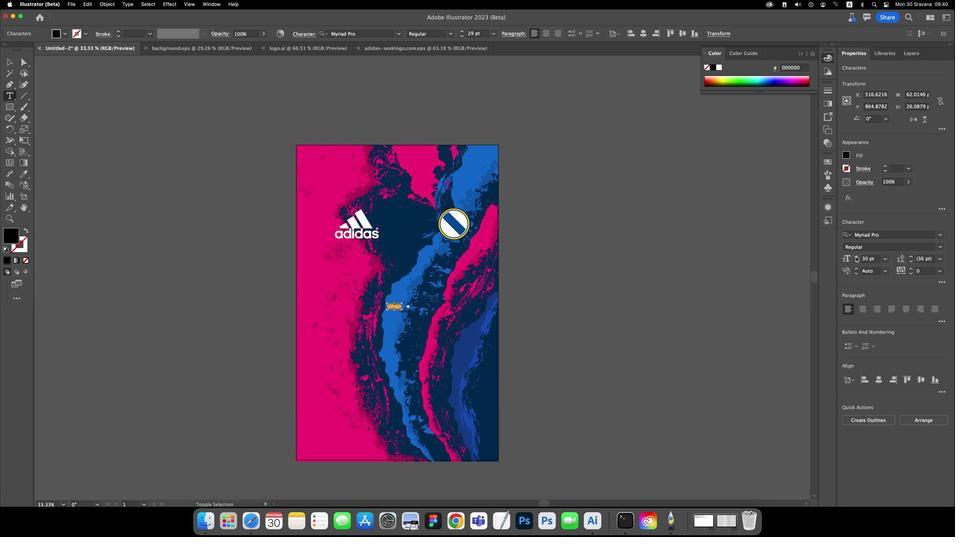 
Action: Mouse pressed left at (853, 256)
Screenshot: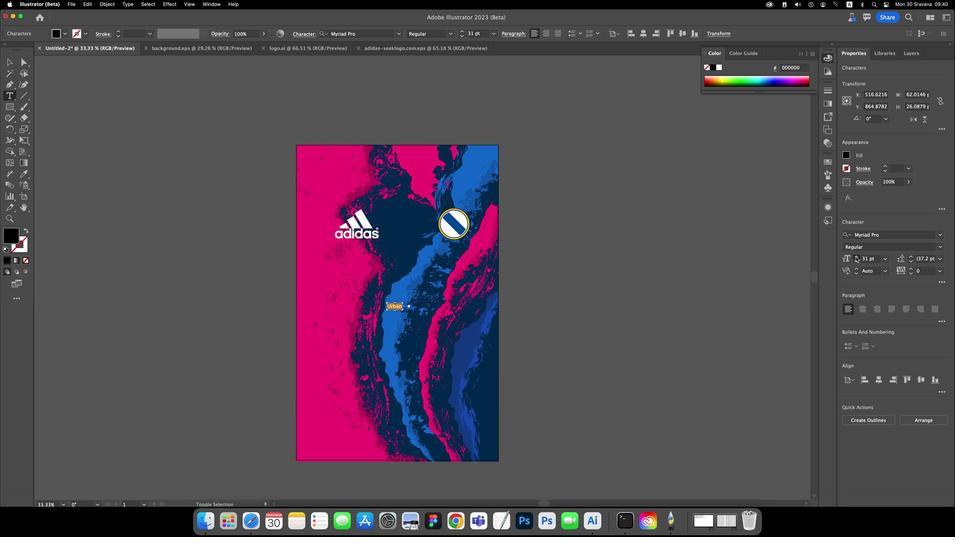 
Action: Mouse pressed left at (853, 256)
Screenshot: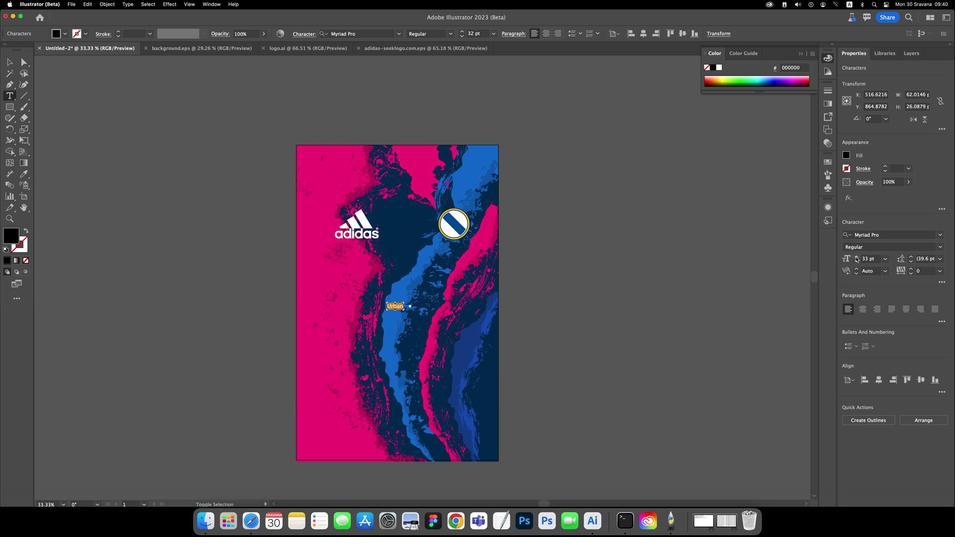 
Action: Mouse pressed left at (853, 256)
Screenshot: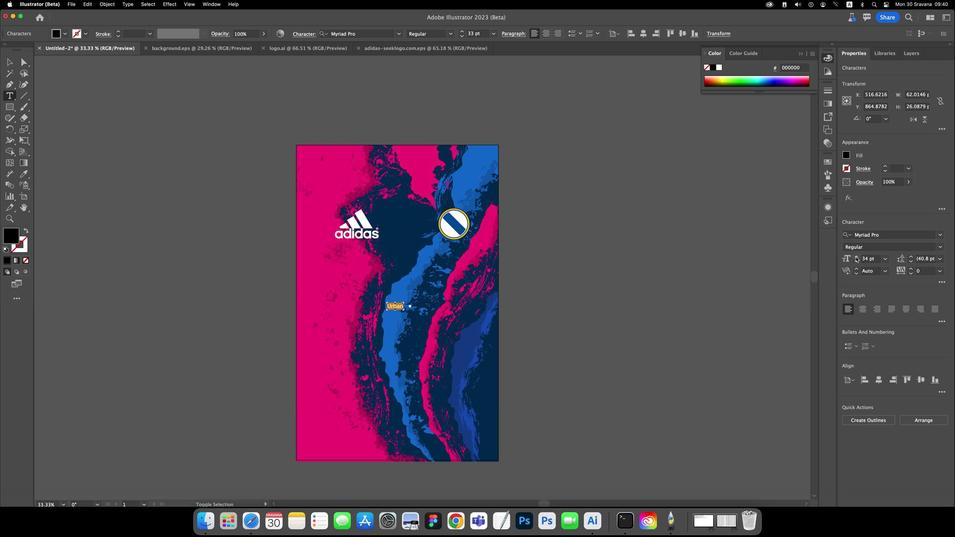 
Action: Mouse pressed left at (853, 256)
Screenshot: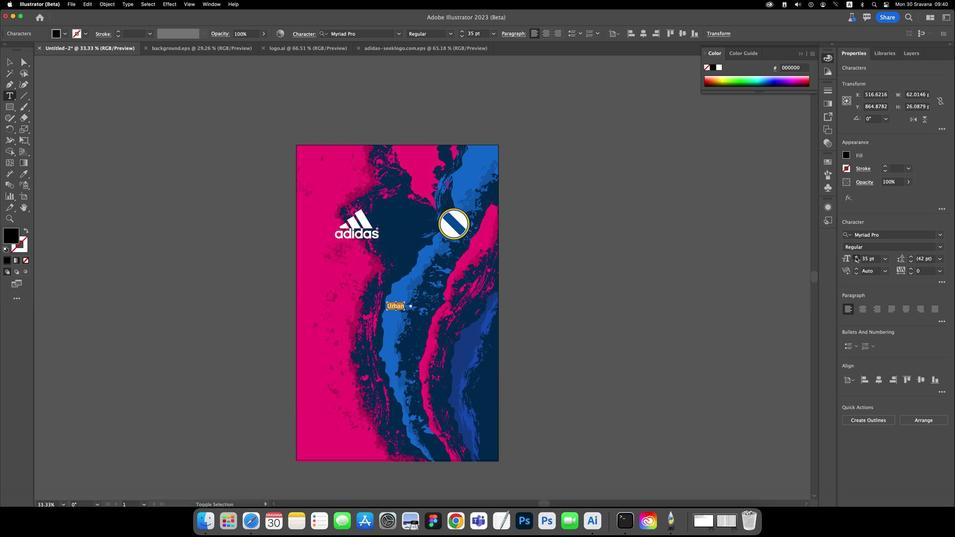 
Action: Mouse moved to (854, 256)
Screenshot: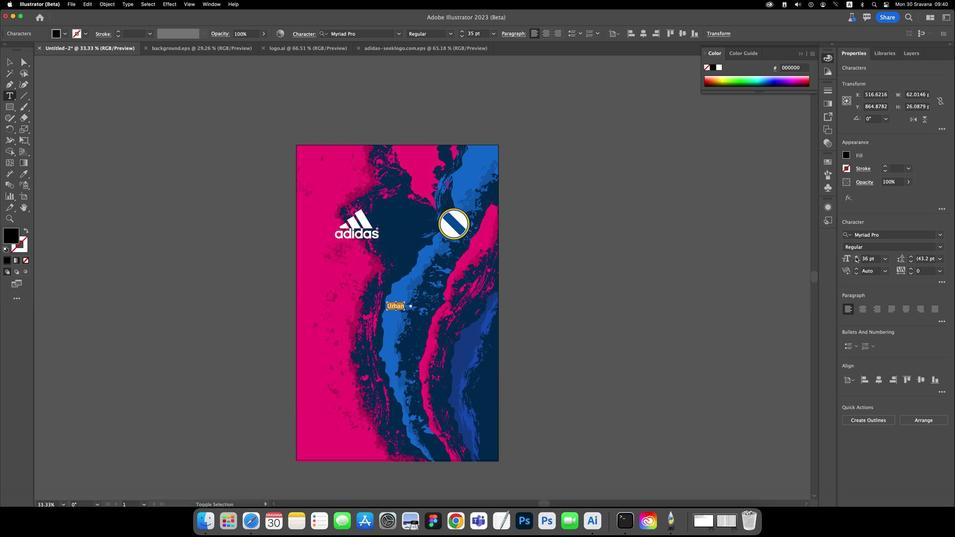 
Action: Mouse pressed left at (854, 256)
Screenshot: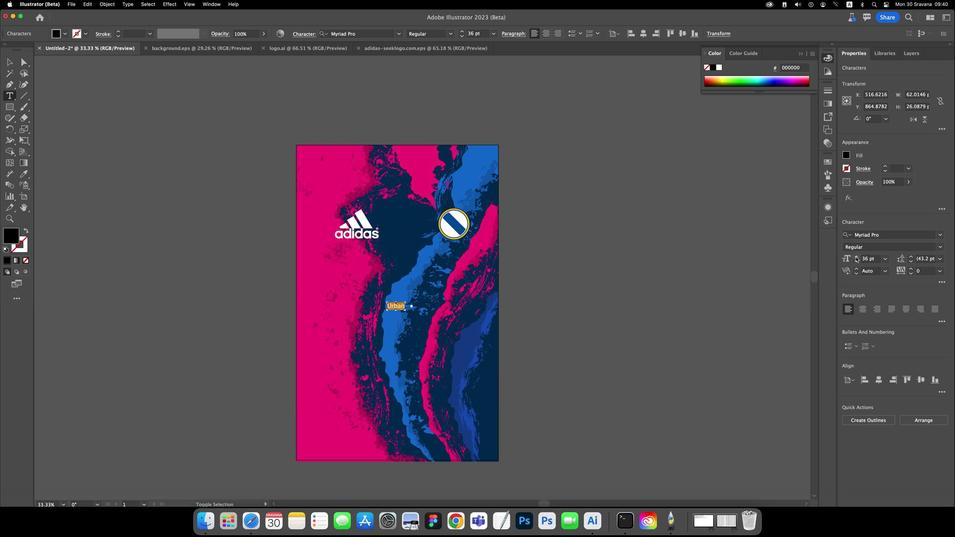 
Action: Mouse pressed left at (854, 256)
Screenshot: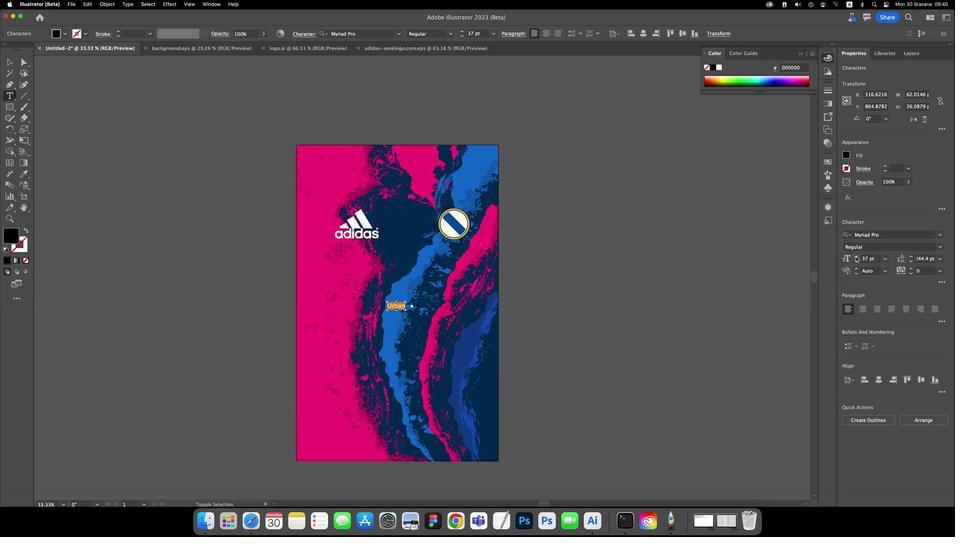 
Action: Mouse pressed left at (854, 256)
Screenshot: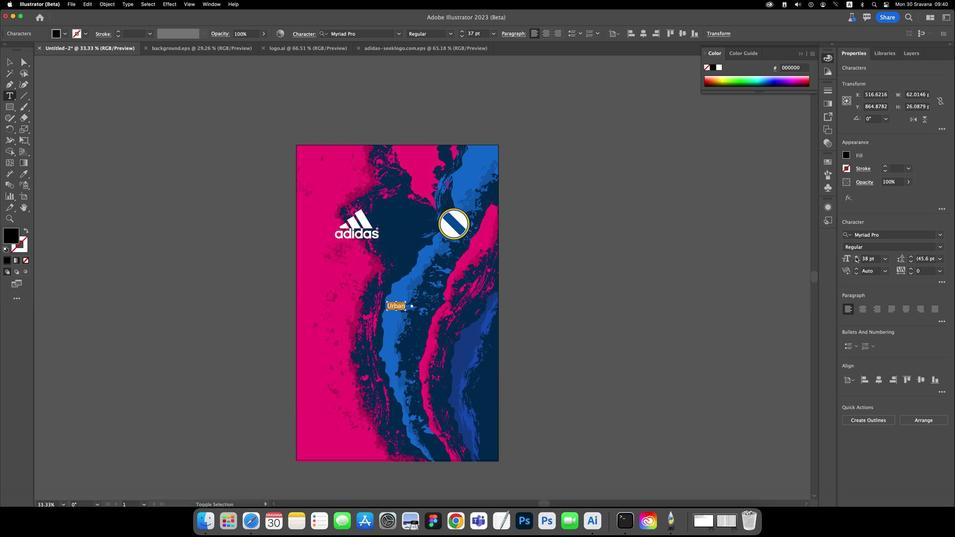 
Action: Mouse pressed left at (854, 256)
Screenshot: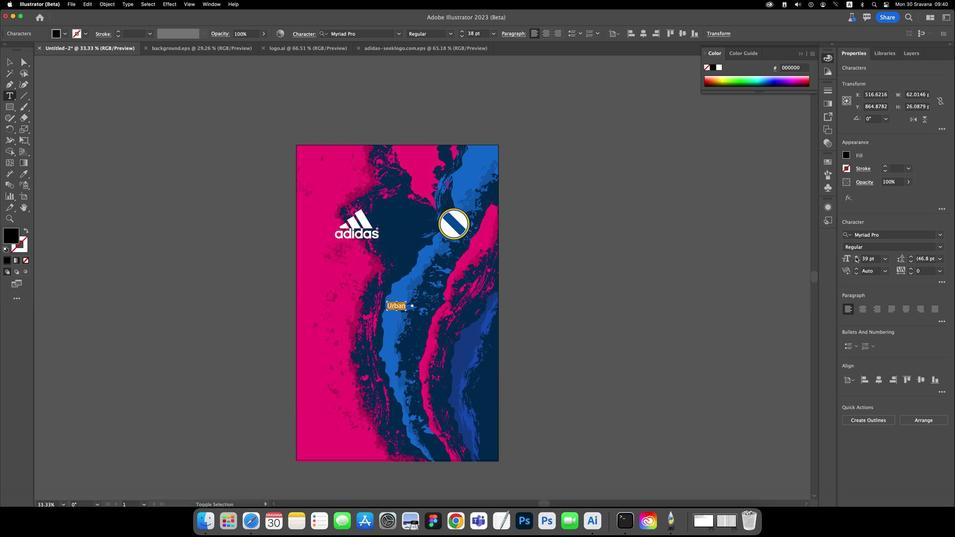 
Action: Mouse pressed left at (854, 256)
Screenshot: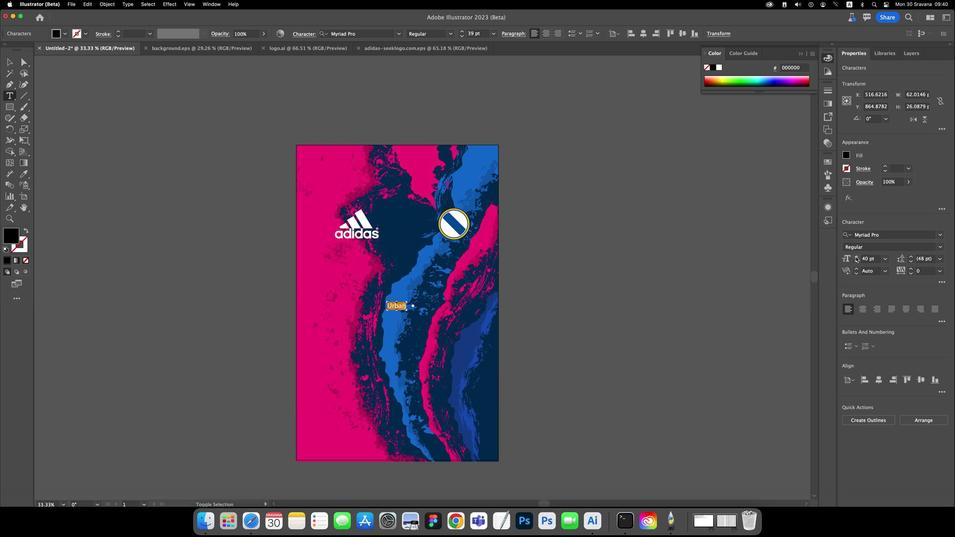 
Action: Mouse pressed left at (854, 256)
Screenshot: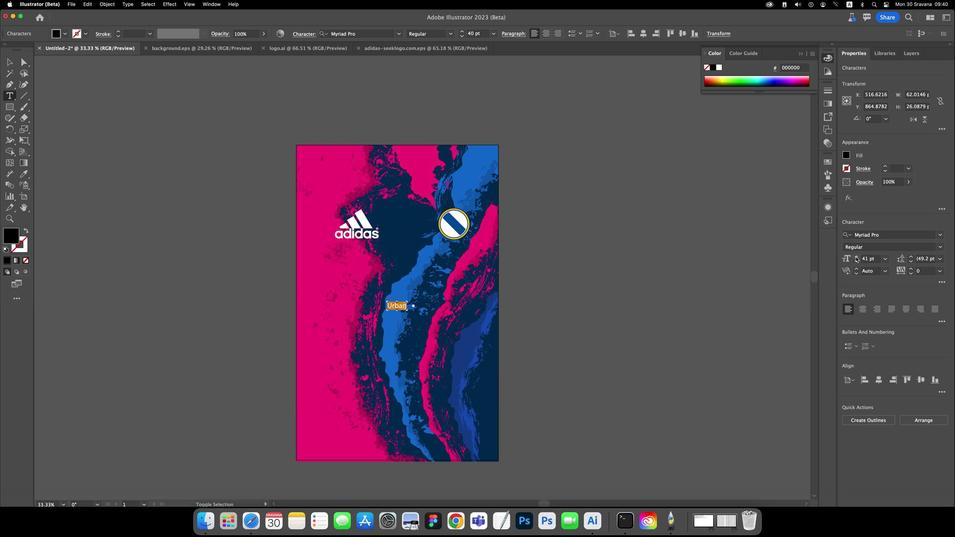 
Action: Mouse pressed left at (854, 256)
Screenshot: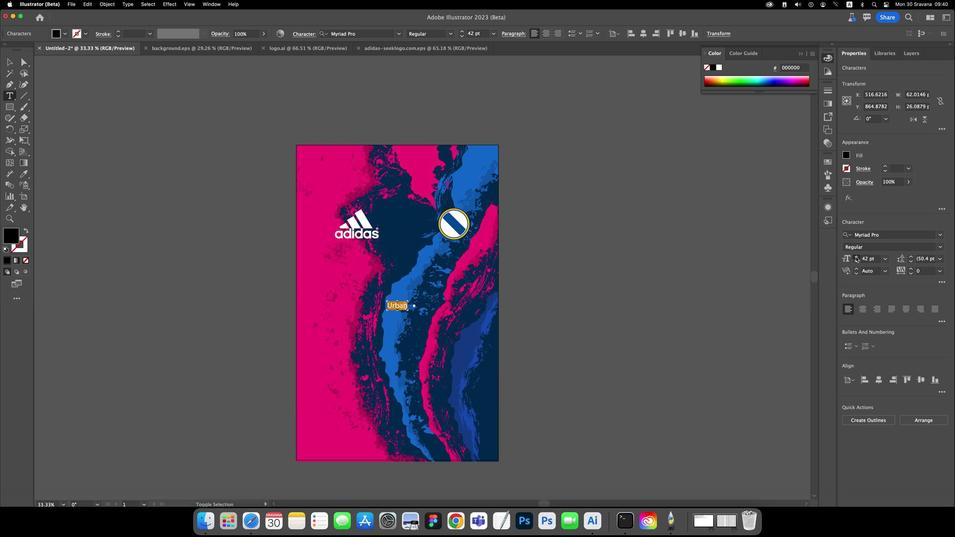 
Action: Mouse pressed left at (854, 256)
Screenshot: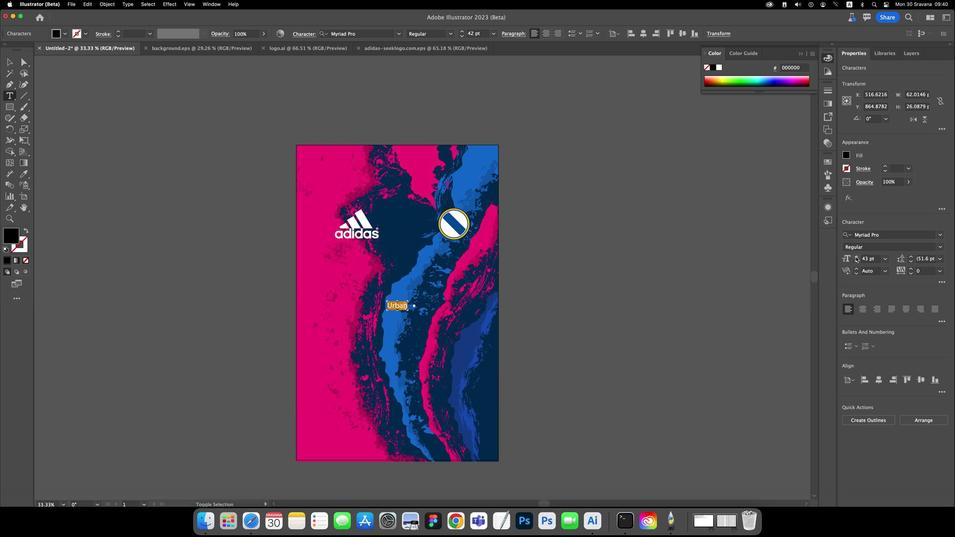 
Action: Mouse pressed left at (854, 256)
Screenshot: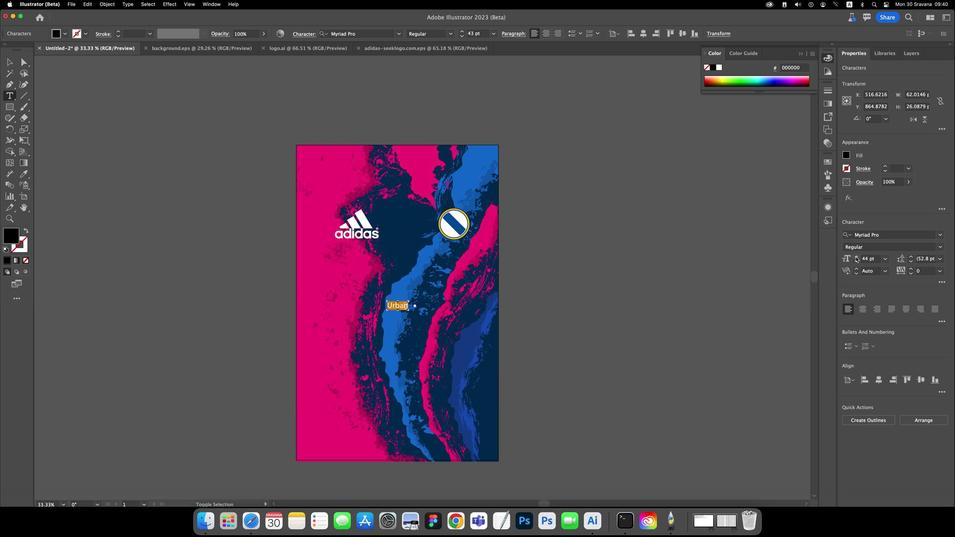 
Action: Mouse pressed left at (854, 256)
Screenshot: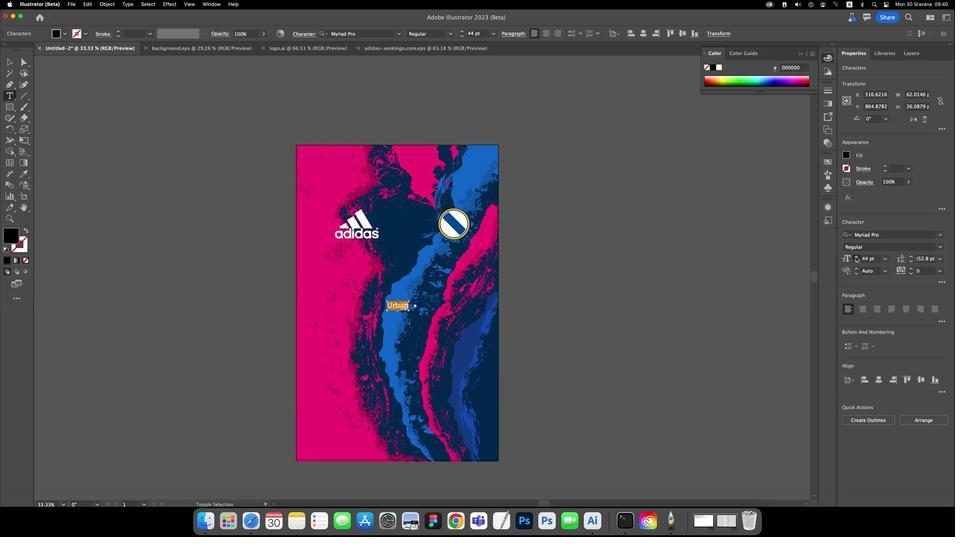 
Action: Mouse pressed left at (854, 256)
Screenshot: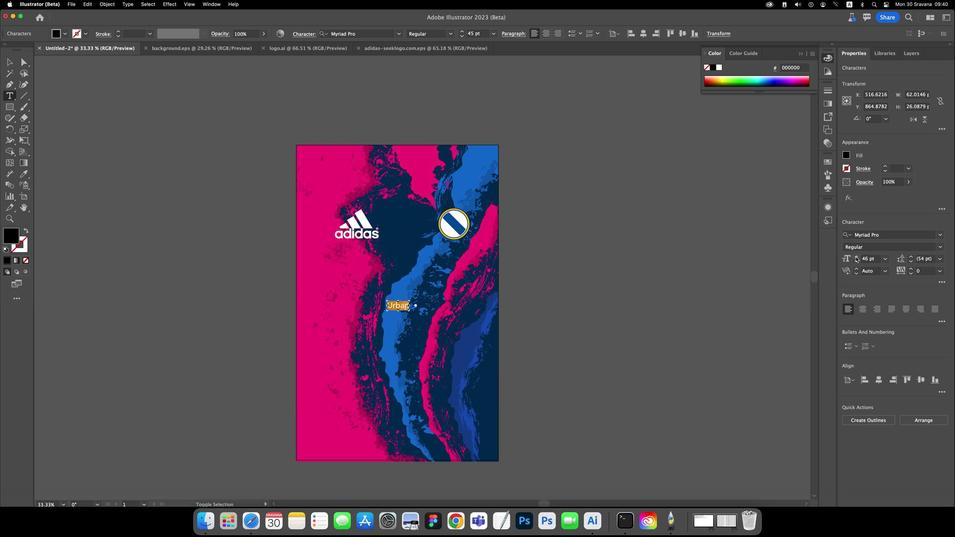 
Action: Mouse pressed left at (854, 256)
Screenshot: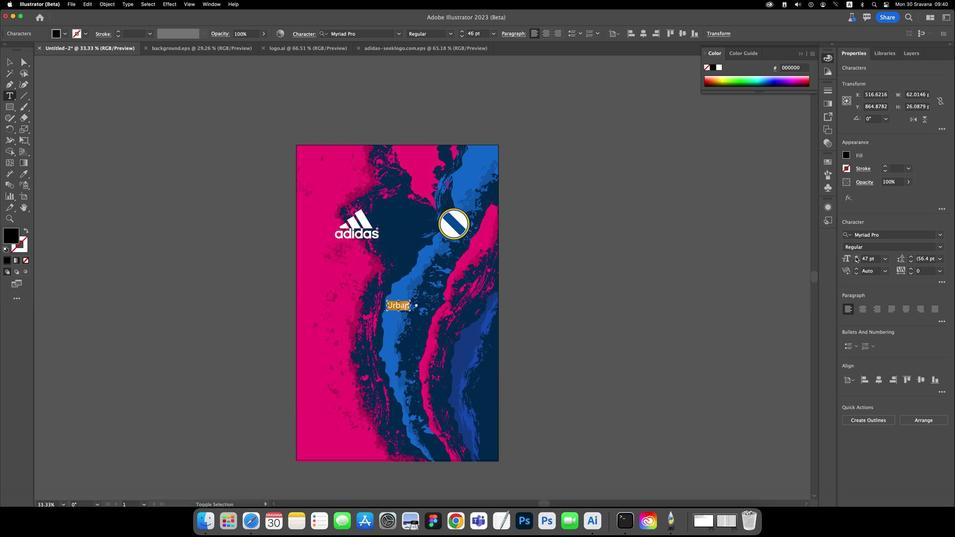 
Action: Mouse pressed left at (854, 256)
Screenshot: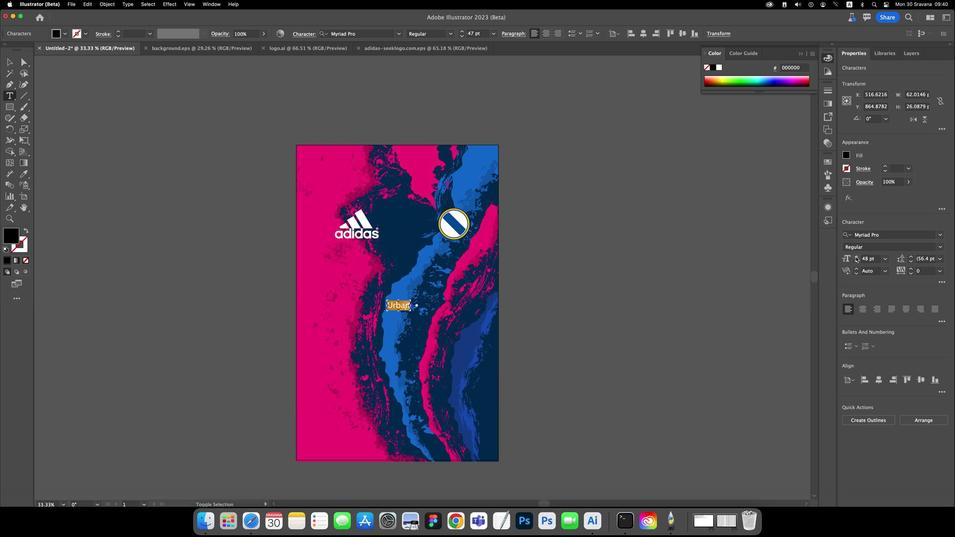 
Action: Mouse pressed left at (854, 256)
Screenshot: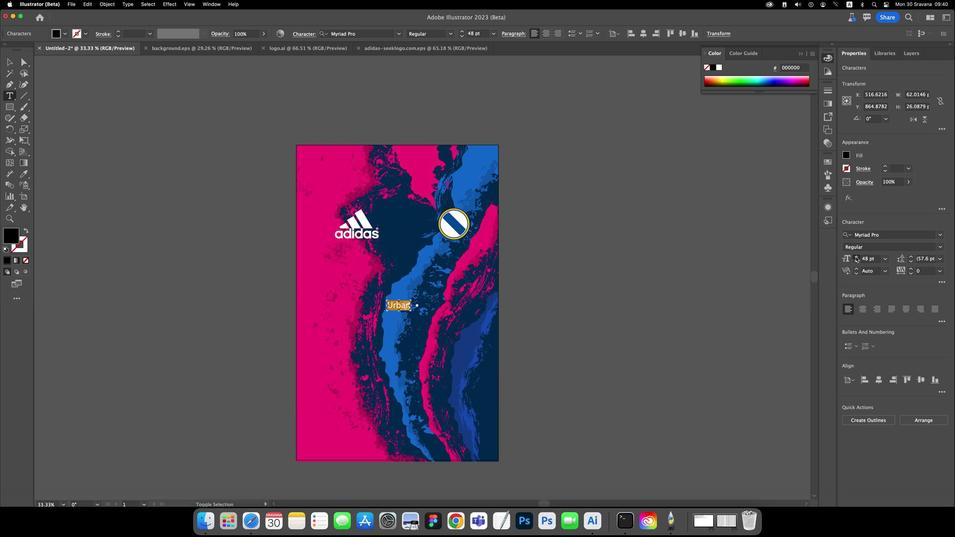 
Action: Mouse pressed left at (854, 256)
Screenshot: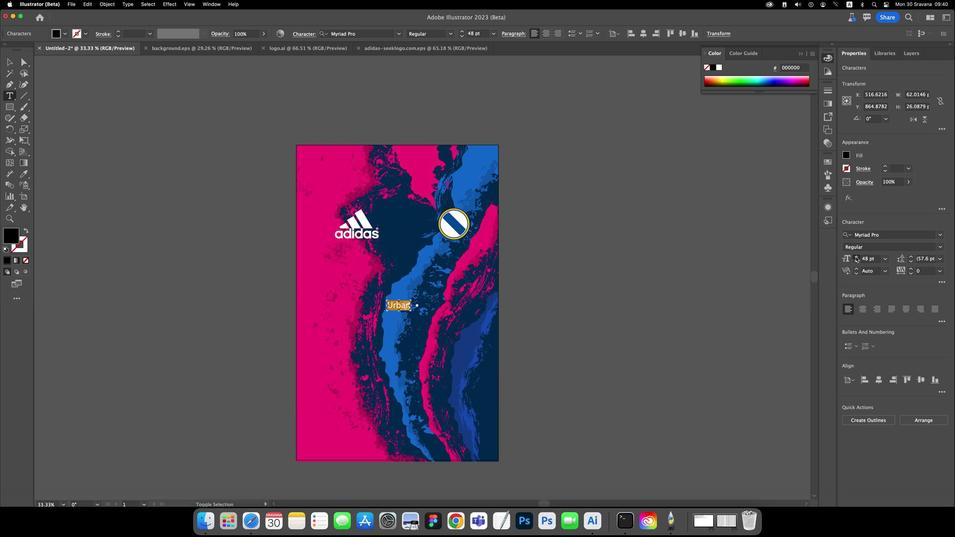 
Action: Mouse pressed left at (854, 256)
Screenshot: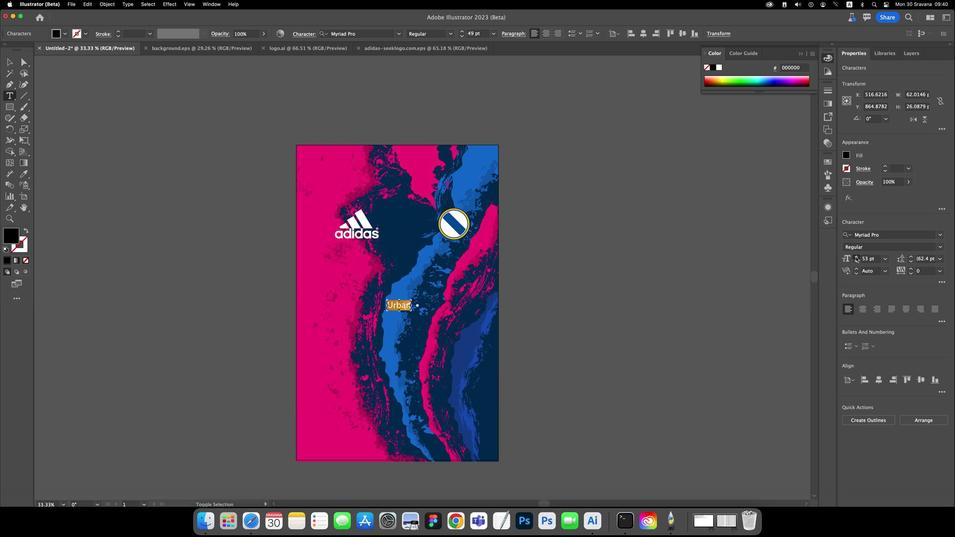 
Action: Mouse pressed left at (854, 256)
Screenshot: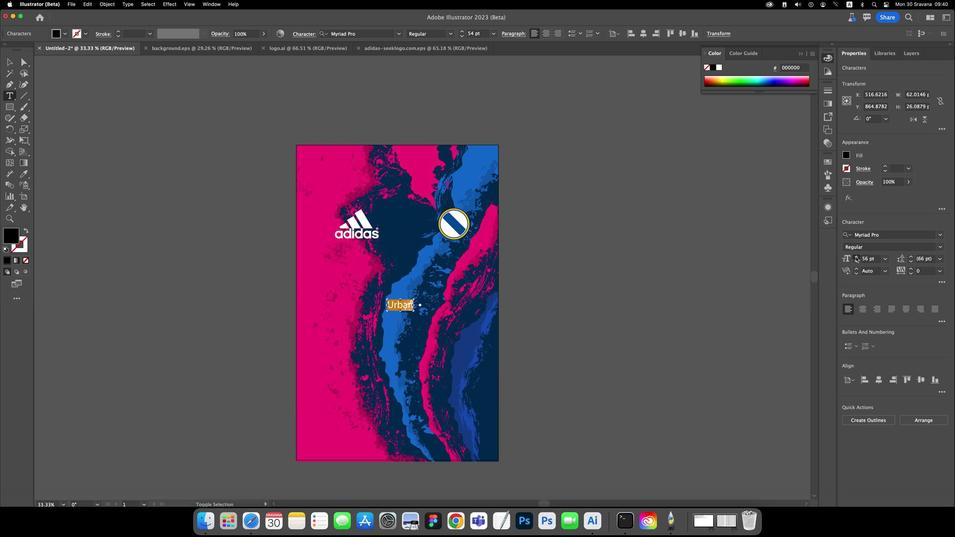 
Action: Mouse pressed left at (854, 256)
Screenshot: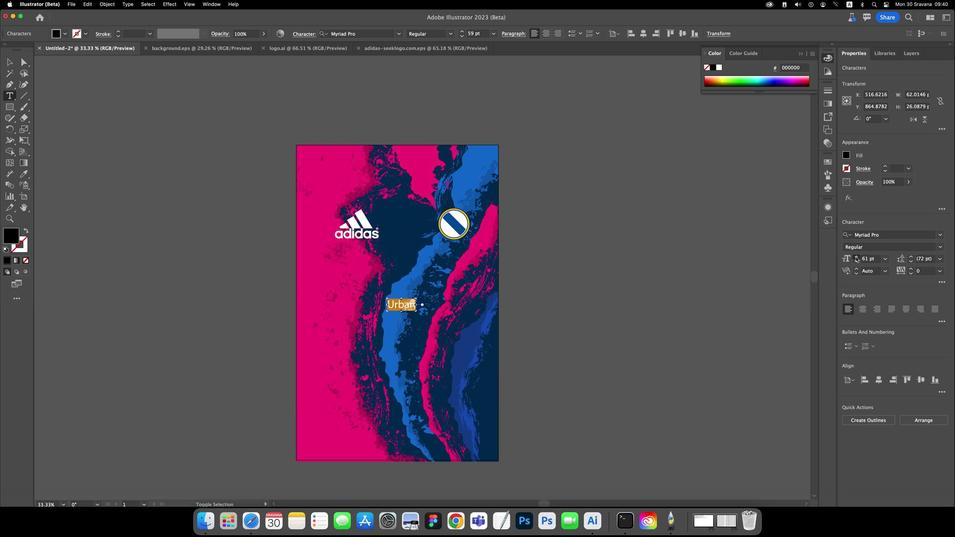
Action: Mouse pressed left at (854, 256)
Screenshot: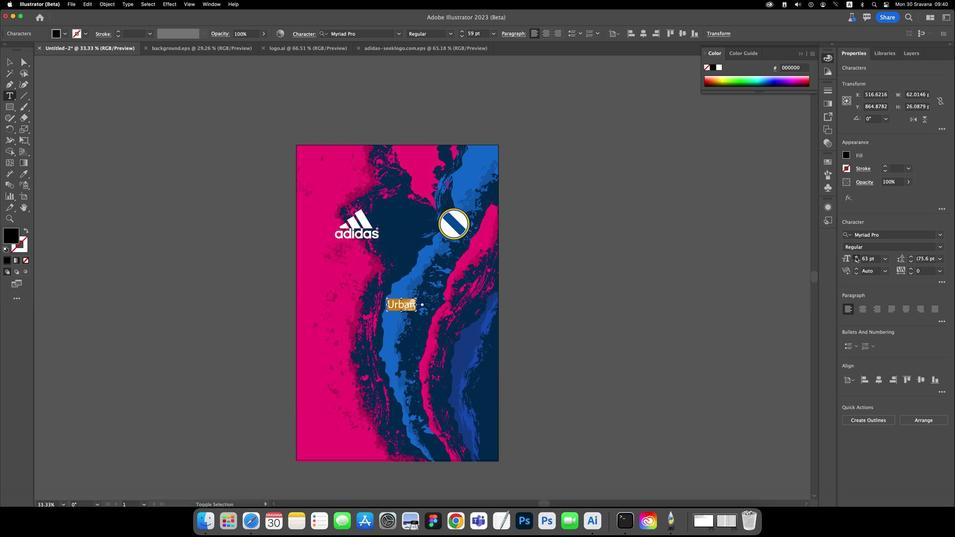 
Action: Mouse pressed left at (854, 256)
Screenshot: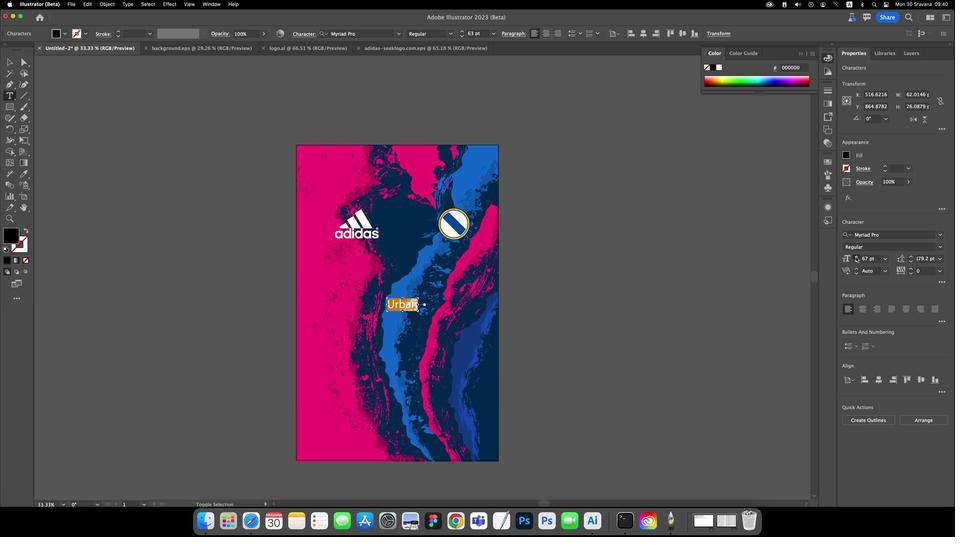 
Action: Mouse pressed left at (854, 256)
Screenshot: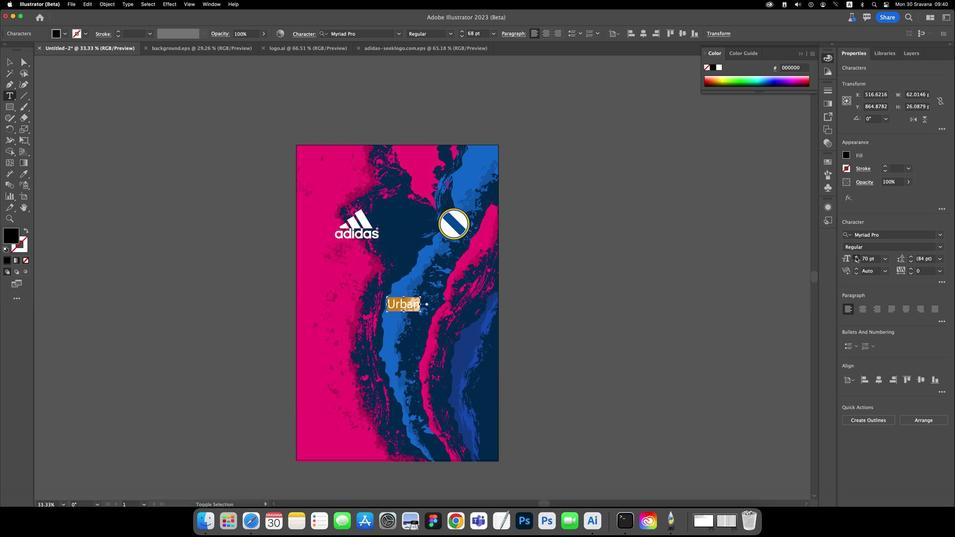 
Action: Mouse pressed left at (854, 256)
Screenshot: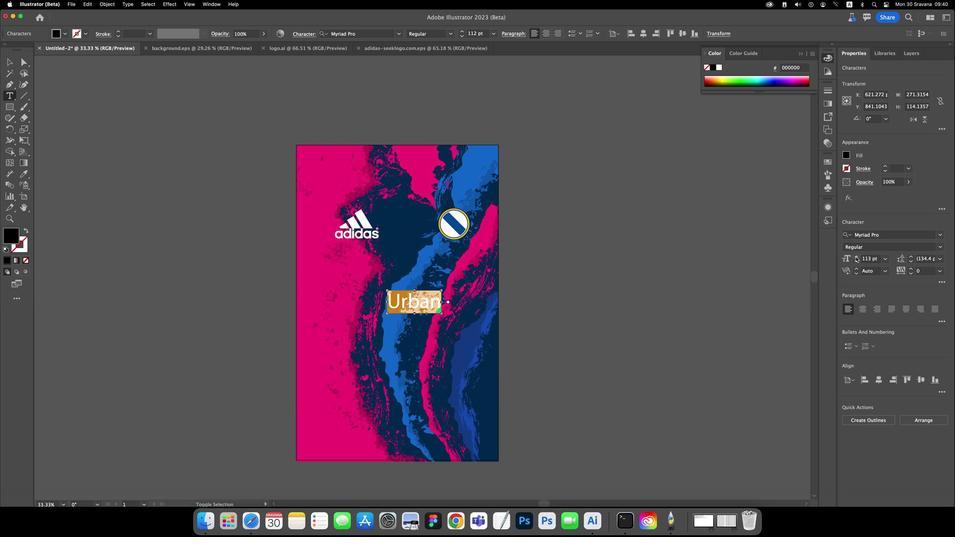 
Action: Mouse pressed left at (854, 256)
Screenshot: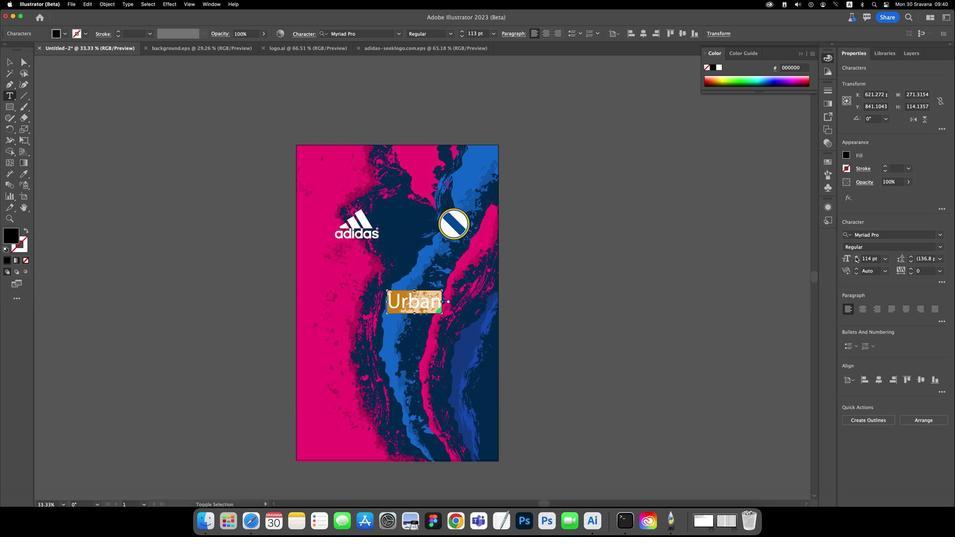 
Action: Mouse pressed left at (854, 256)
Screenshot: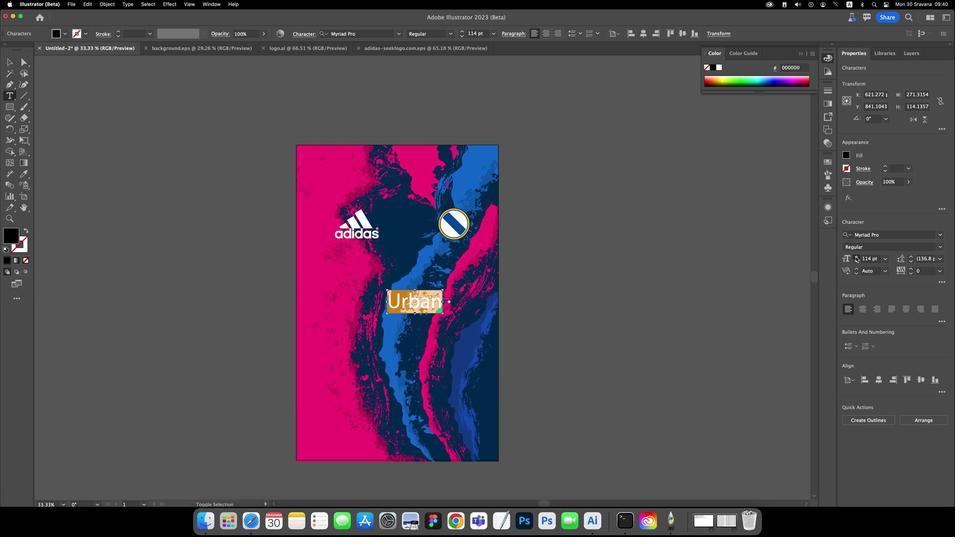 
Action: Mouse pressed left at (854, 256)
Screenshot: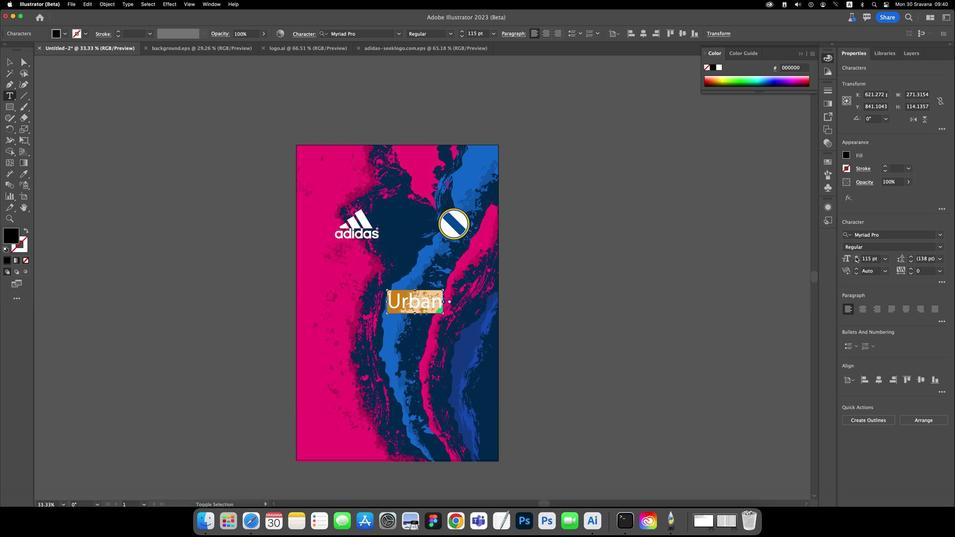 
Action: Mouse pressed left at (854, 256)
Screenshot: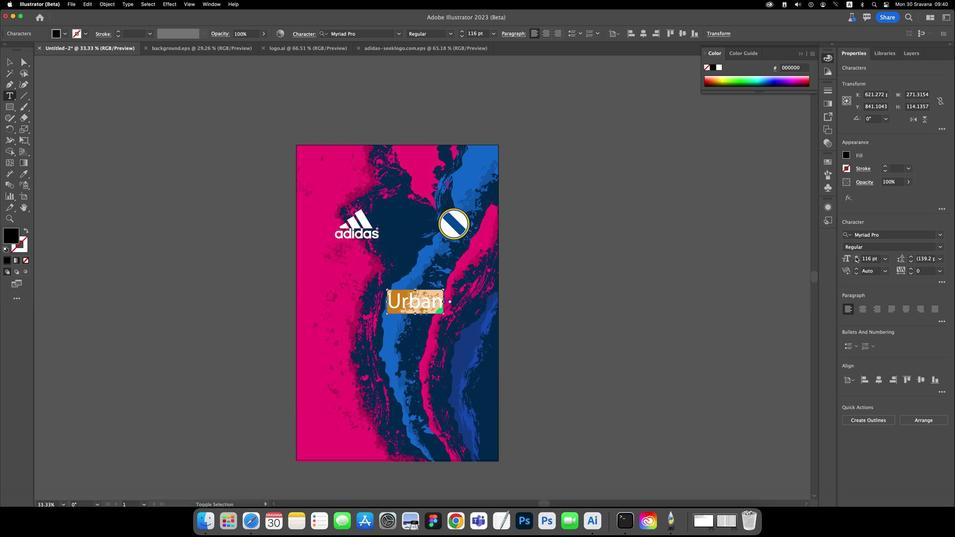 
Action: Mouse pressed left at (854, 256)
Screenshot: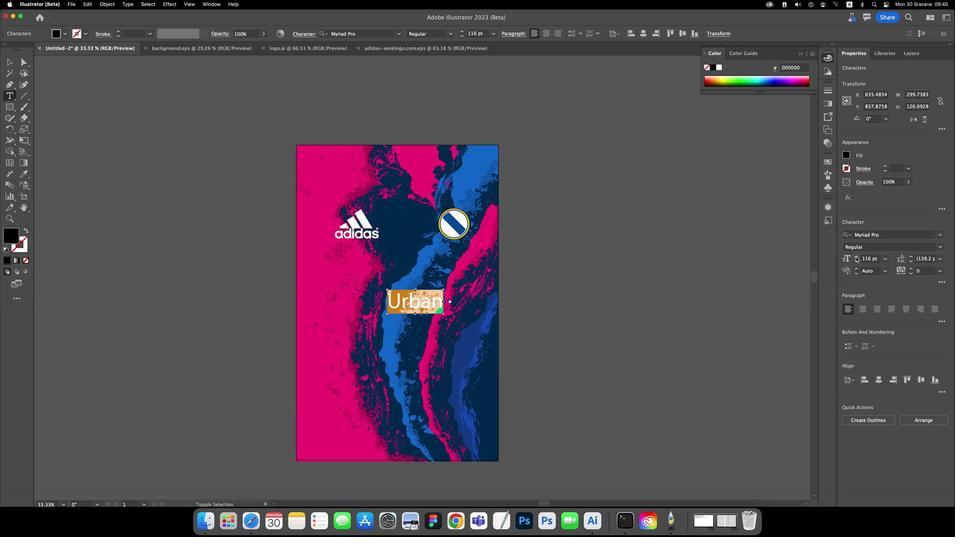 
Action: Mouse pressed left at (854, 256)
Screenshot: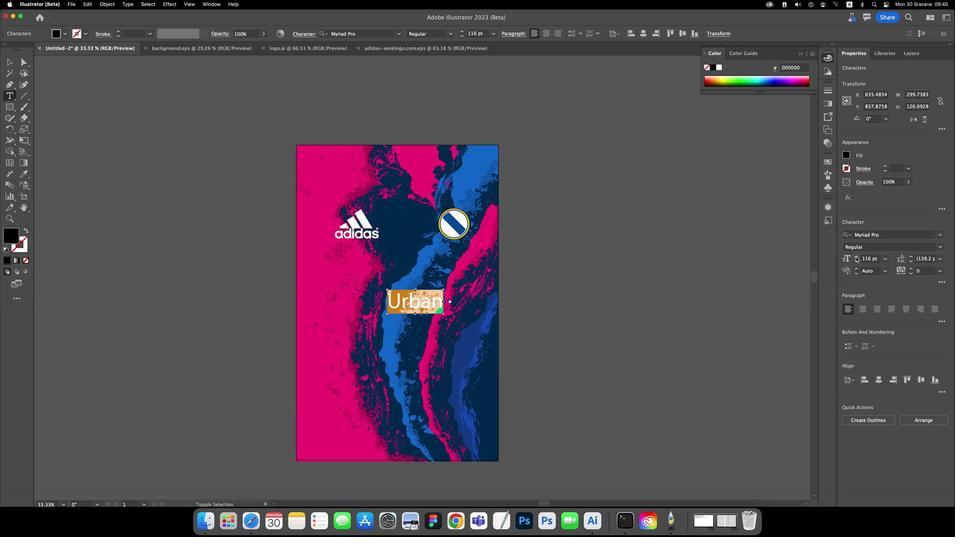 
Action: Mouse pressed left at (854, 256)
Screenshot: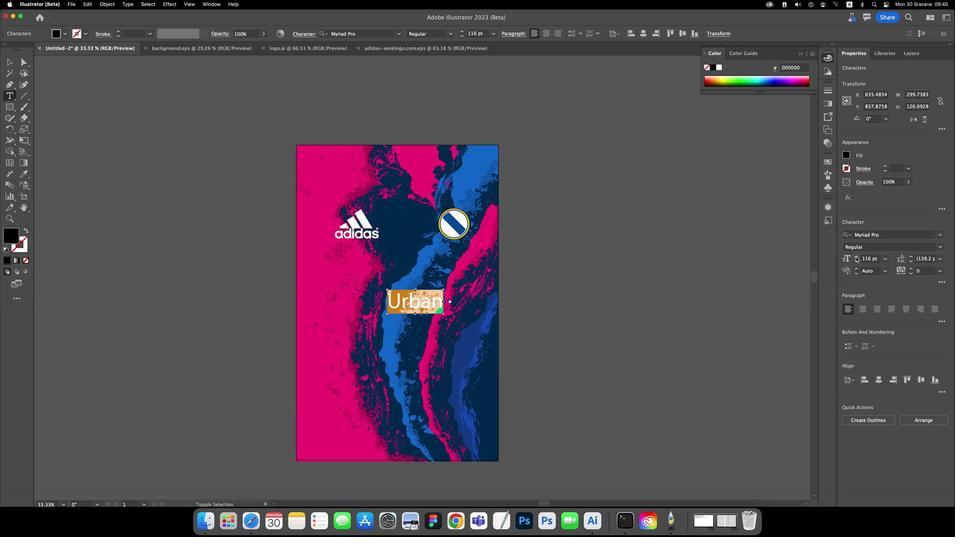 
Action: Mouse pressed left at (854, 256)
Screenshot: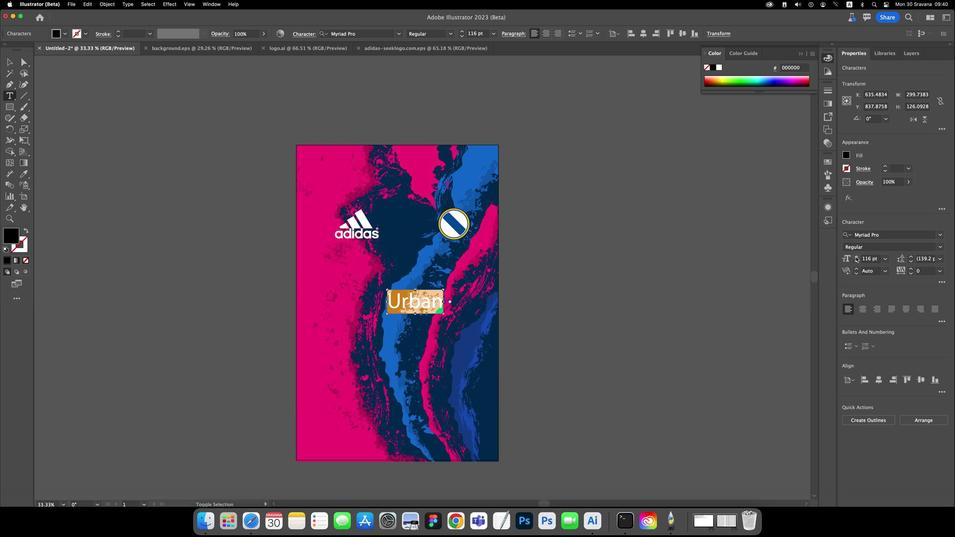 
Action: Mouse pressed left at (854, 256)
Screenshot: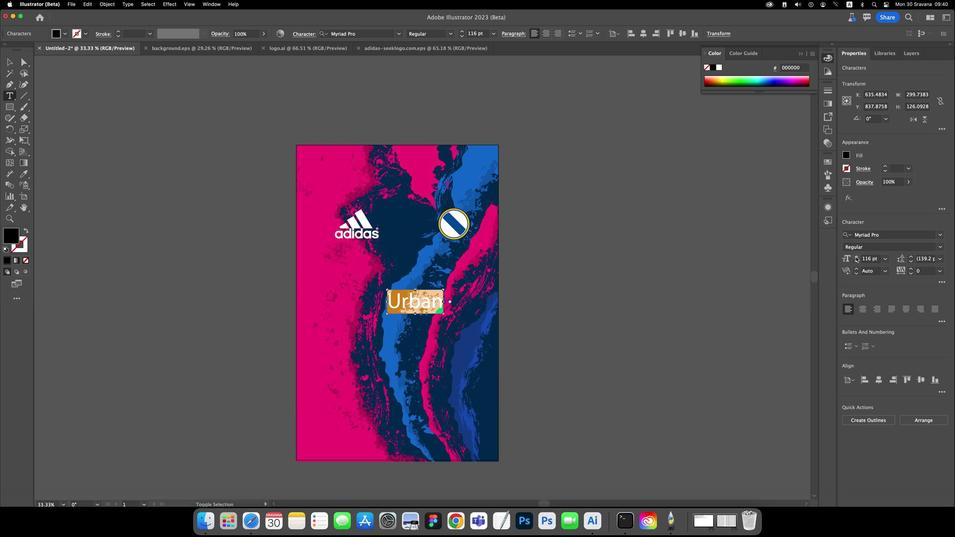 
Action: Mouse pressed left at (854, 256)
Screenshot: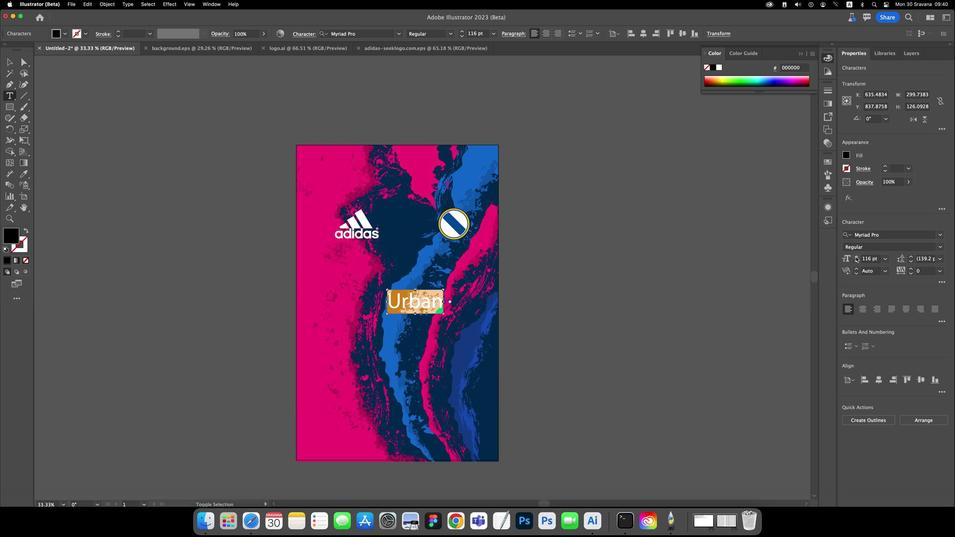 
Action: Mouse moved to (938, 248)
Screenshot: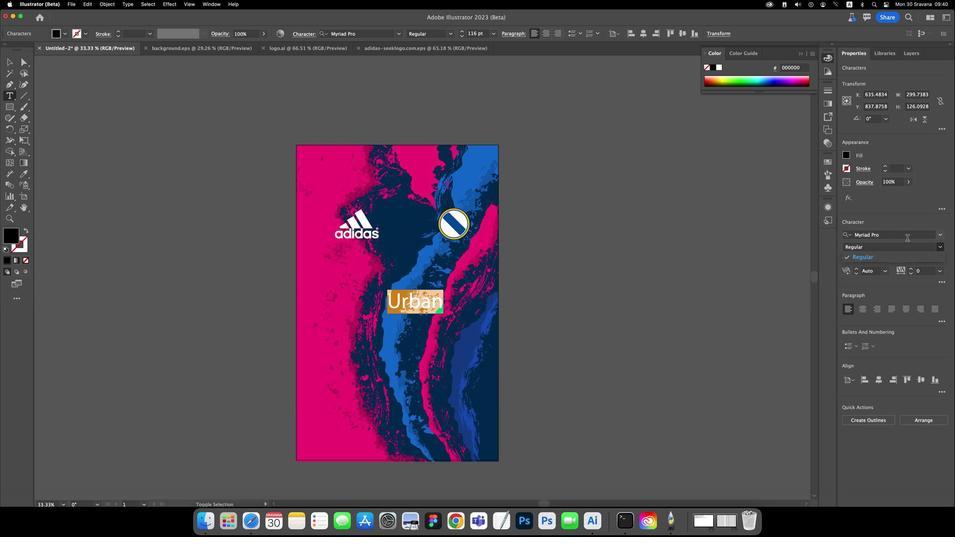 
Action: Mouse pressed left at (938, 248)
Screenshot: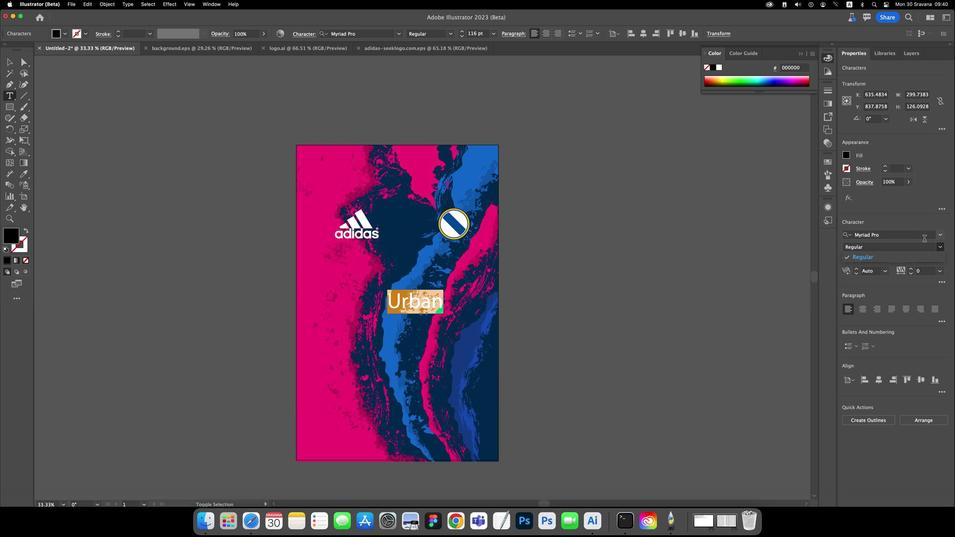 
Action: Mouse moved to (938, 236)
Screenshot: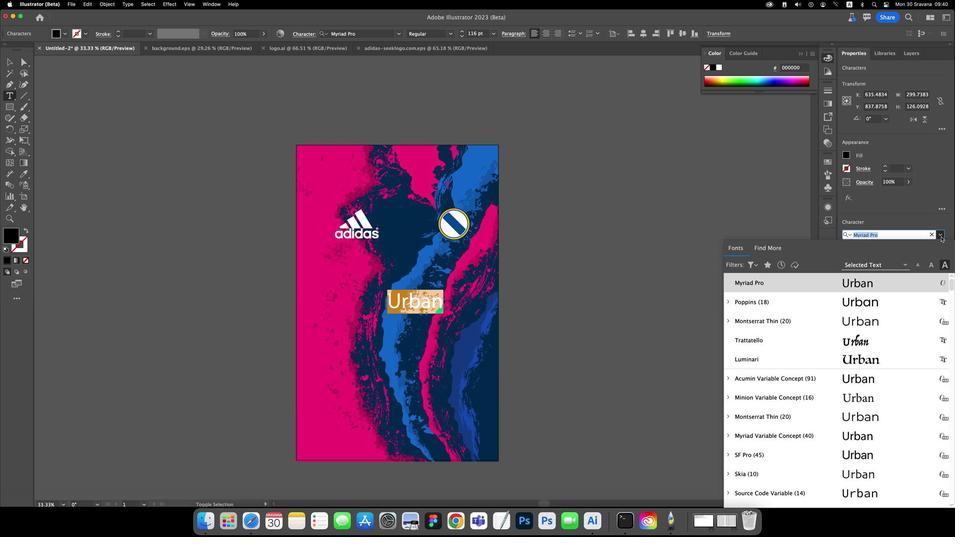 
Action: Mouse pressed left at (938, 236)
Screenshot: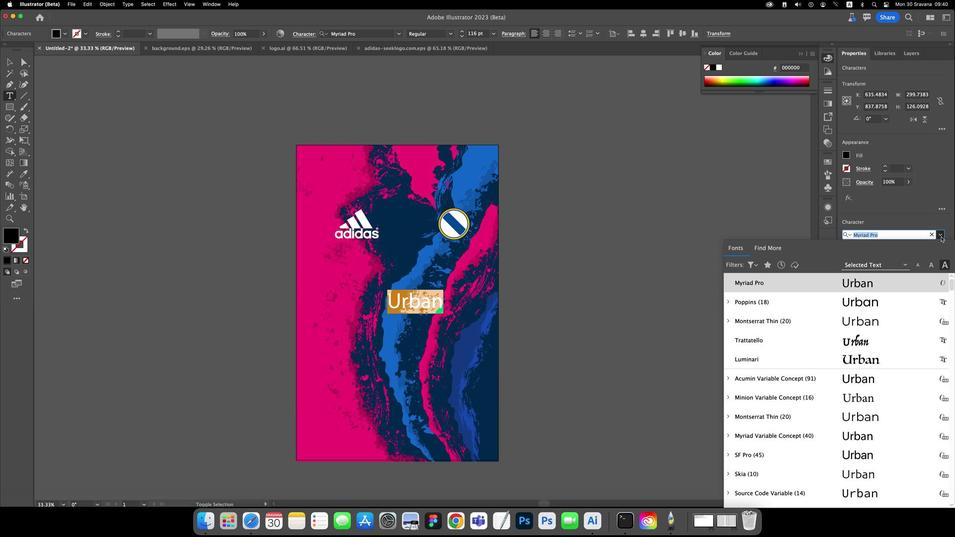 
Action: Mouse pressed left at (938, 236)
Screenshot: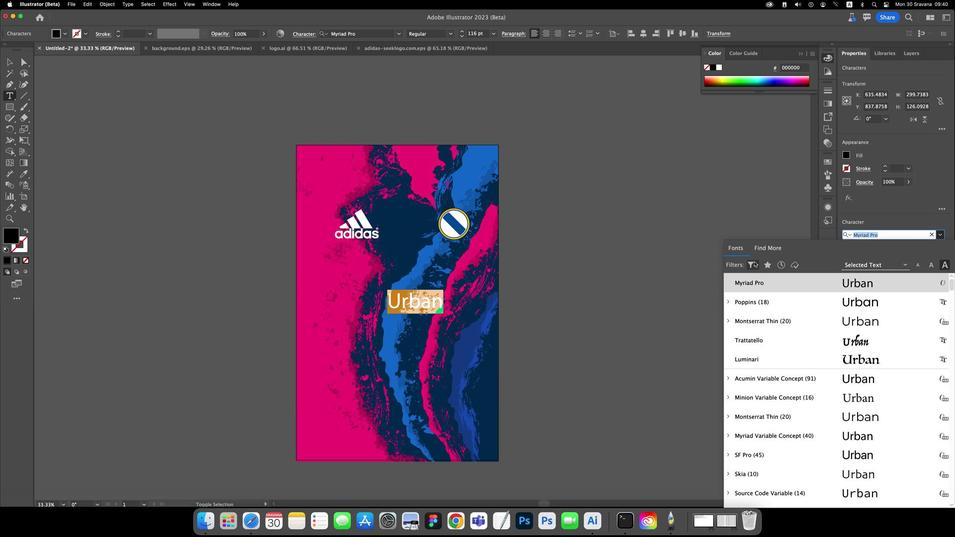 
Action: Mouse moved to (749, 261)
Screenshot: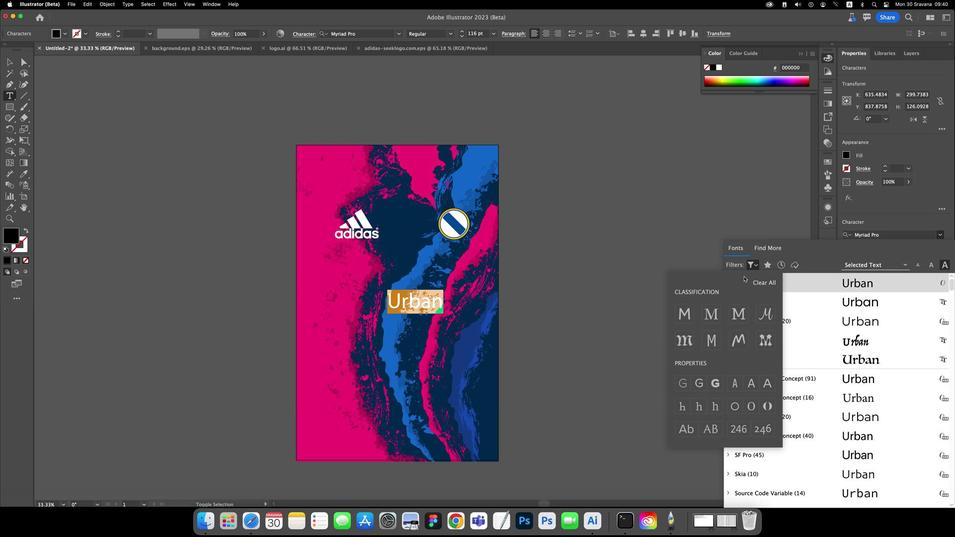
Action: Mouse pressed left at (749, 261)
Screenshot: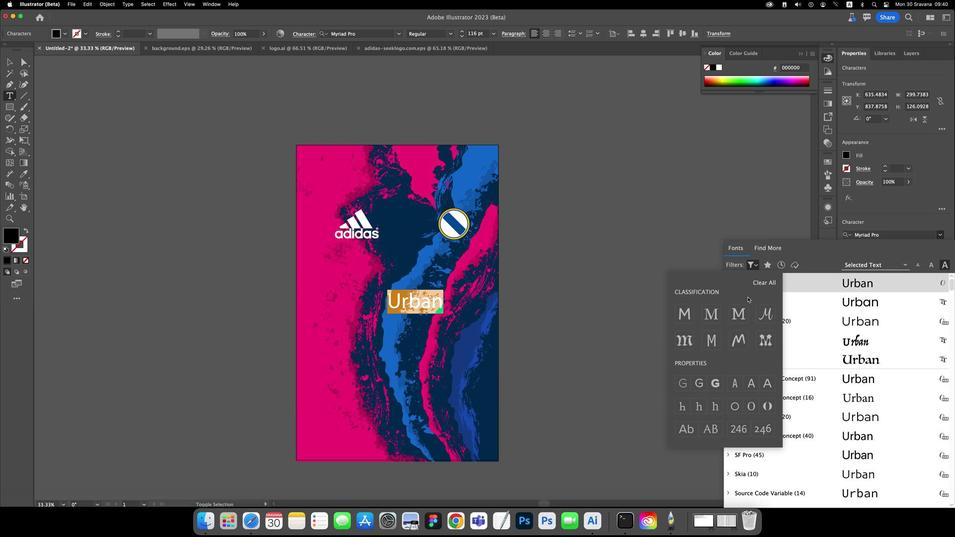 
Action: Mouse moved to (714, 378)
Screenshot: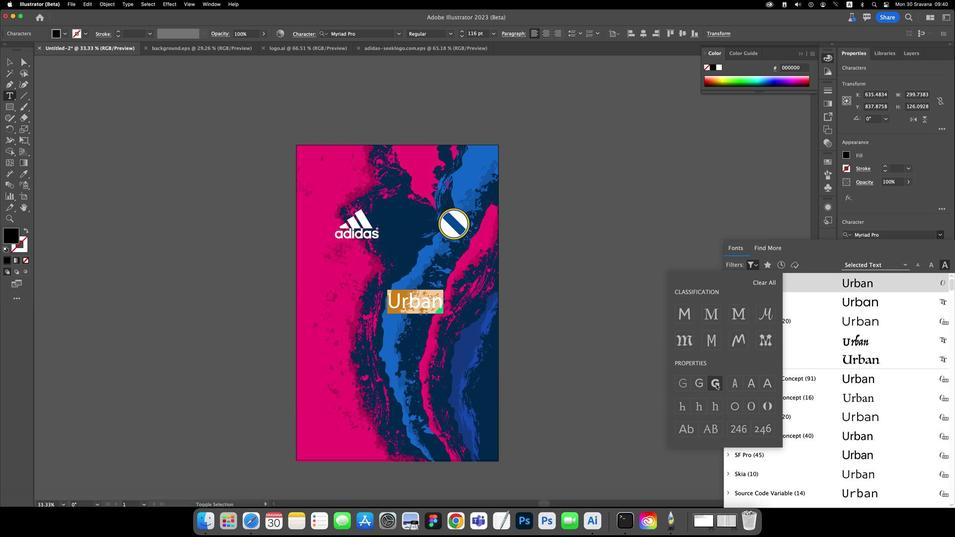 
Action: Mouse pressed left at (714, 378)
Screenshot: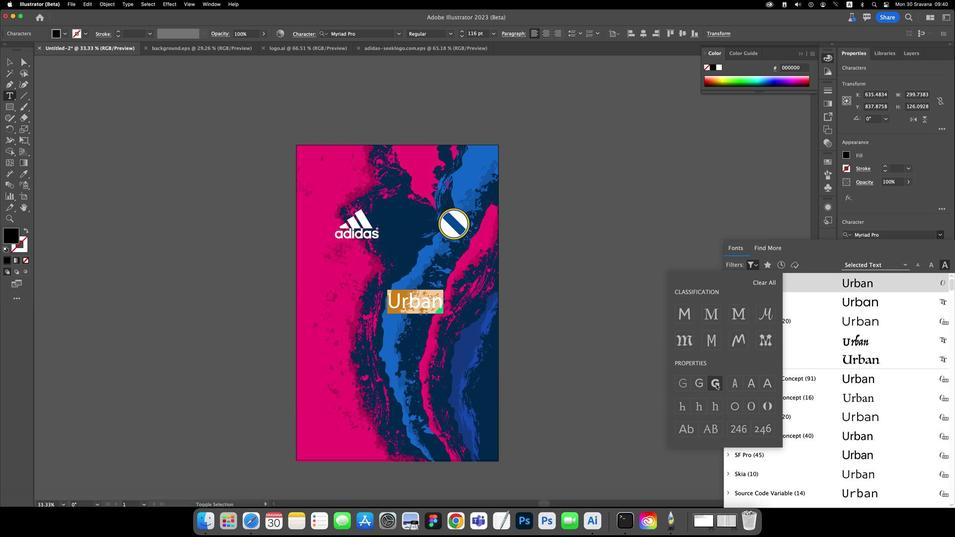 
Action: Mouse pressed left at (714, 378)
Screenshot: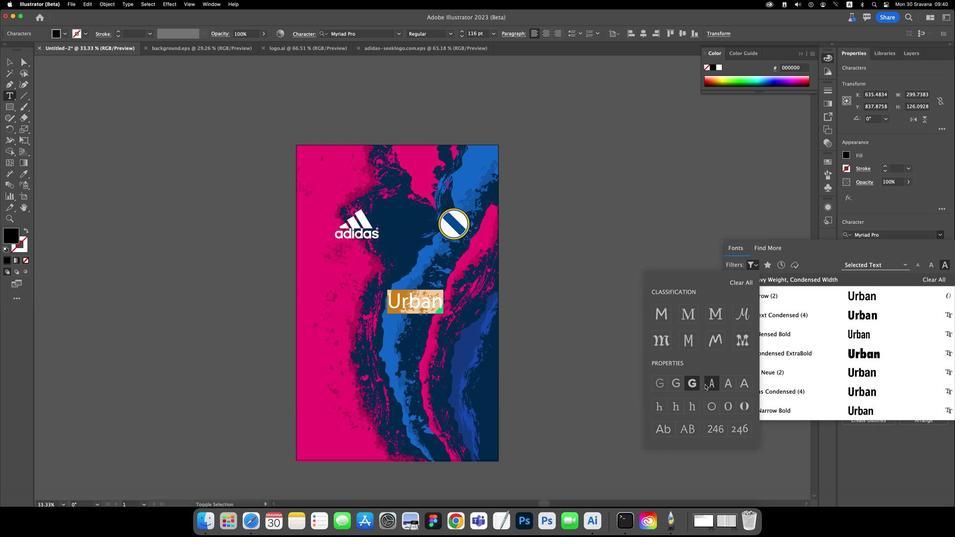 
Action: Mouse moved to (706, 376)
Screenshot: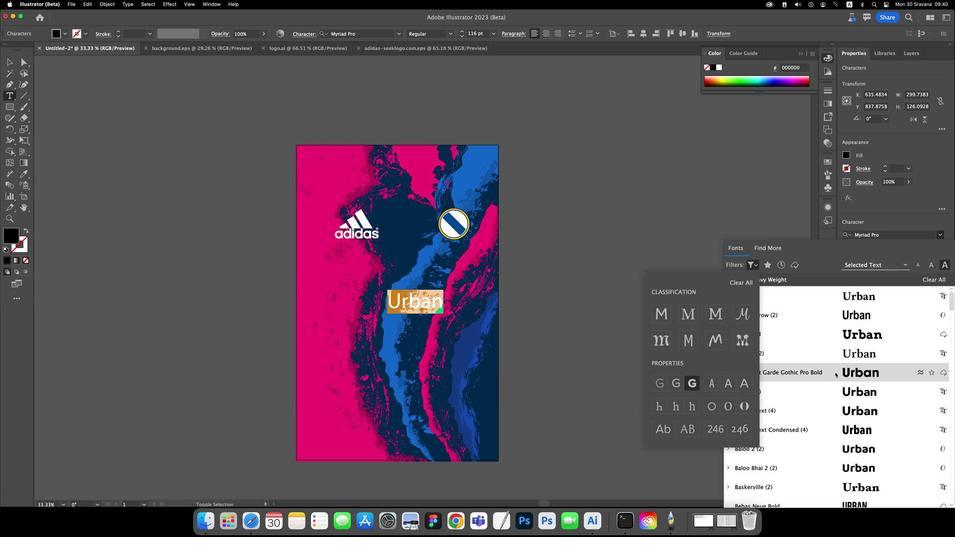 
Action: Mouse pressed left at (706, 376)
Screenshot: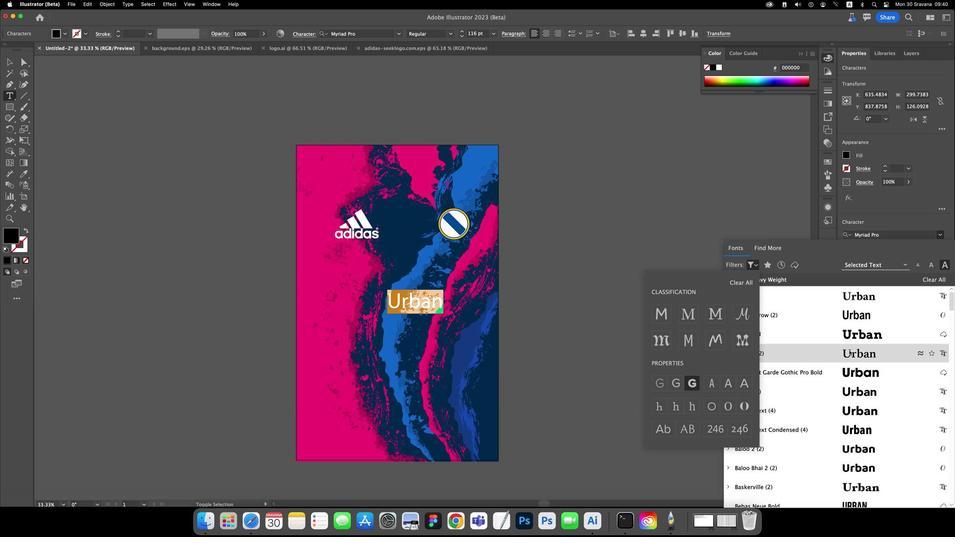 
Action: Mouse moved to (853, 299)
Screenshot: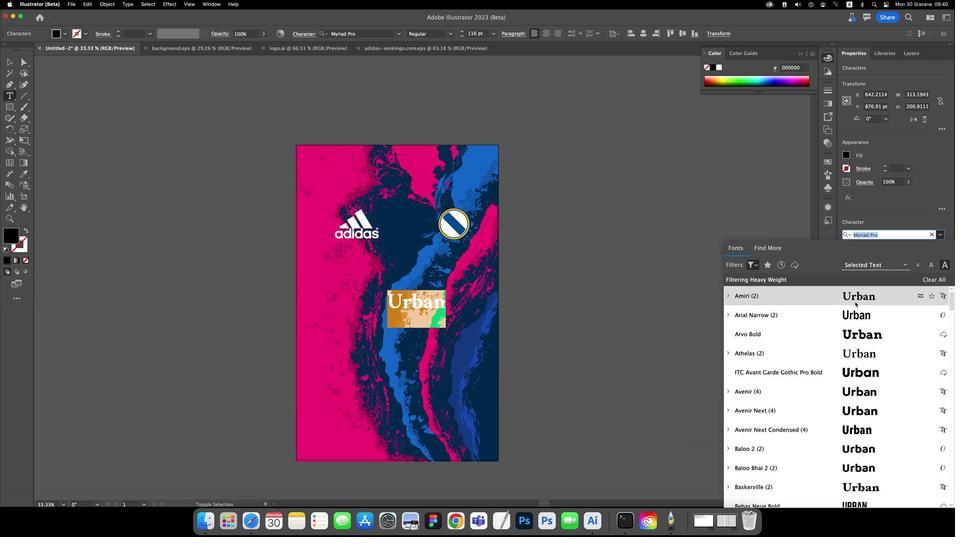
Action: Mouse pressed left at (853, 299)
Screenshot: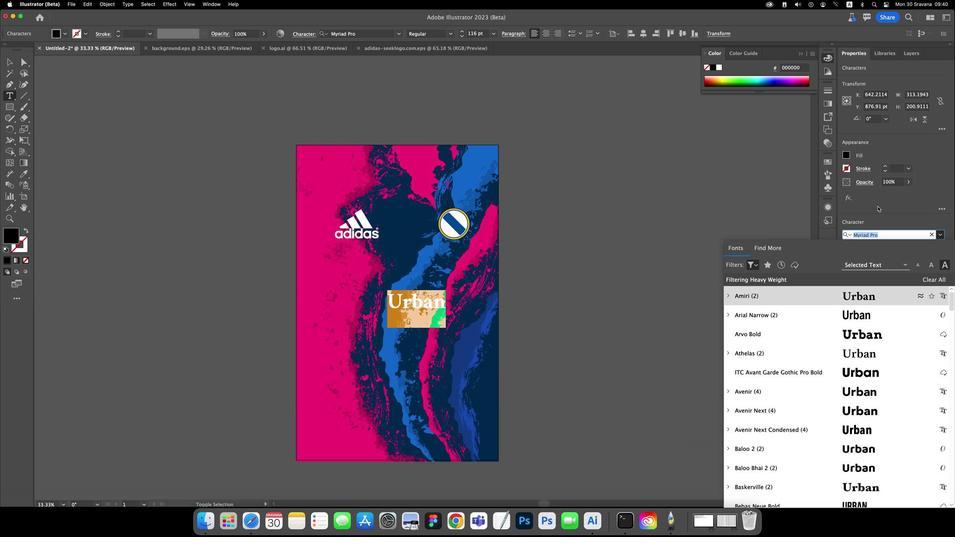 
Action: Mouse moved to (875, 208)
Screenshot: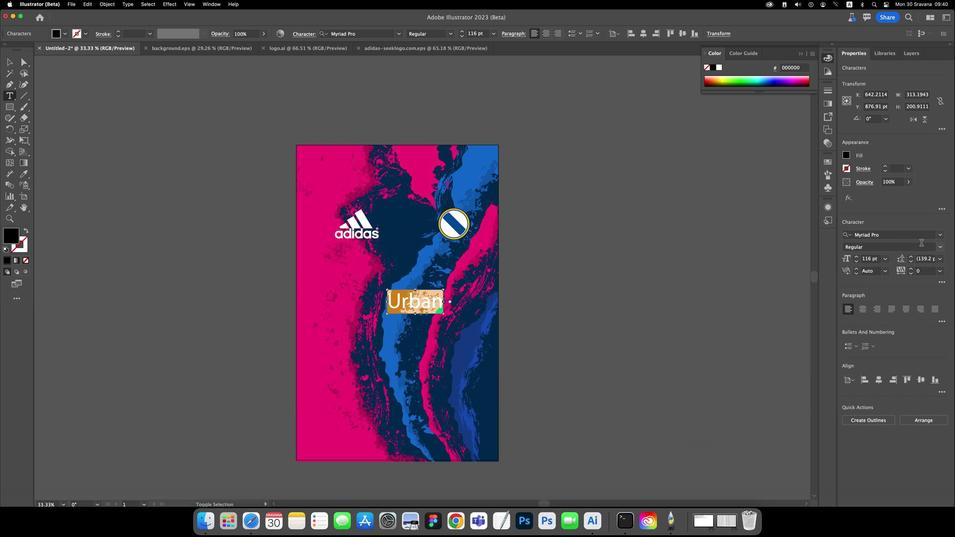 
Action: Mouse pressed left at (875, 208)
Screenshot: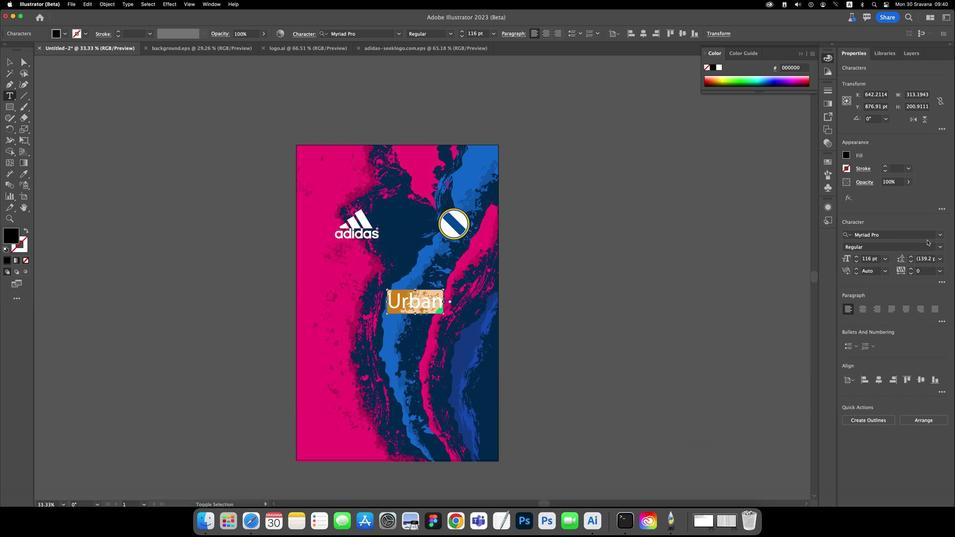
Action: Mouse moved to (937, 234)
Screenshot: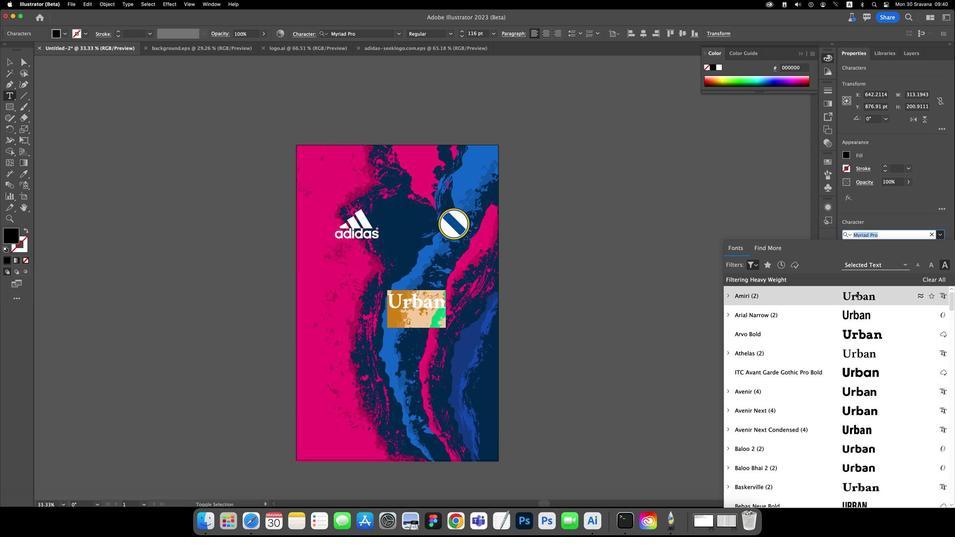 
Action: Mouse pressed left at (937, 234)
Screenshot: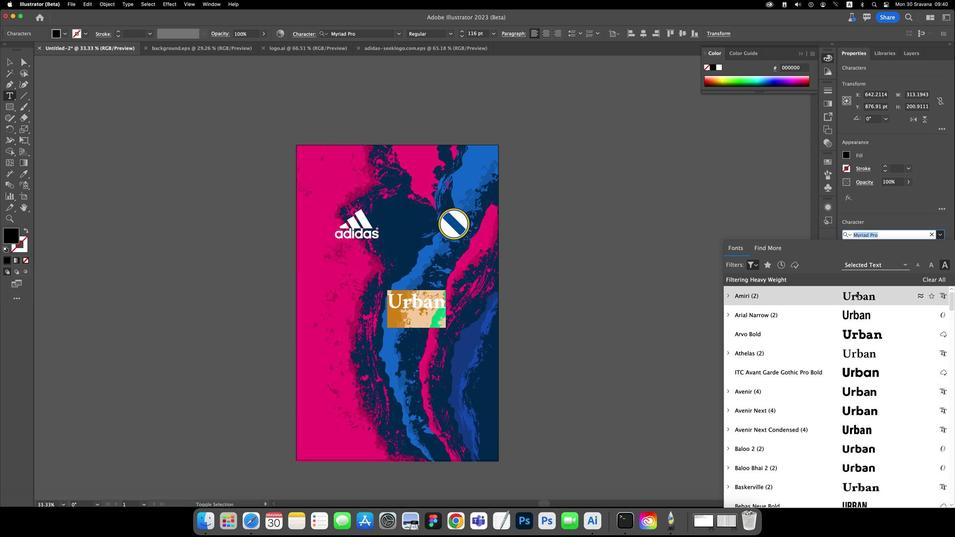
Action: Mouse moved to (837, 425)
Screenshot: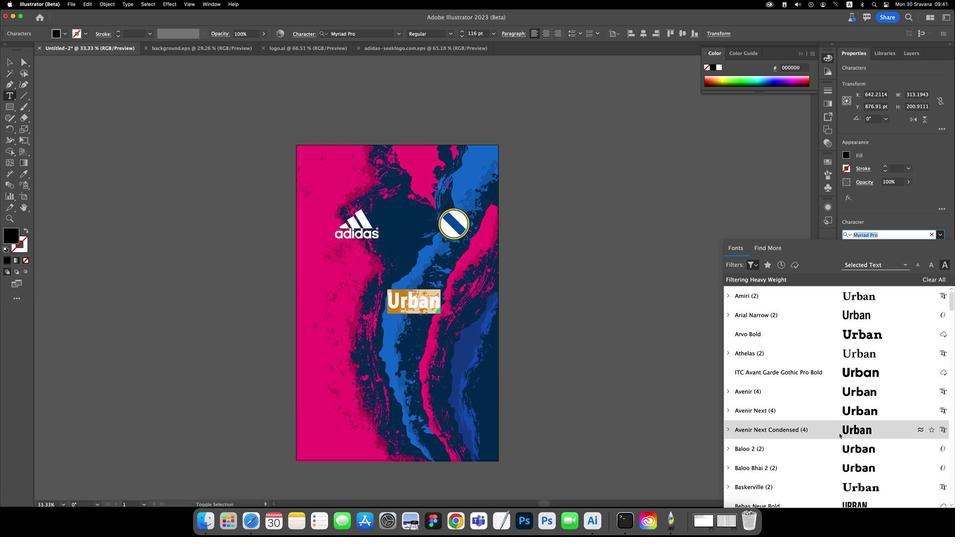 
Action: Mouse scrolled (837, 425) with delta (1, 8)
Screenshot: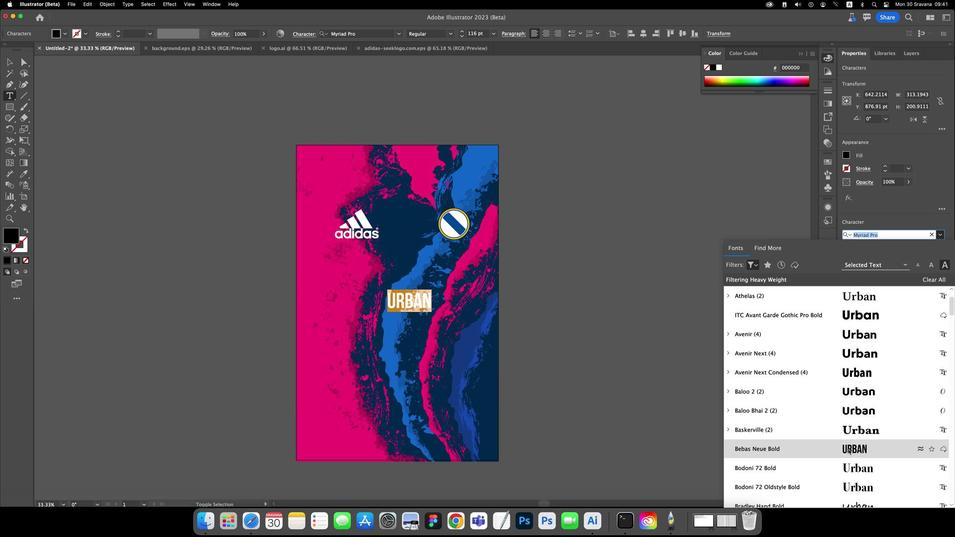 
Action: Mouse scrolled (837, 425) with delta (1, 8)
Screenshot: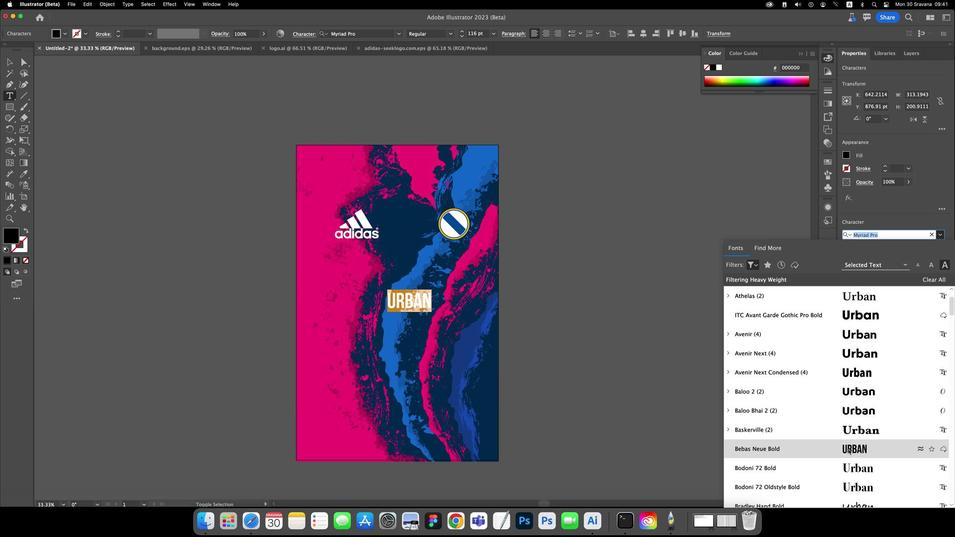 
Action: Mouse scrolled (837, 425) with delta (1, 8)
Screenshot: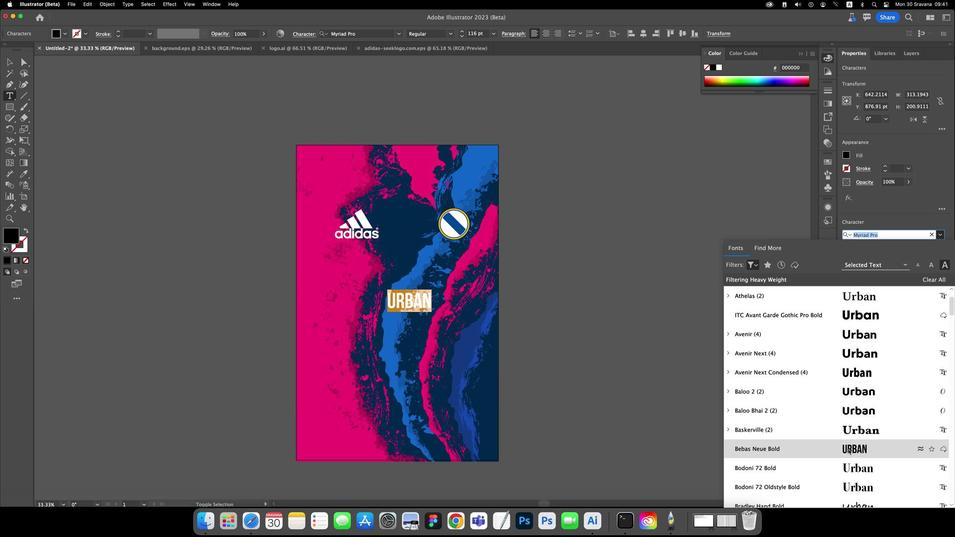 
Action: Mouse moved to (846, 441)
Screenshot: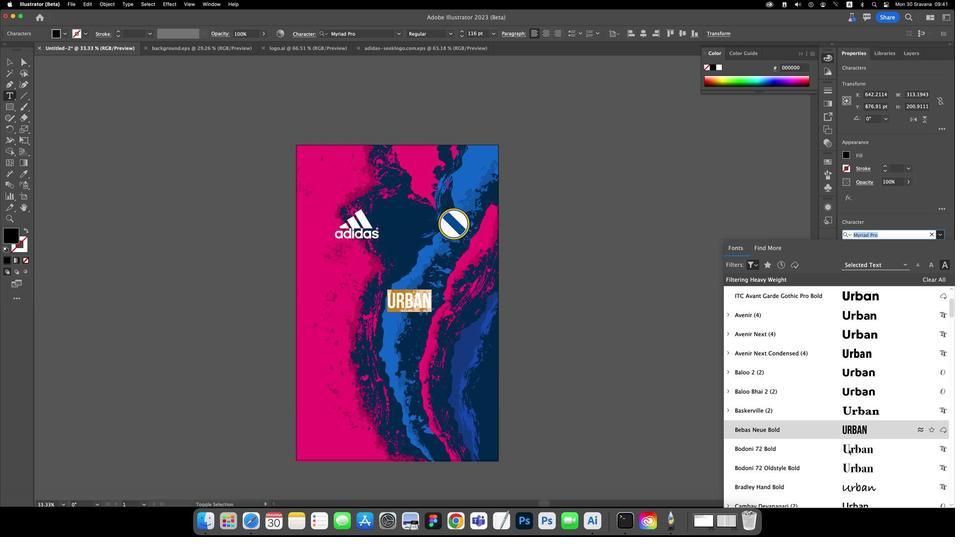 
Action: Mouse scrolled (846, 441) with delta (1, 8)
Screenshot: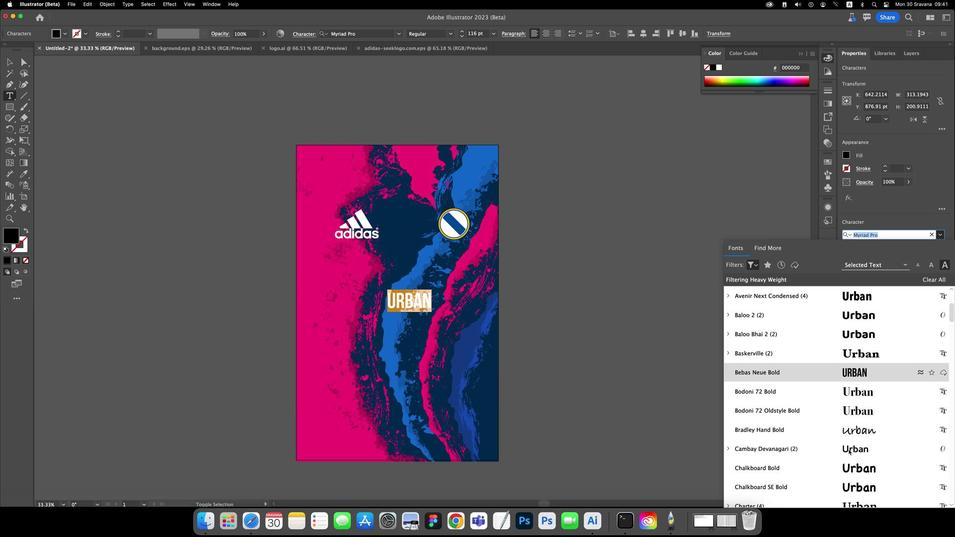
Action: Mouse scrolled (846, 441) with delta (1, 8)
Screenshot: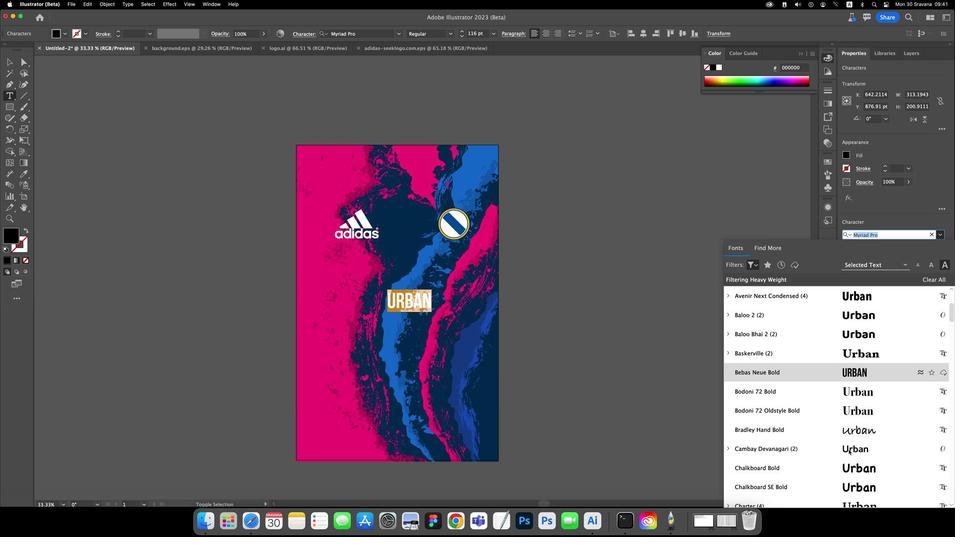 
Action: Mouse scrolled (846, 441) with delta (1, 8)
Screenshot: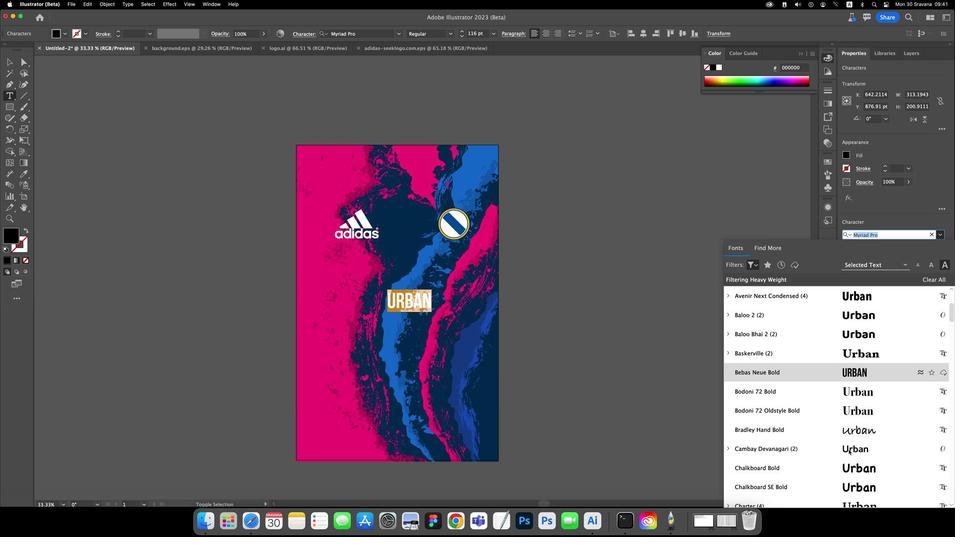 
Action: Mouse moved to (846, 441)
Screenshot: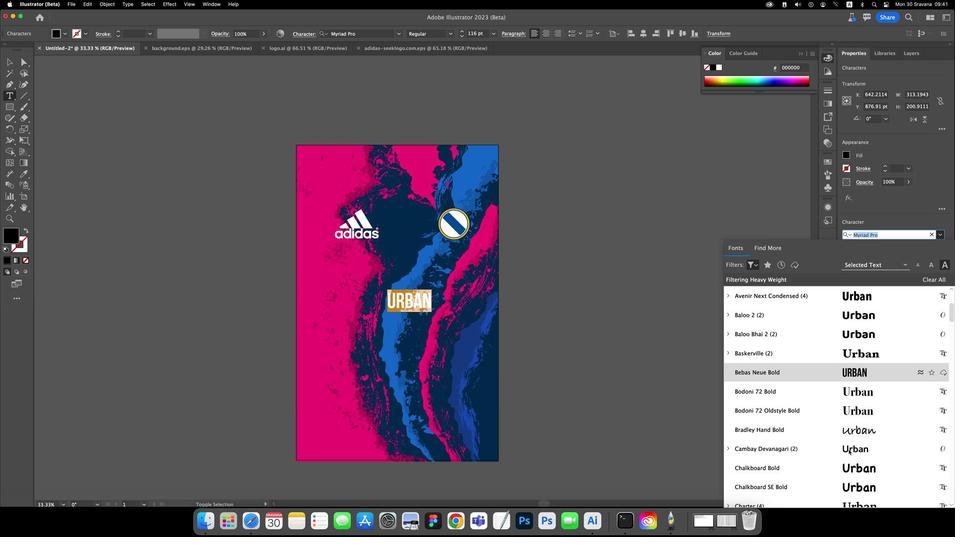 
Action: Mouse scrolled (846, 441) with delta (1, 8)
Screenshot: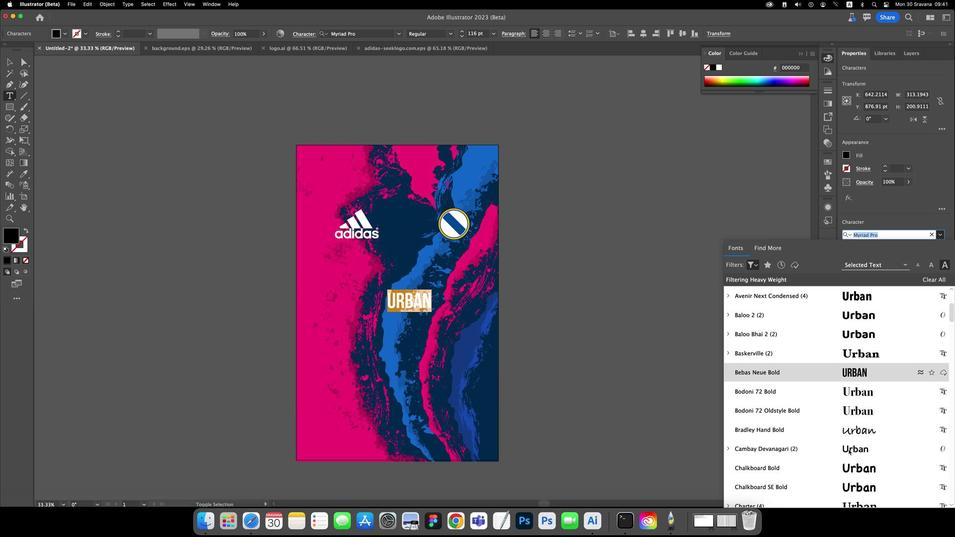 
Action: Mouse scrolled (846, 441) with delta (1, 8)
Screenshot: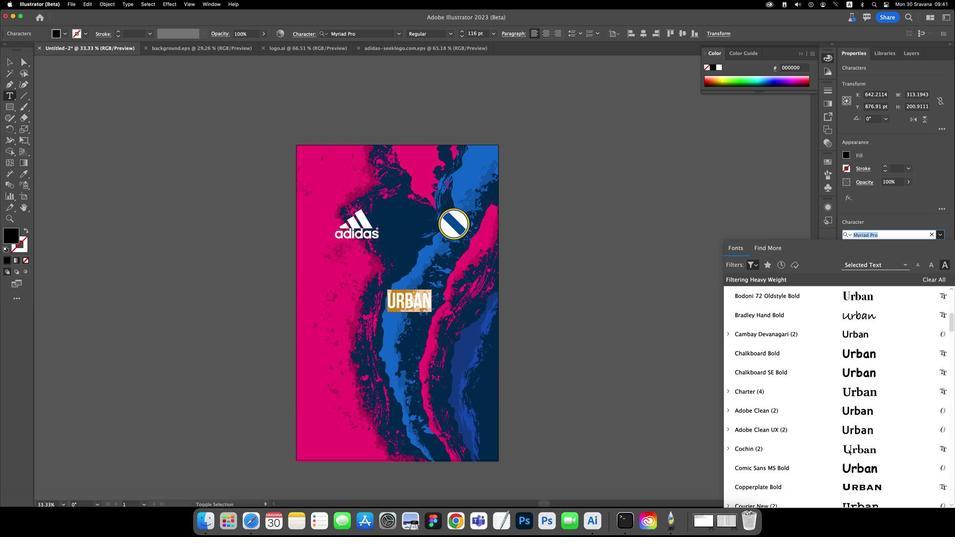 
Action: Mouse scrolled (846, 441) with delta (1, 8)
Screenshot: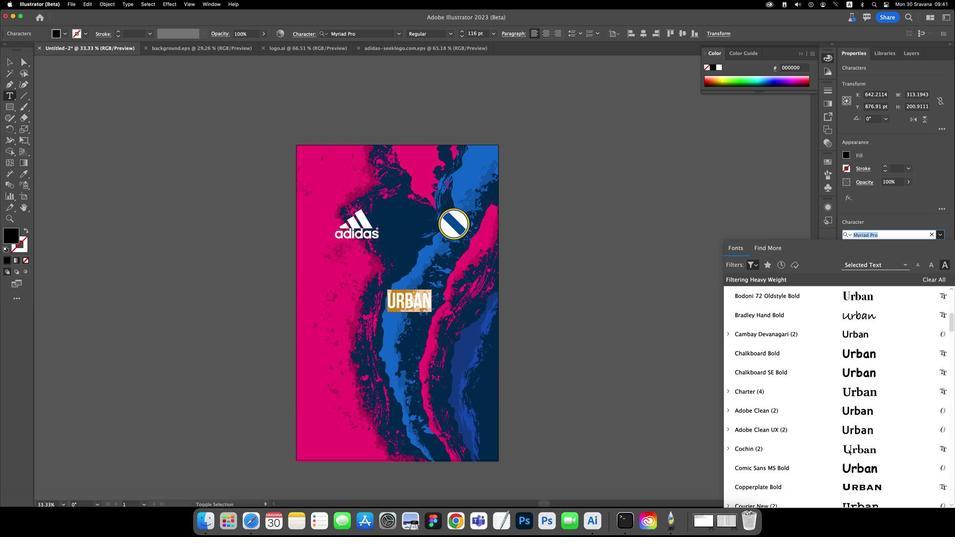
Action: Mouse scrolled (846, 441) with delta (1, 8)
Screenshot: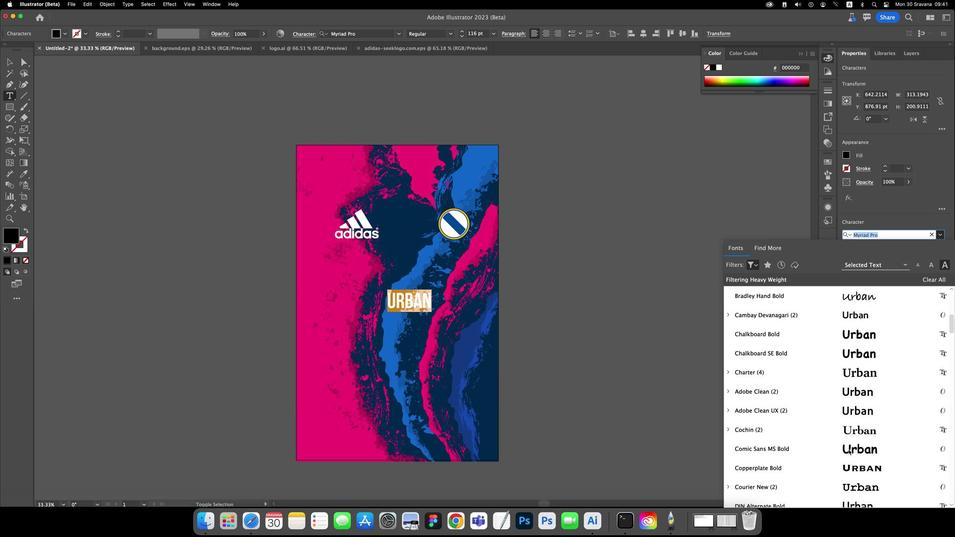 
Action: Mouse scrolled (846, 441) with delta (1, 8)
Screenshot: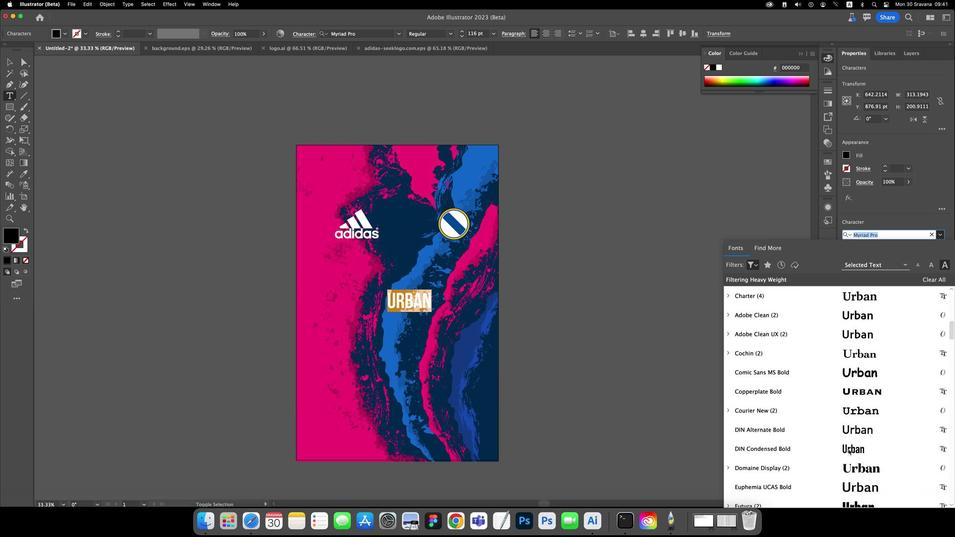 
Action: Mouse scrolled (846, 441) with delta (1, 8)
Screenshot: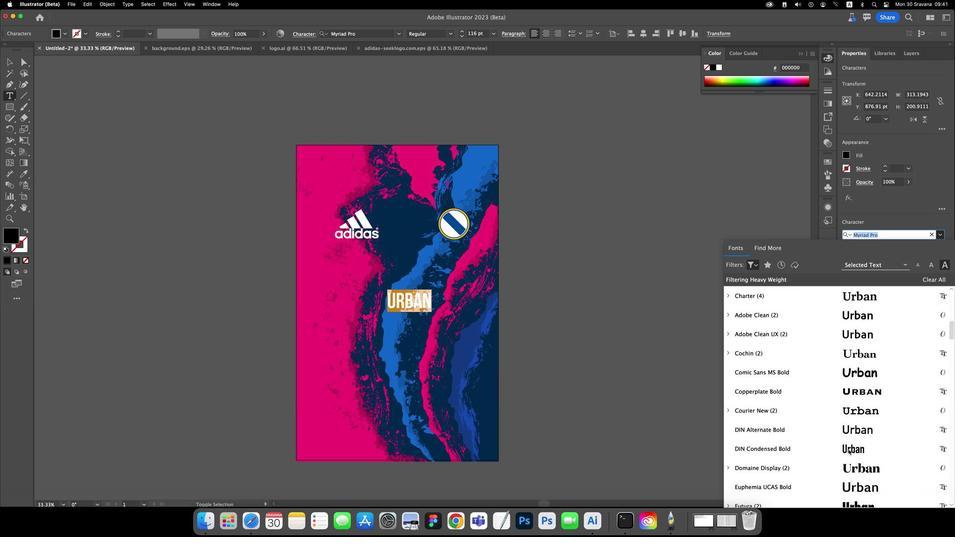 
Action: Mouse scrolled (846, 441) with delta (1, 8)
Screenshot: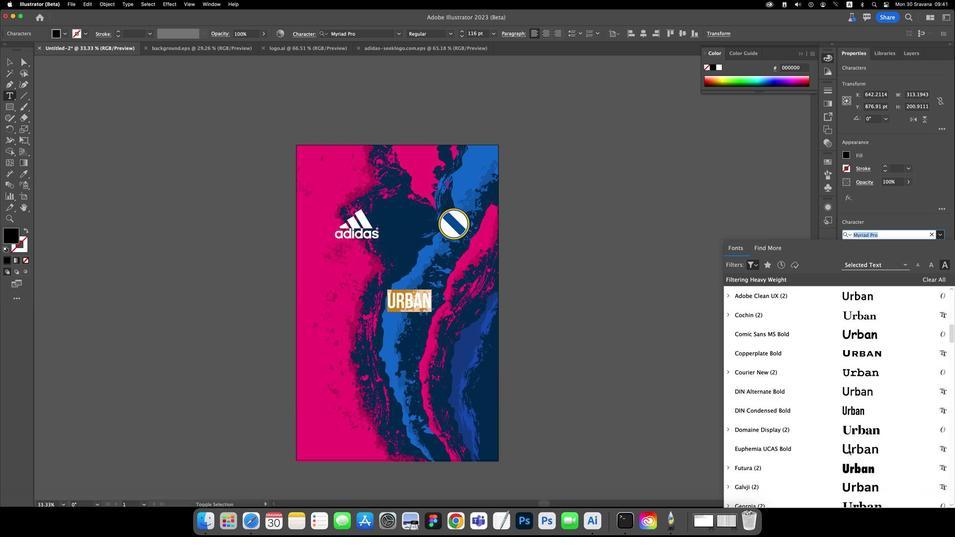 
Action: Mouse scrolled (846, 441) with delta (1, 8)
Screenshot: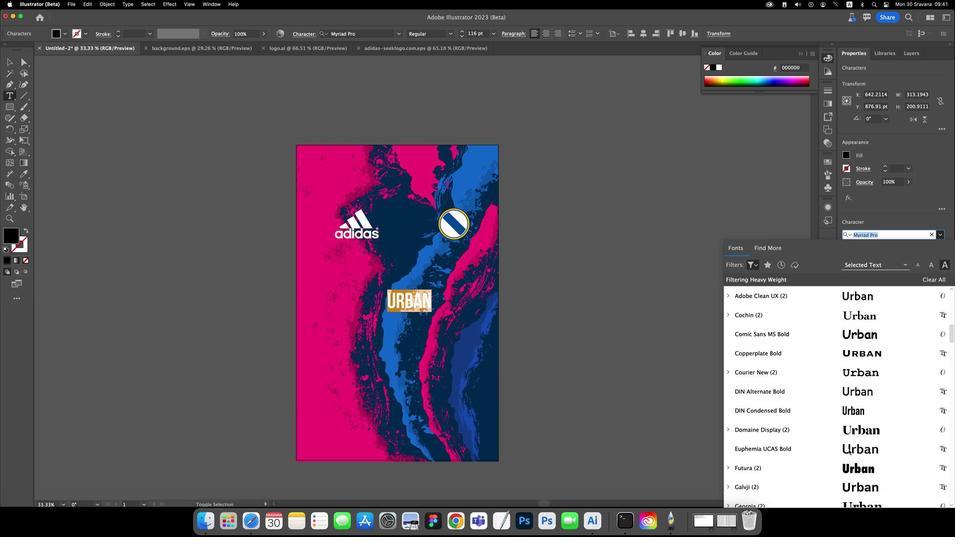 
Action: Mouse scrolled (846, 441) with delta (1, 8)
Screenshot: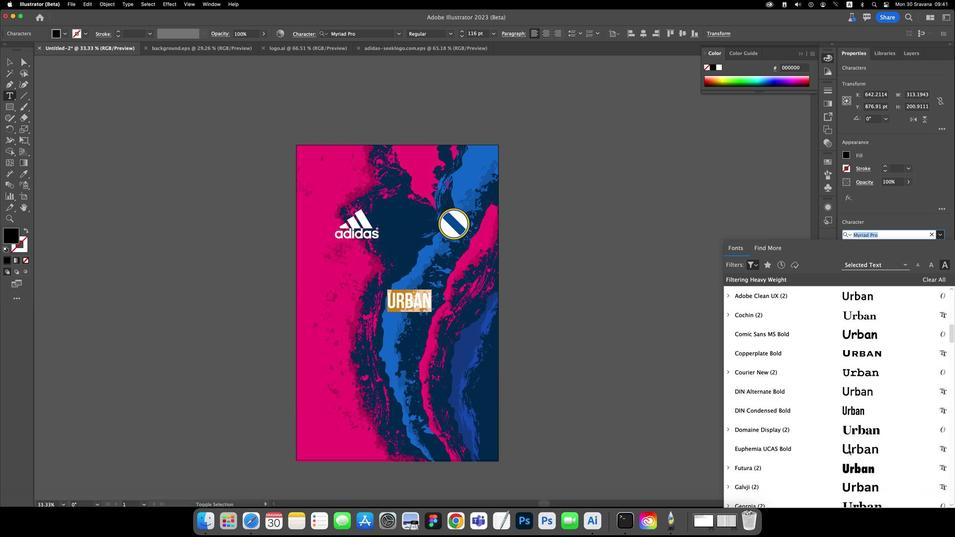 
Action: Mouse scrolled (846, 441) with delta (1, 8)
Screenshot: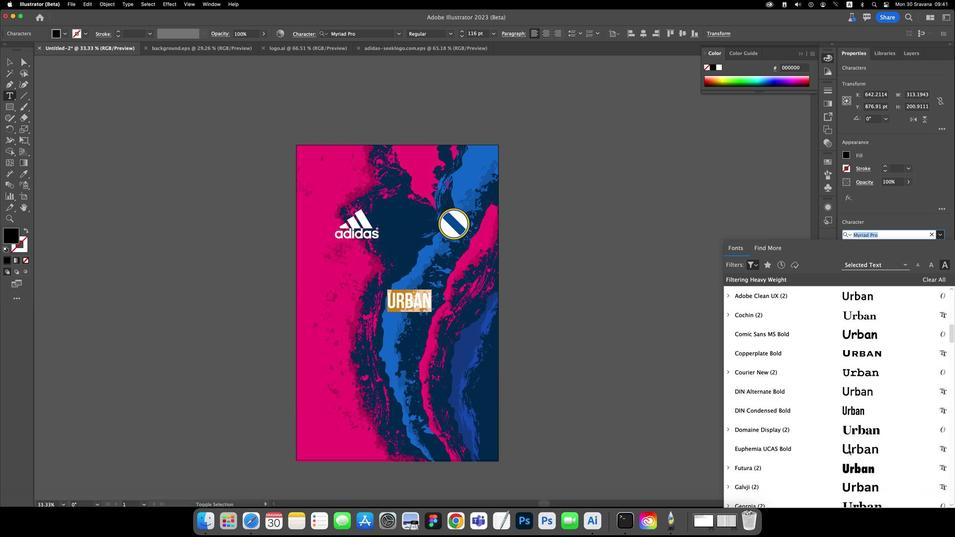 
Action: Mouse scrolled (846, 441) with delta (1, 8)
Screenshot: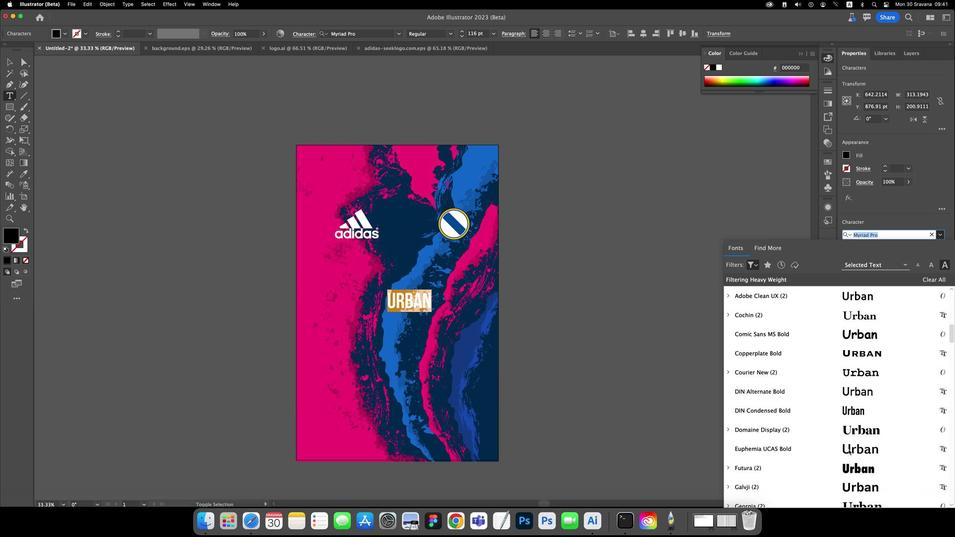 
Action: Mouse scrolled (846, 441) with delta (1, 8)
Screenshot: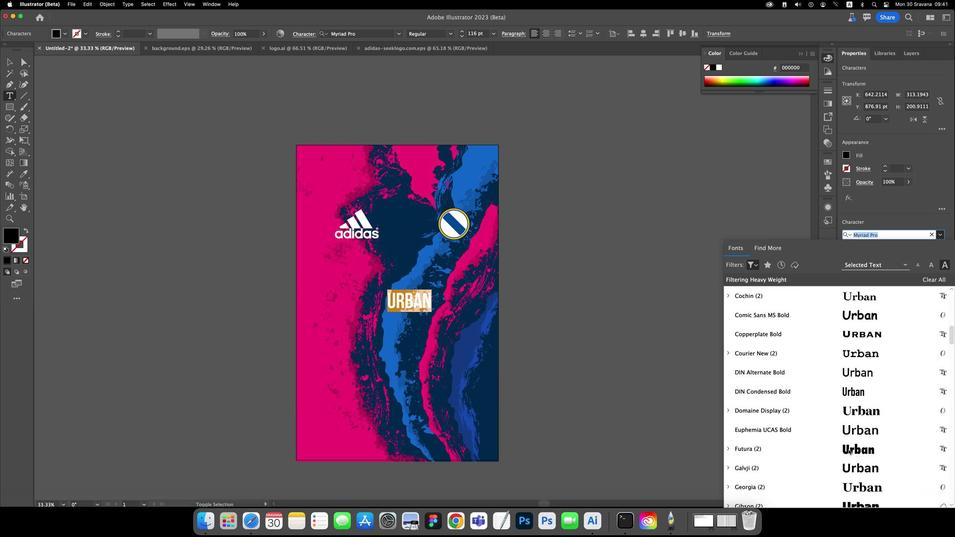 
Action: Mouse scrolled (846, 441) with delta (1, 8)
Screenshot: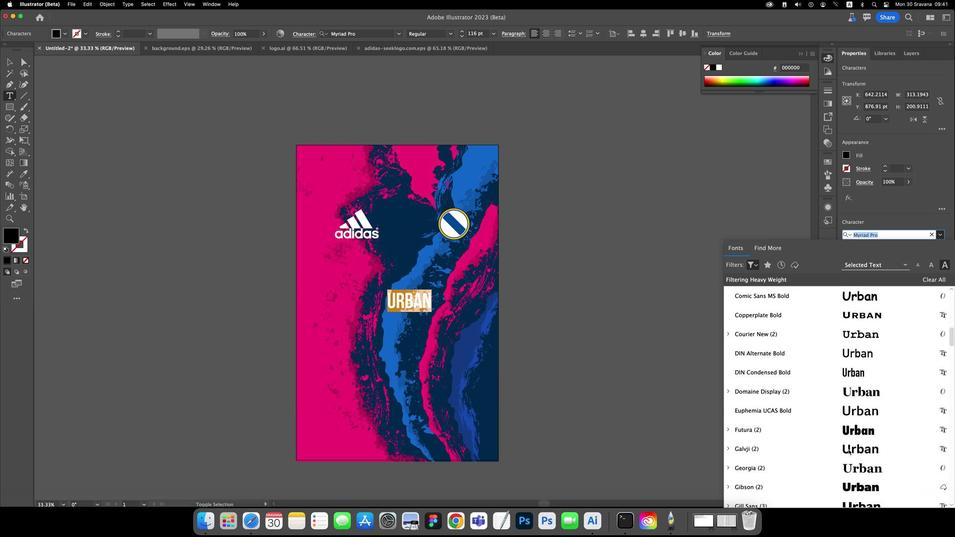 
Action: Mouse scrolled (846, 441) with delta (1, 8)
Screenshot: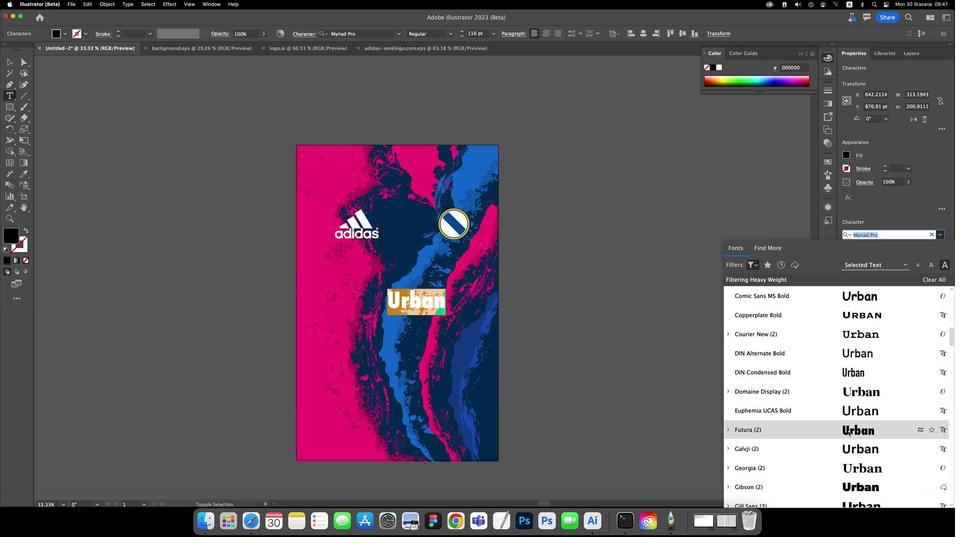 
Action: Mouse scrolled (846, 441) with delta (1, 8)
Screenshot: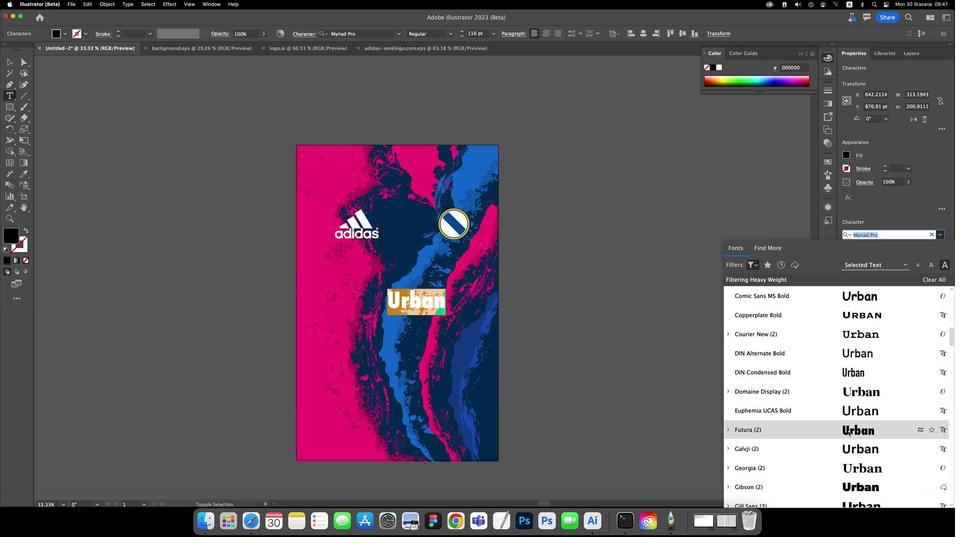 
Action: Mouse moved to (846, 423)
Screenshot: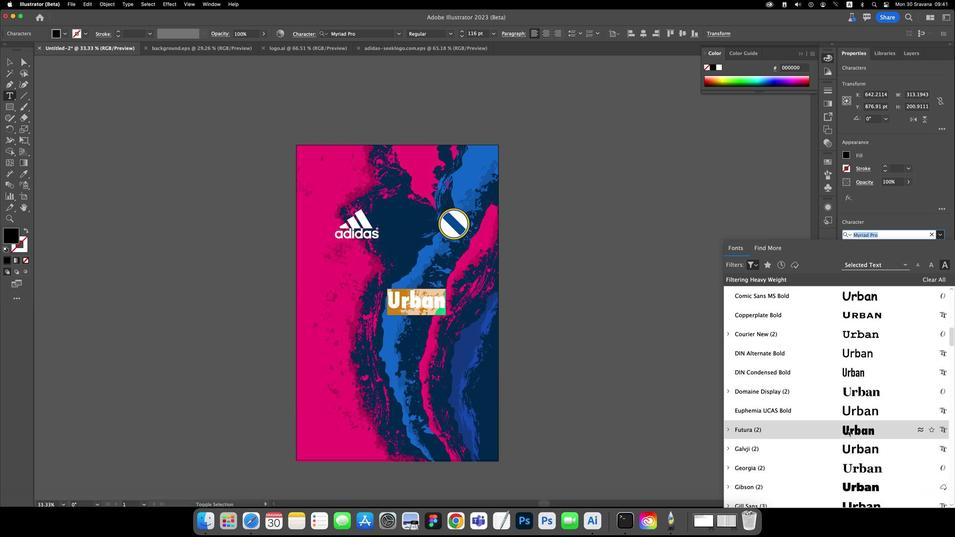 
Action: Mouse pressed left at (846, 423)
Screenshot: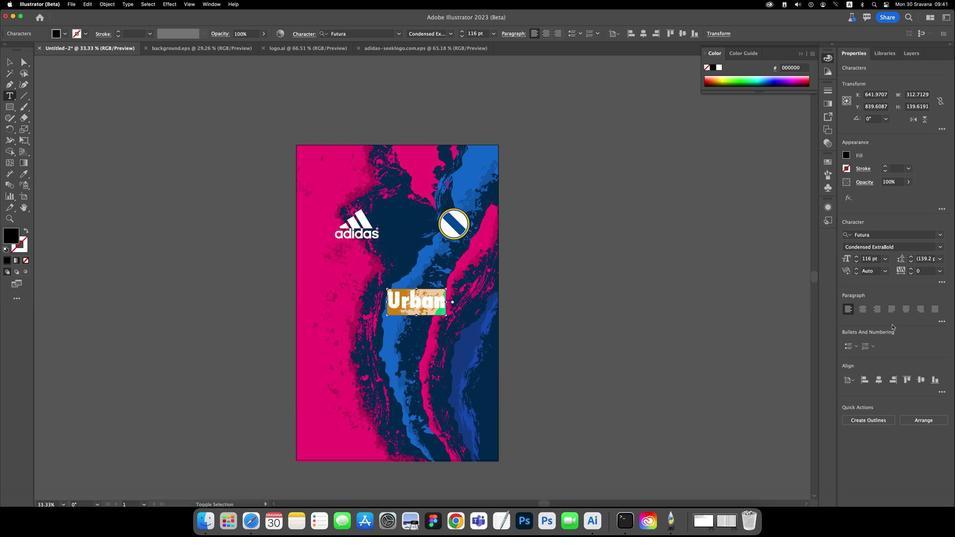 
Action: Mouse moved to (941, 280)
Screenshot: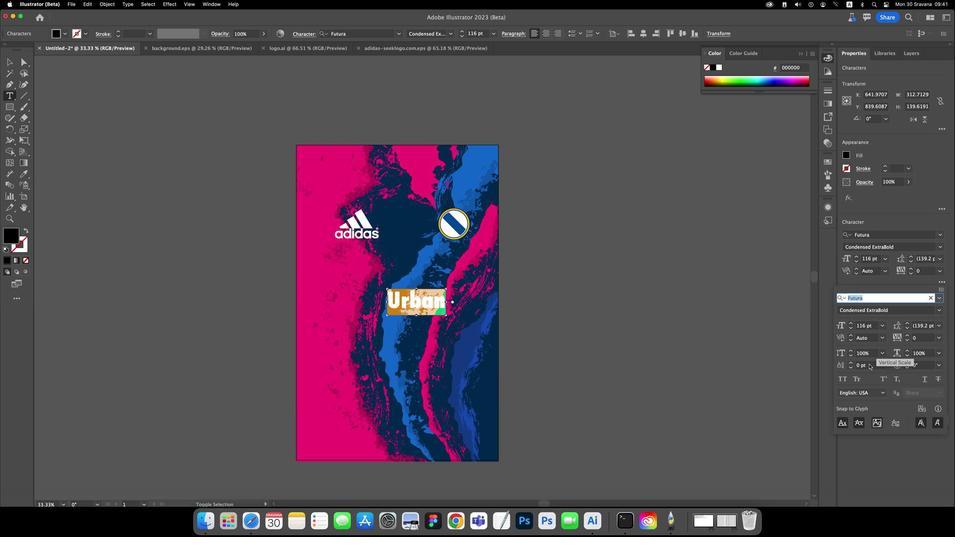 
Action: Mouse pressed left at (941, 280)
Screenshot: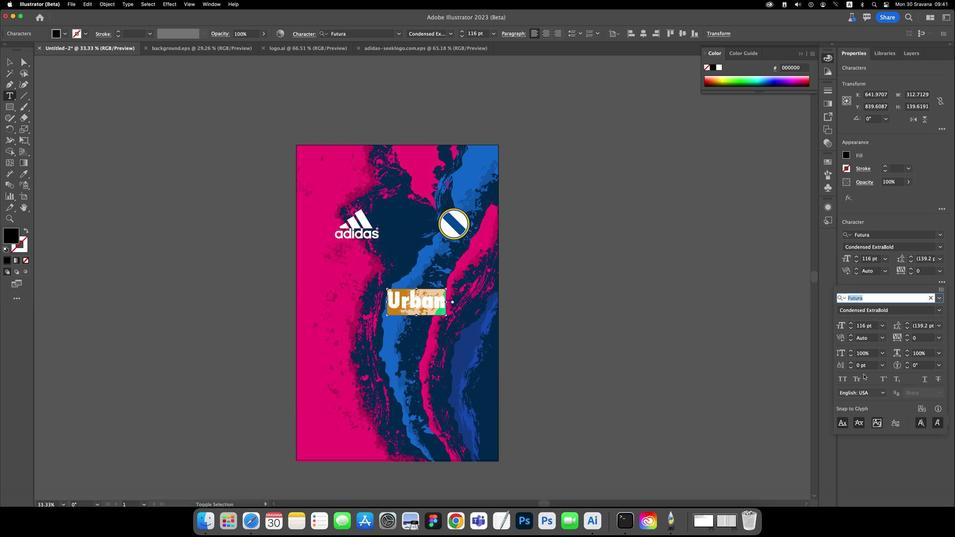 
Action: Mouse moved to (838, 374)
Screenshot: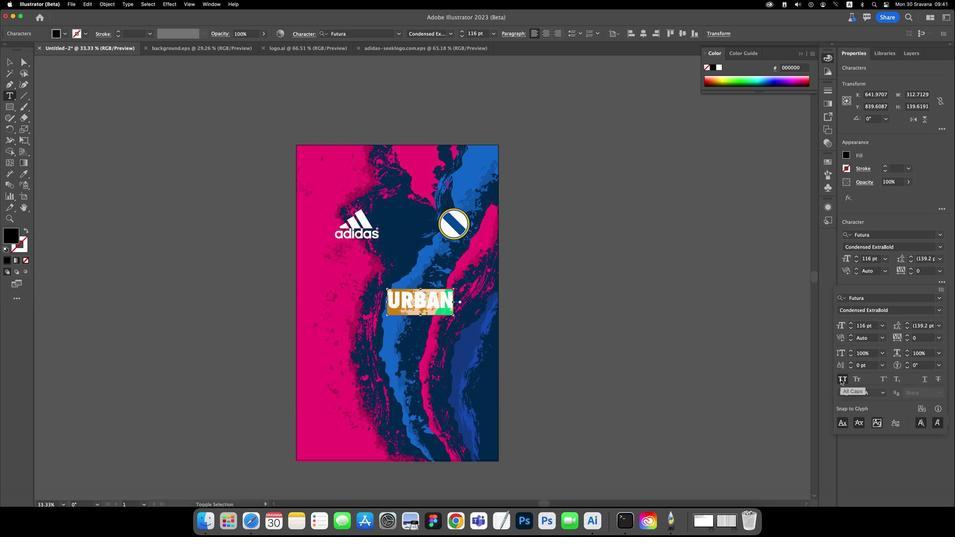 
Action: Mouse pressed left at (838, 374)
Screenshot: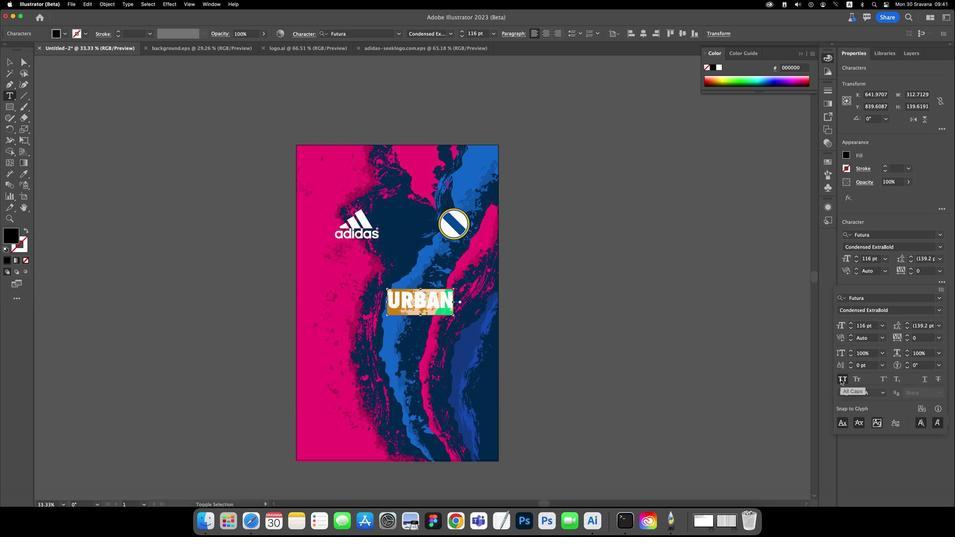 
Action: Mouse moved to (564, 368)
Screenshot: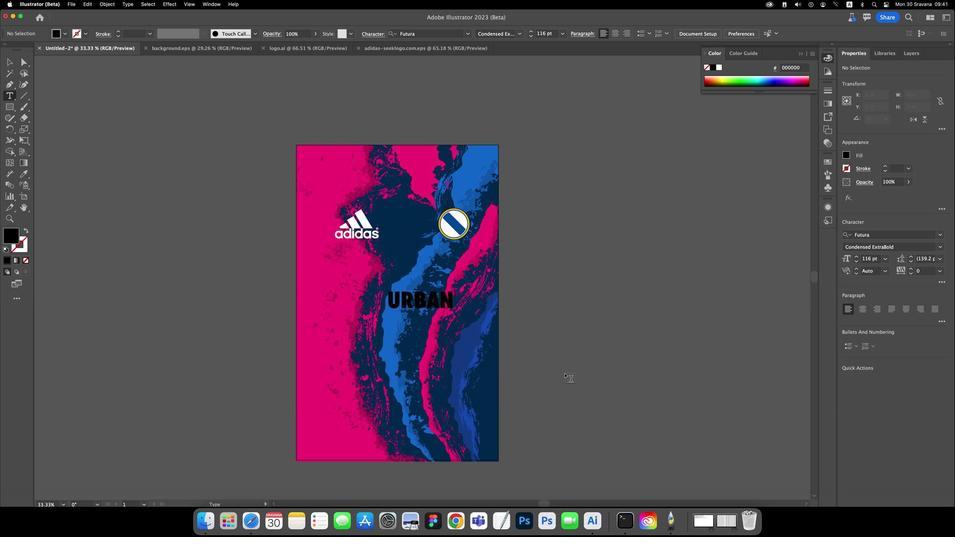 
Action: Mouse pressed left at (564, 368)
Screenshot: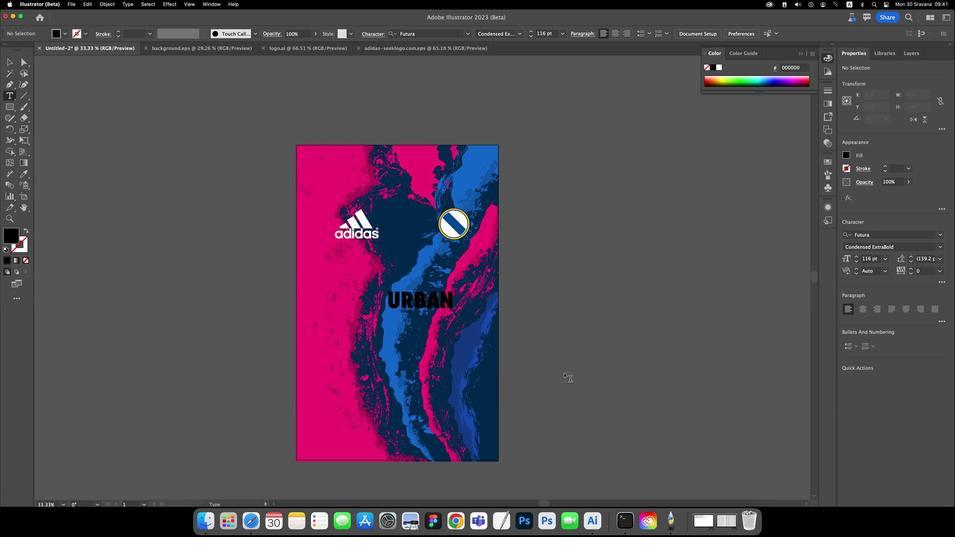 
Action: Mouse pressed left at (564, 368)
Screenshot: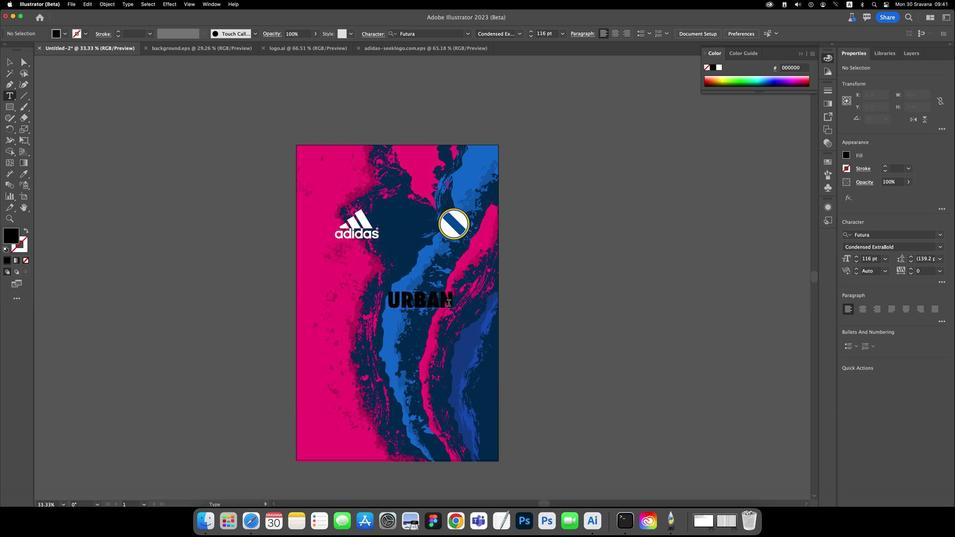 
Action: Mouse moved to (448, 300)
Screenshot: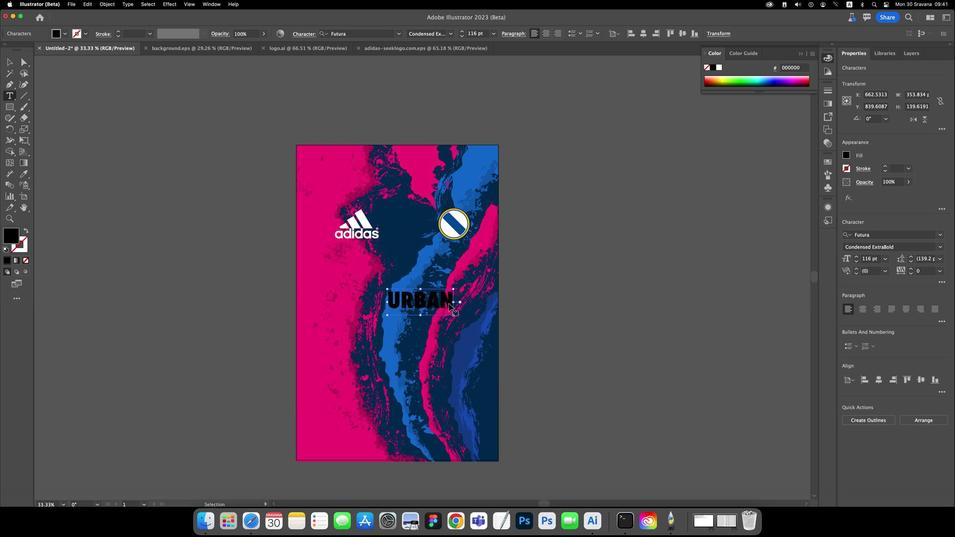 
Action: Mouse pressed left at (448, 300)
Screenshot: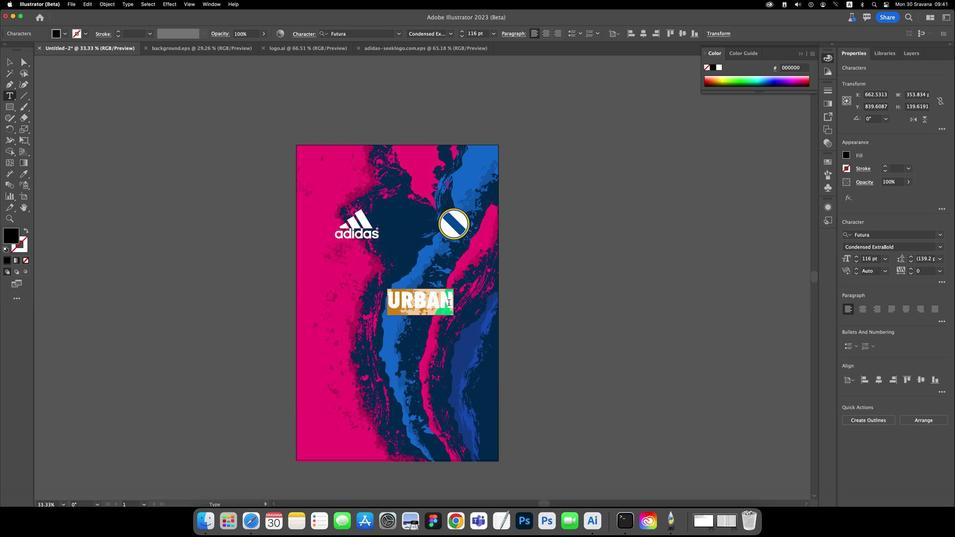 
Action: Key pressed Key.cmd'a'
Screenshot: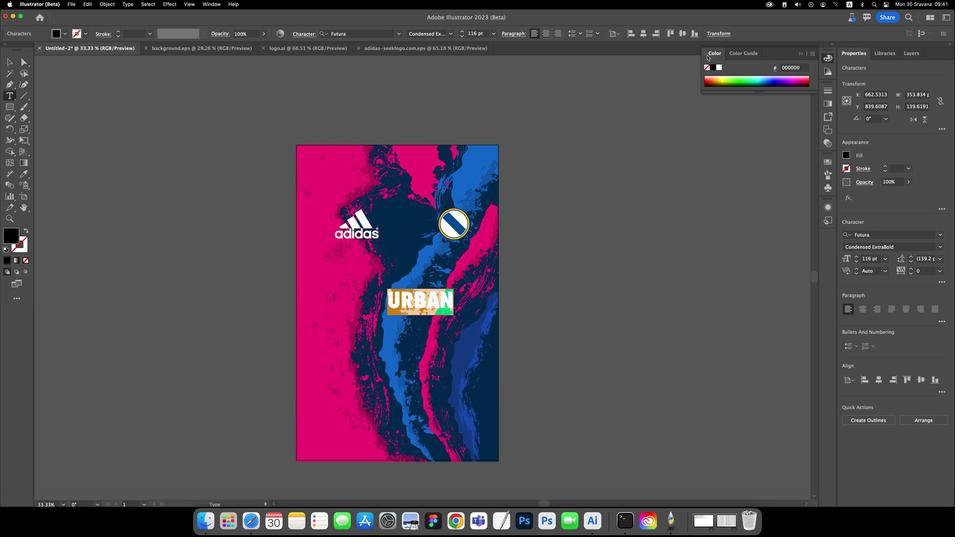 
Action: Mouse moved to (717, 73)
Screenshot: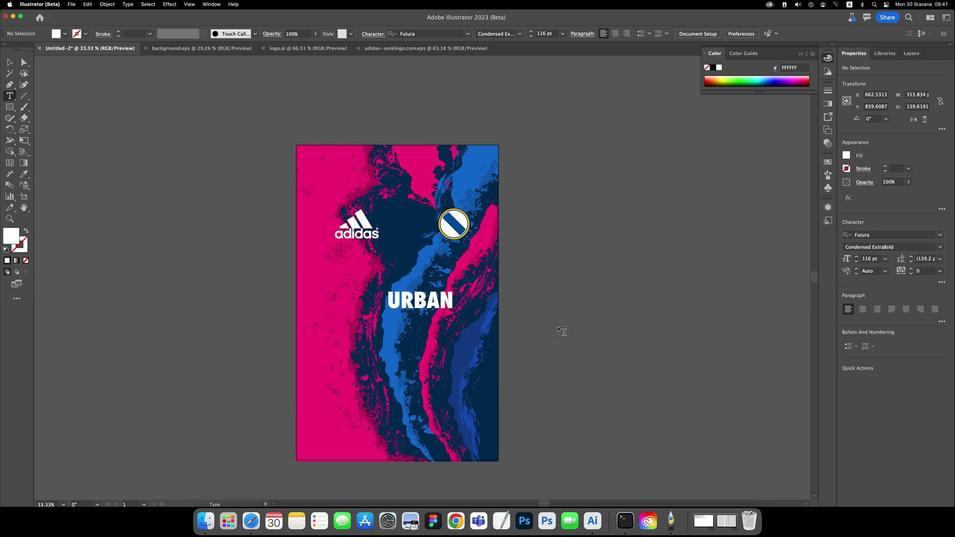
Action: Mouse pressed left at (717, 73)
Screenshot: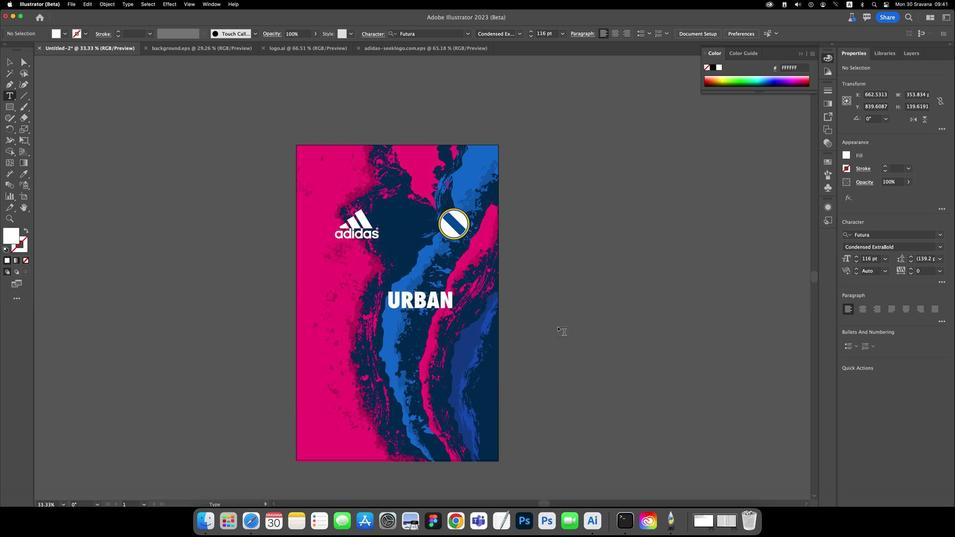 
Action: Mouse moved to (557, 323)
Screenshot: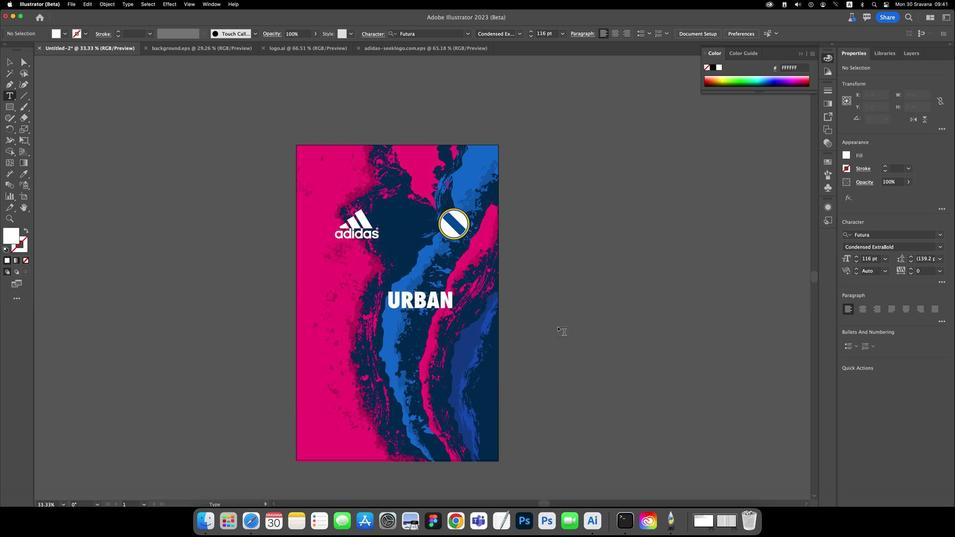 
Action: Mouse pressed left at (557, 323)
Screenshot: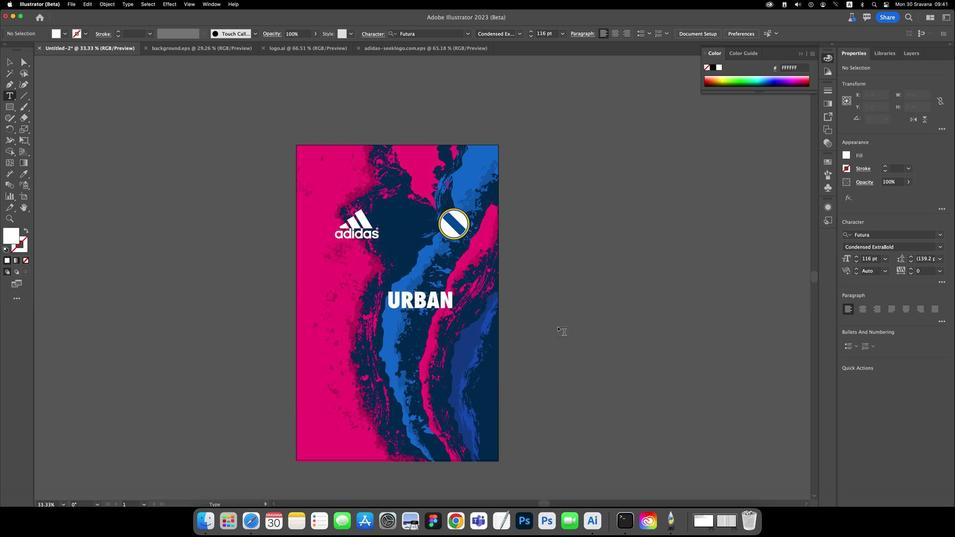 
Action: Key pressed Key.esc'v'
Screenshot: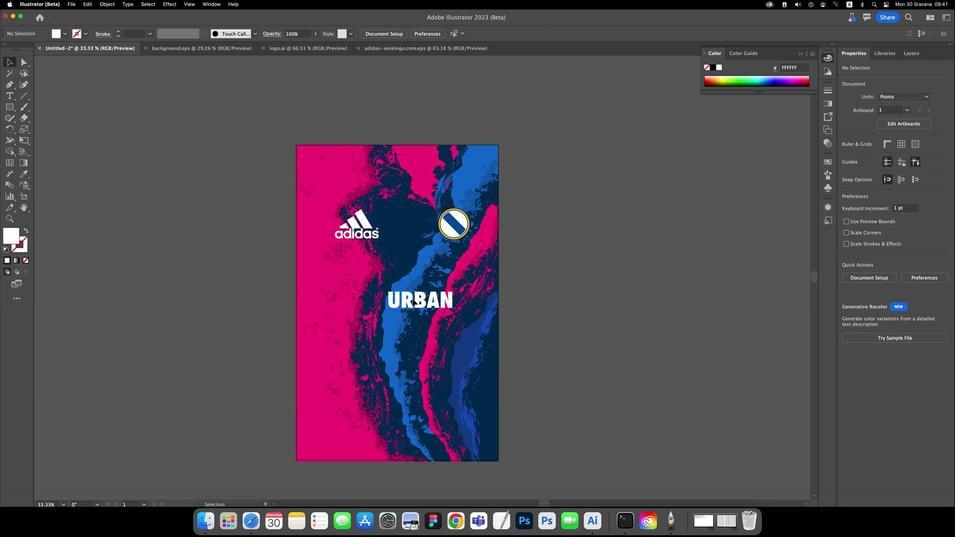 
Action: Mouse moved to (411, 296)
Screenshot: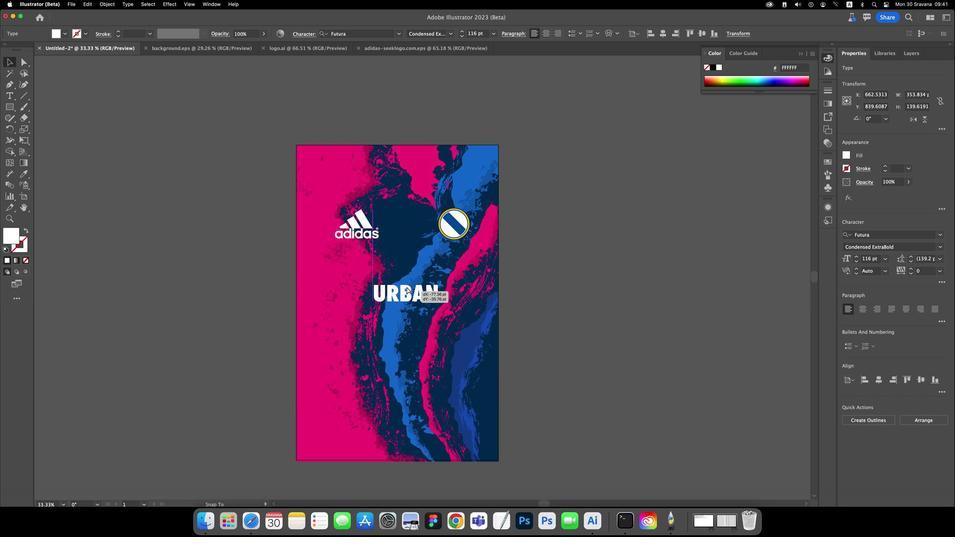 
Action: Mouse pressed left at (411, 296)
Screenshot: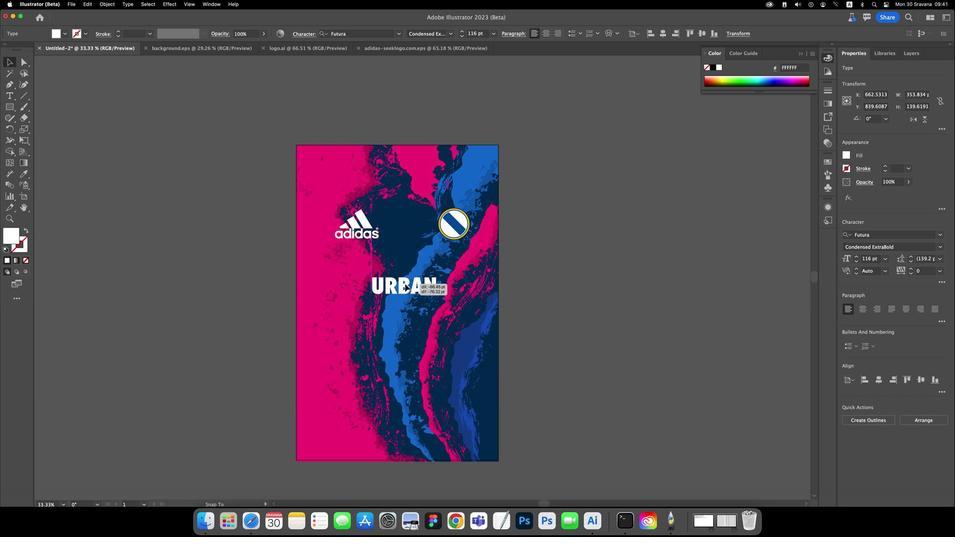 
Action: Mouse moved to (420, 296)
Screenshot: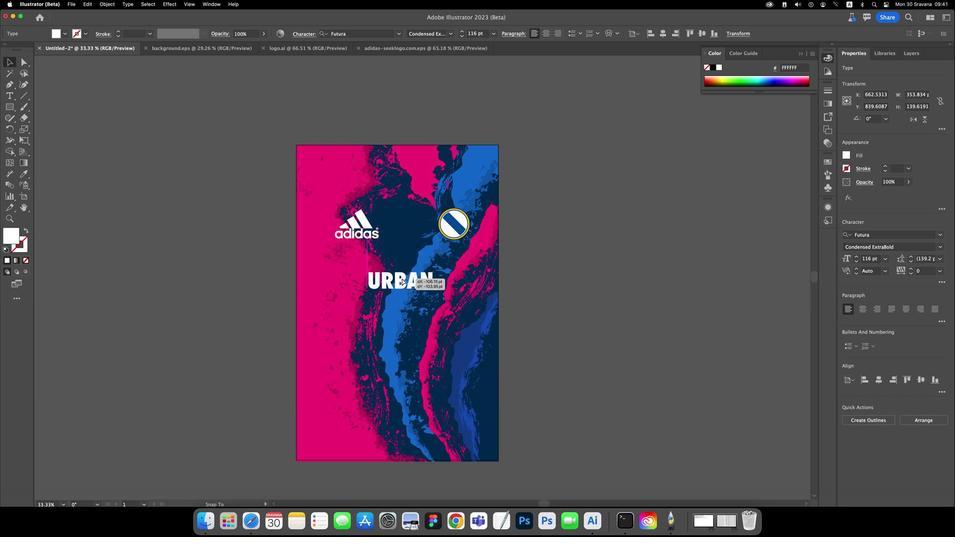 
Action: Mouse pressed left at (420, 296)
Screenshot: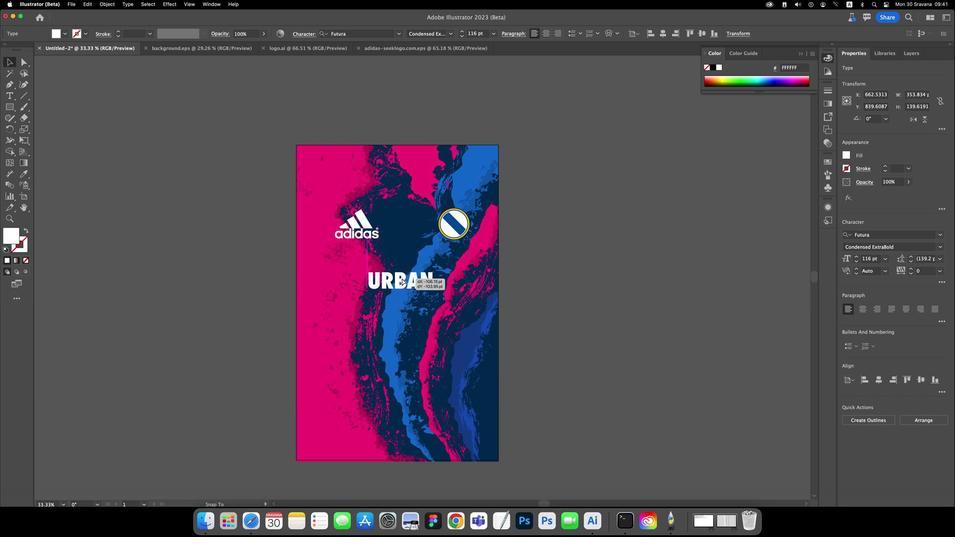 
Action: Mouse moved to (878, 371)
Screenshot: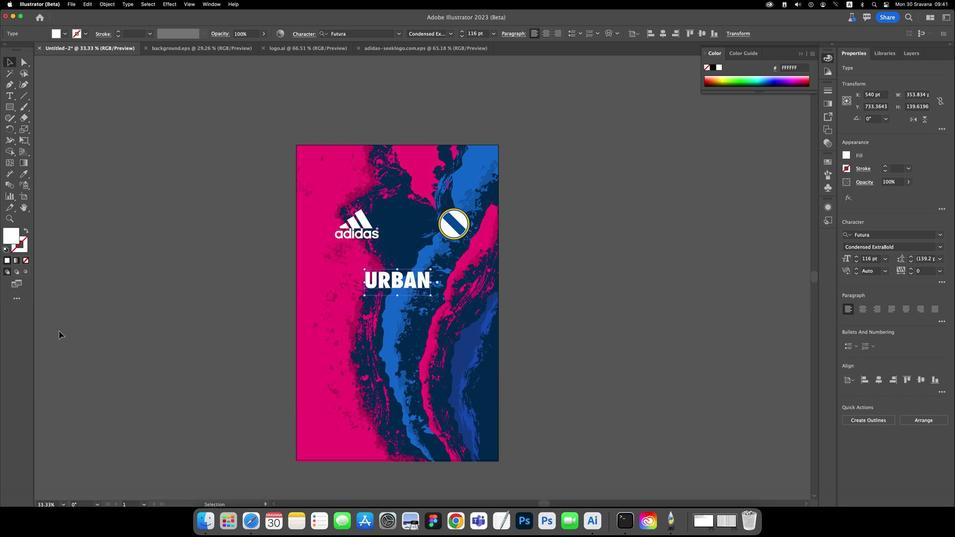 
Action: Mouse pressed left at (878, 371)
Screenshot: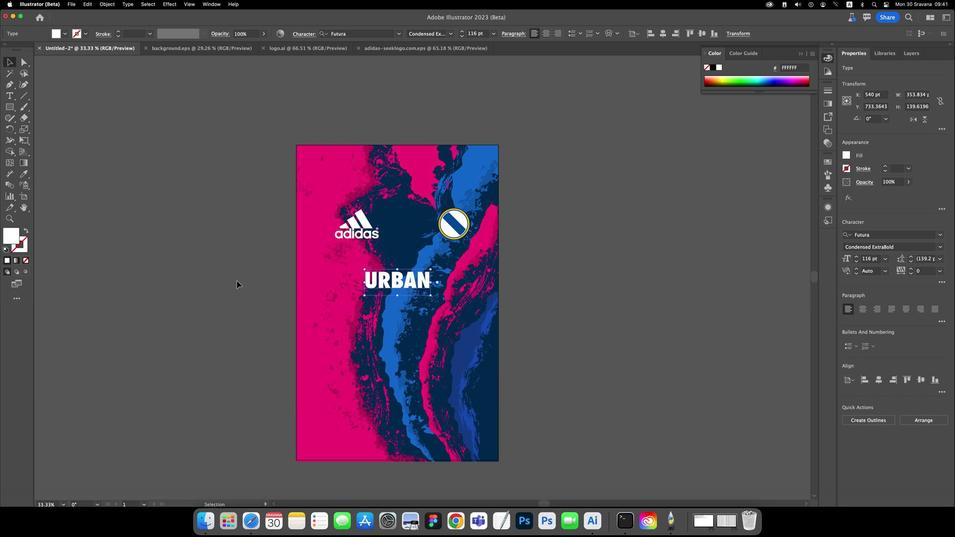 
Action: Mouse moved to (519, 286)
Screenshot: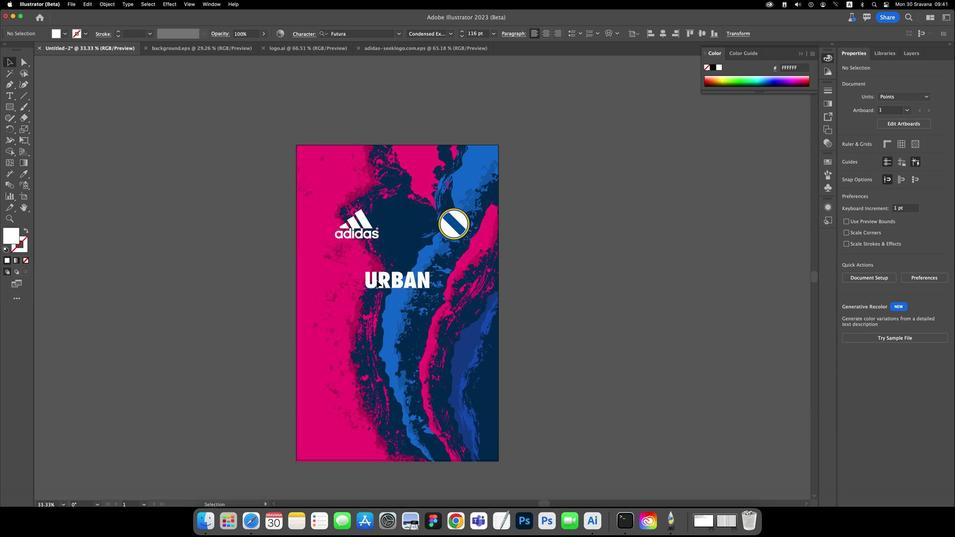 
Action: Mouse pressed left at (519, 286)
Screenshot: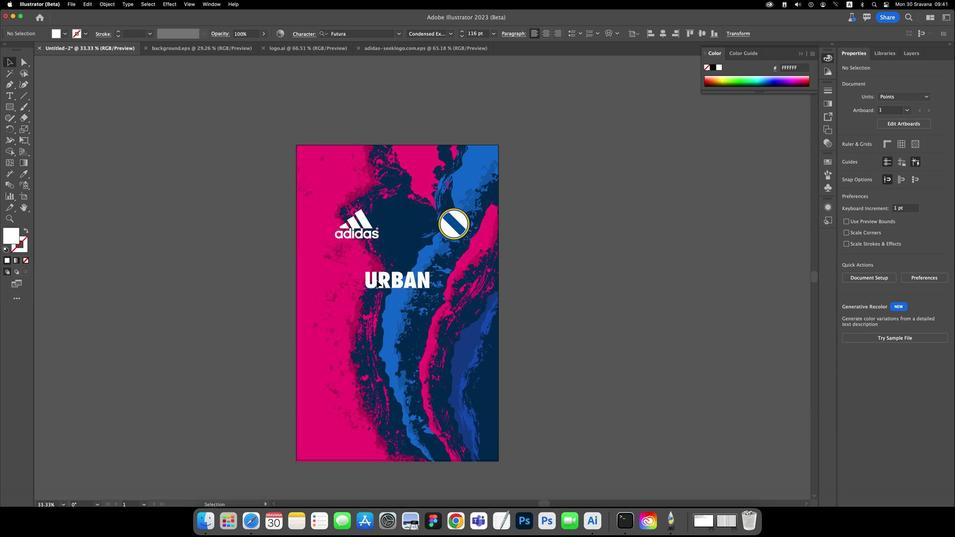 
Action: Mouse moved to (376, 279)
Screenshot: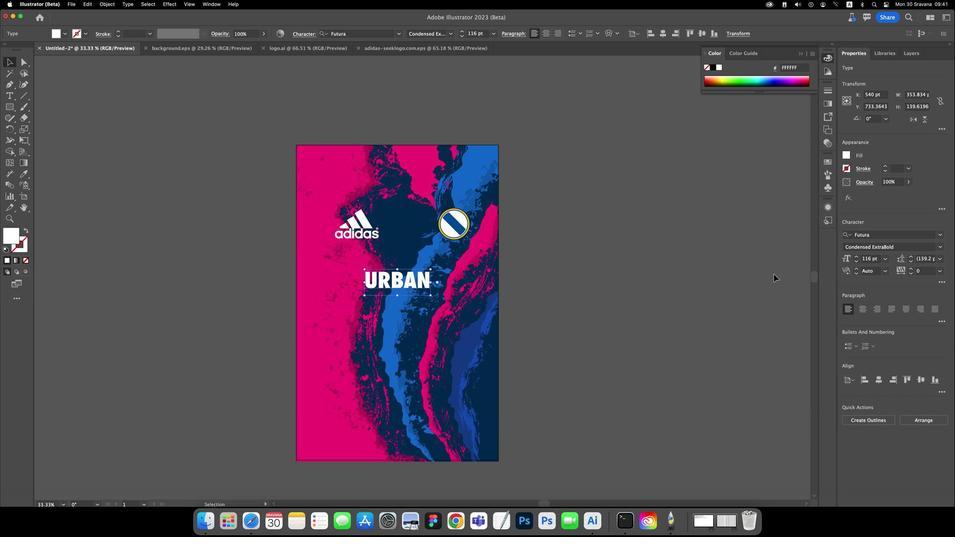 
Action: Mouse pressed left at (376, 279)
Screenshot: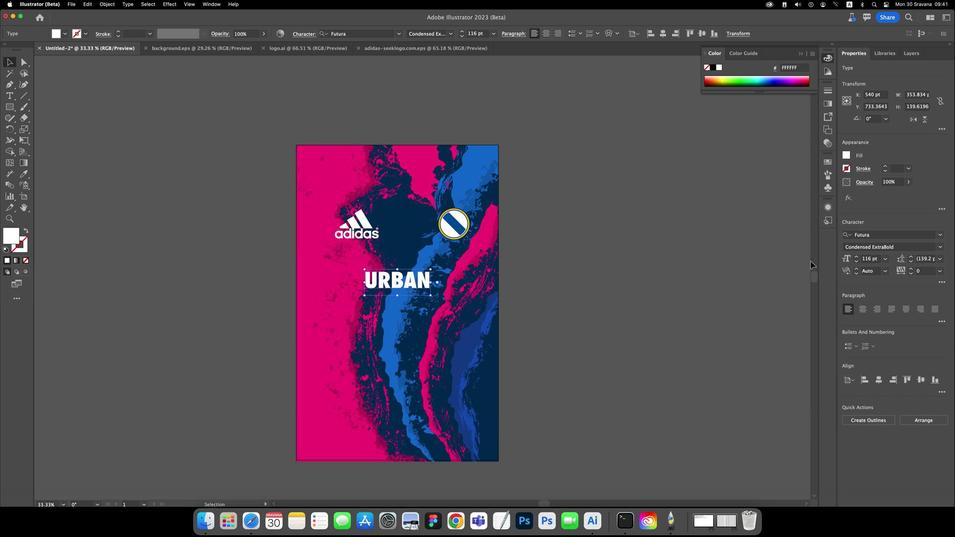 
Action: Mouse moved to (854, 257)
Screenshot: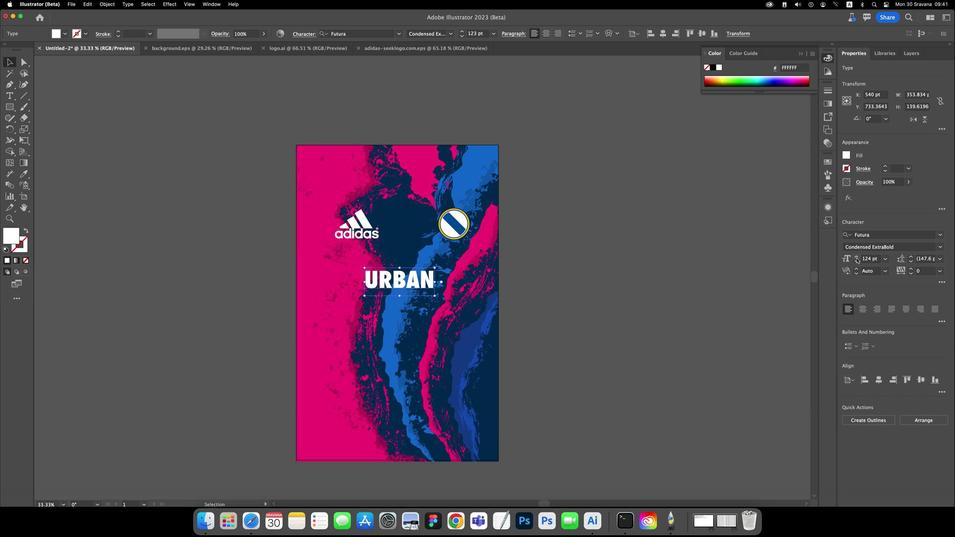 
Action: Mouse pressed left at (854, 257)
Screenshot: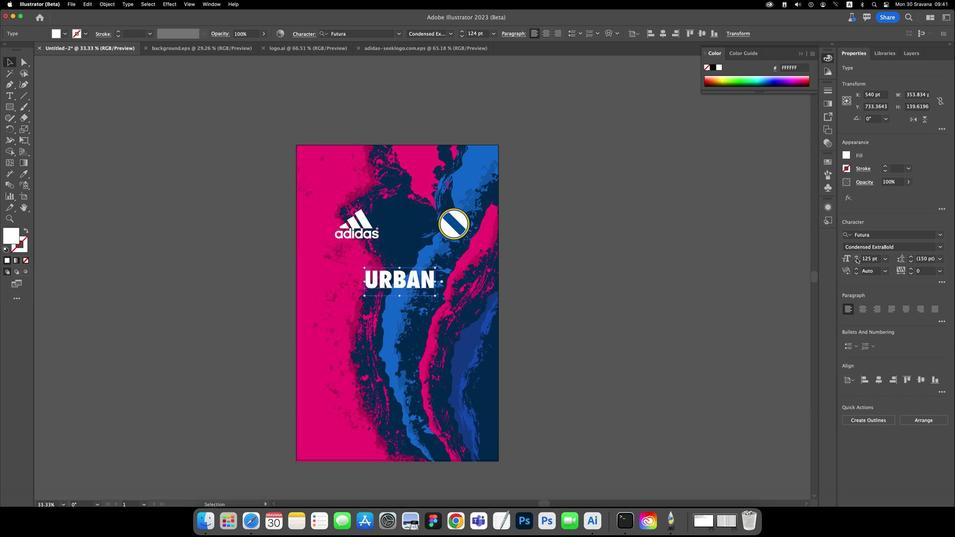 
Action: Mouse pressed left at (854, 257)
Screenshot: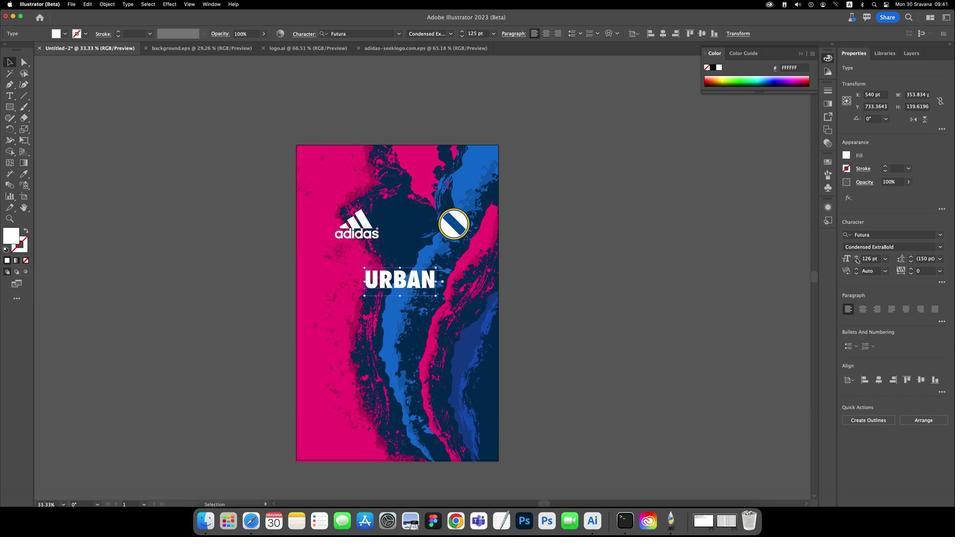 
Action: Mouse pressed left at (854, 257)
Screenshot: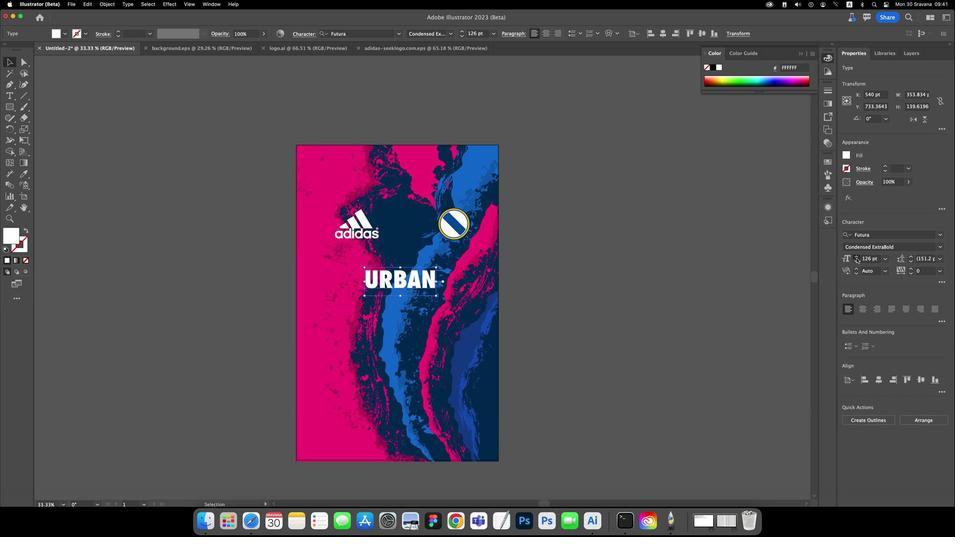 
Action: Mouse pressed left at (854, 257)
Screenshot: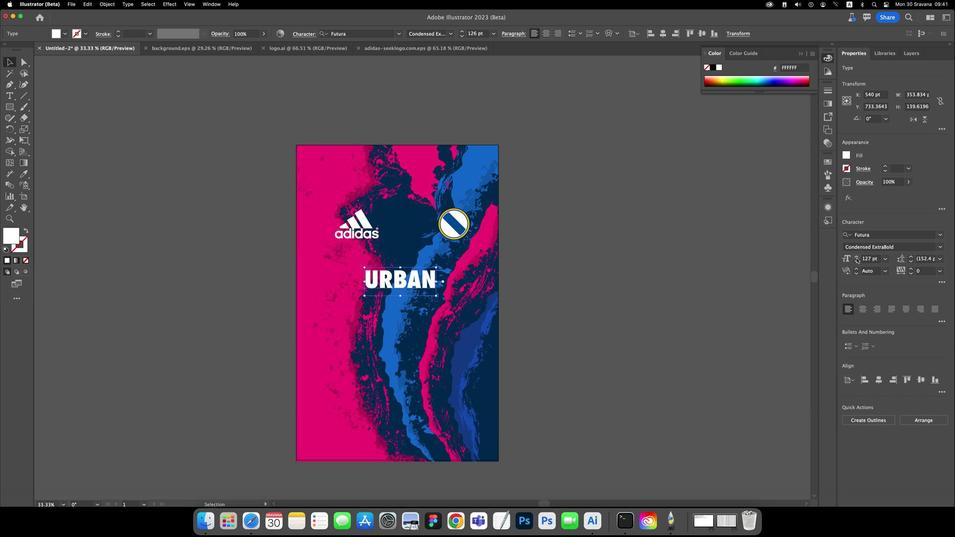 
Action: Mouse pressed left at (854, 257)
Screenshot: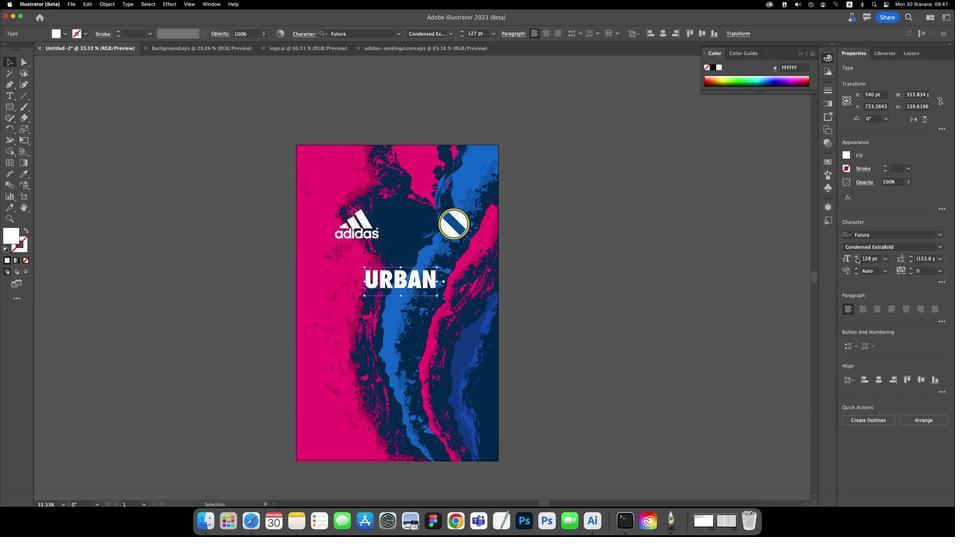 
Action: Mouse pressed left at (854, 257)
Screenshot: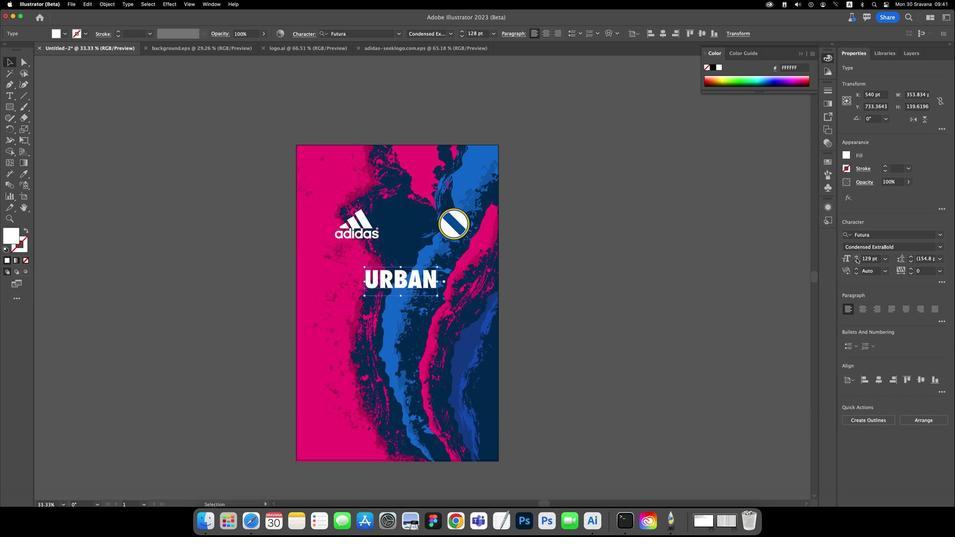 
Action: Mouse pressed left at (854, 257)
Screenshot: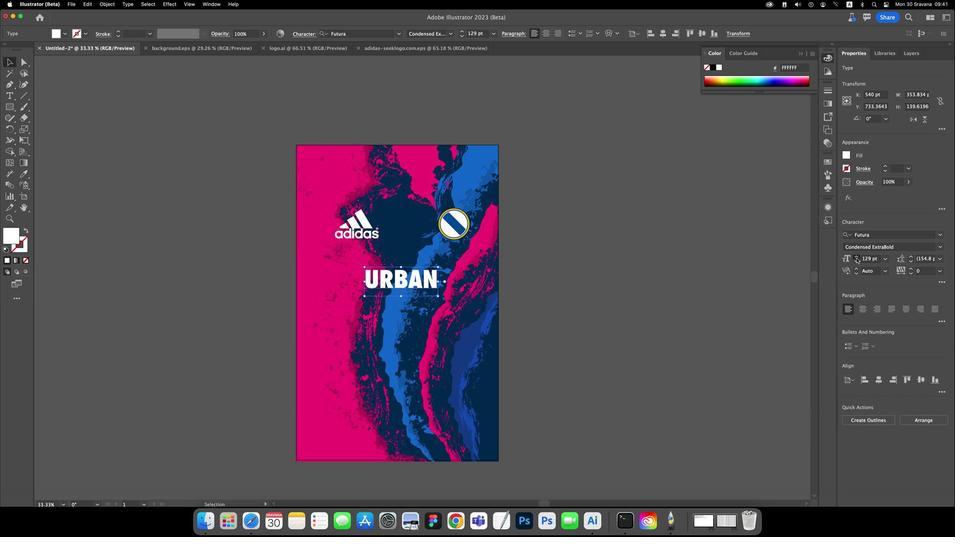 
Action: Mouse pressed left at (854, 257)
Screenshot: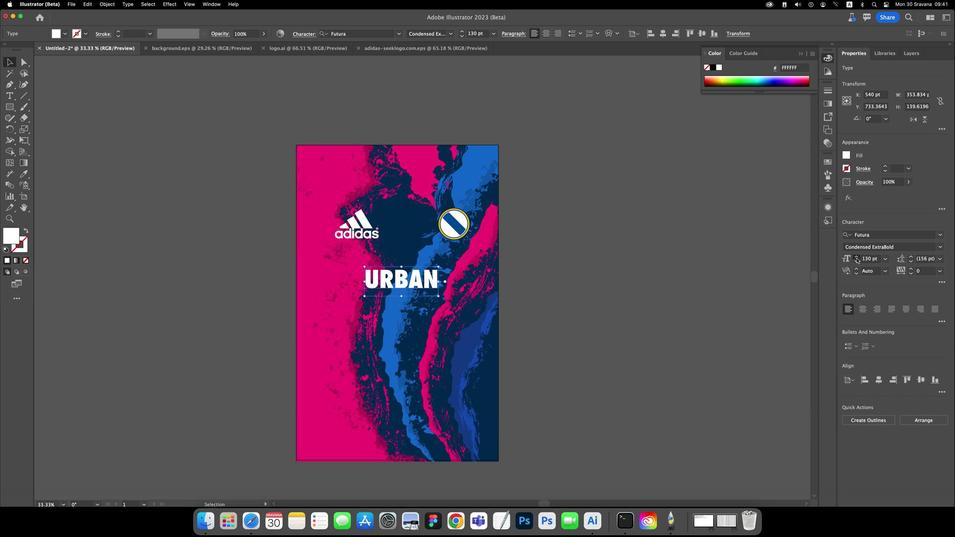 
Action: Mouse pressed left at (854, 257)
Screenshot: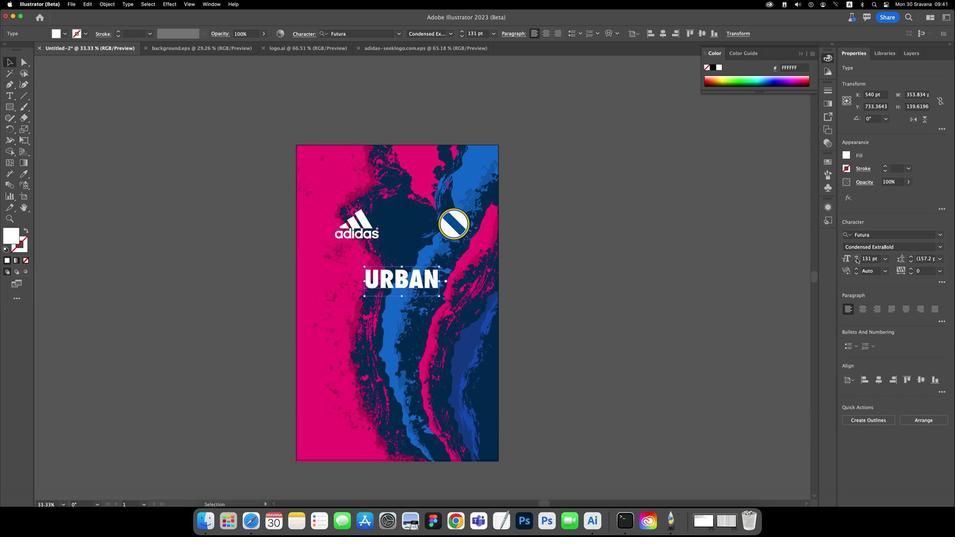 
Action: Mouse pressed left at (854, 257)
Screenshot: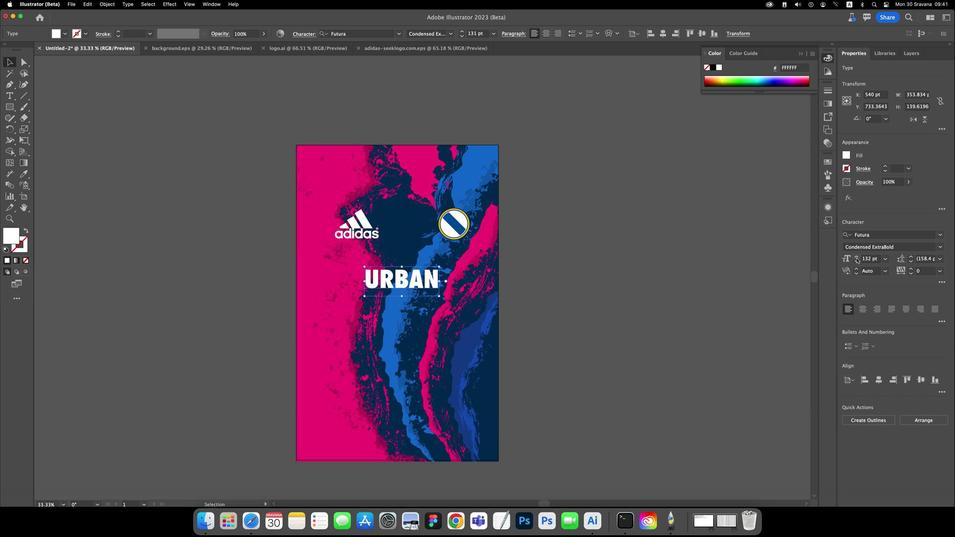
Action: Mouse pressed left at (854, 257)
Screenshot: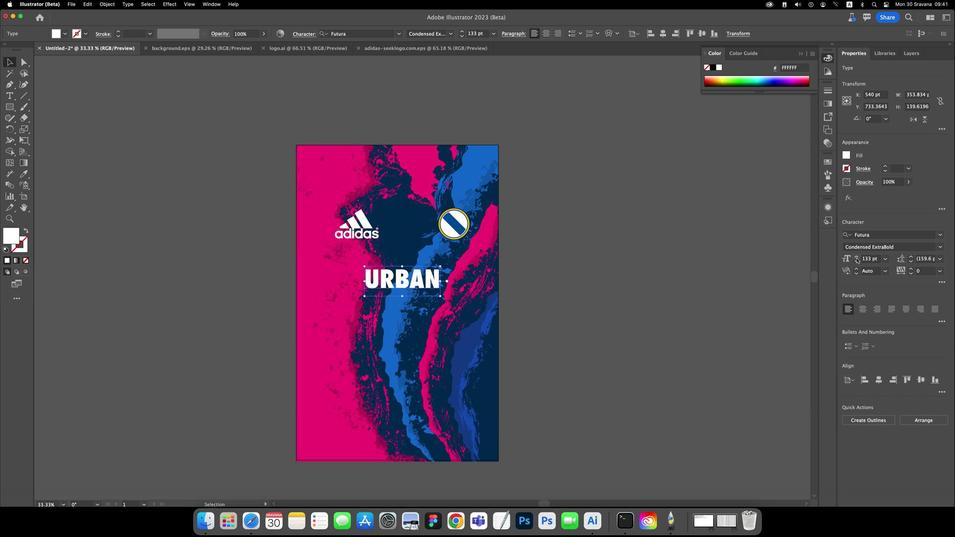 
Action: Mouse pressed left at (854, 257)
Screenshot: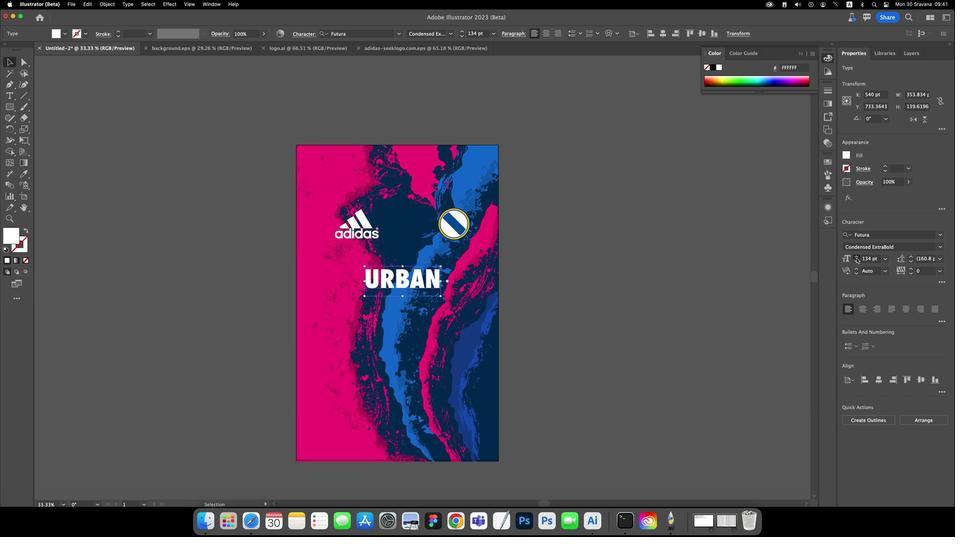 
Action: Mouse pressed left at (854, 257)
Screenshot: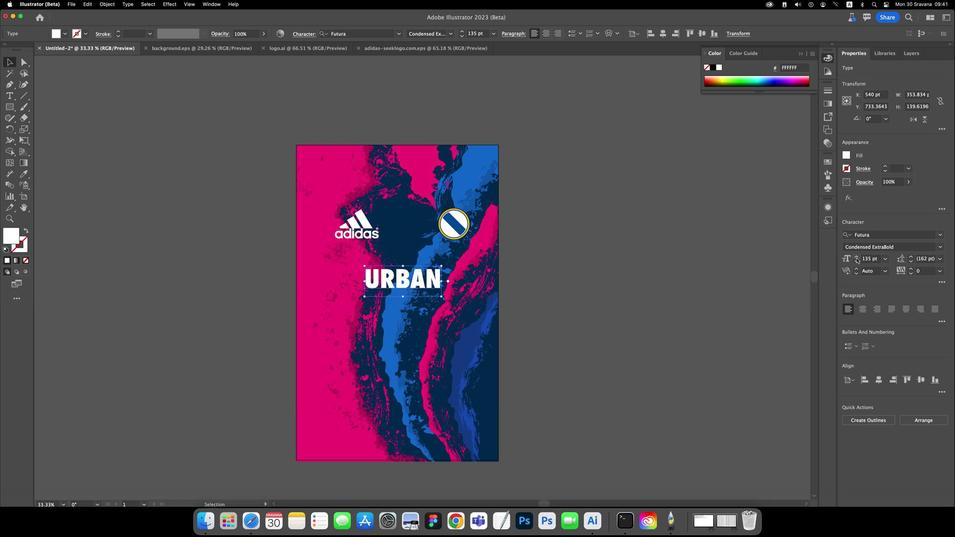 
Action: Mouse pressed left at (854, 257)
Screenshot: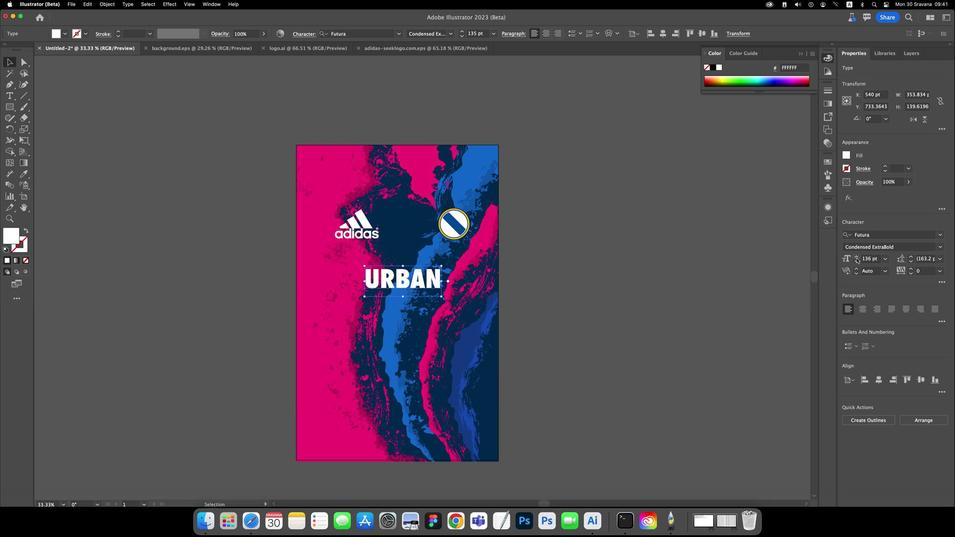 
Action: Mouse pressed left at (854, 257)
Screenshot: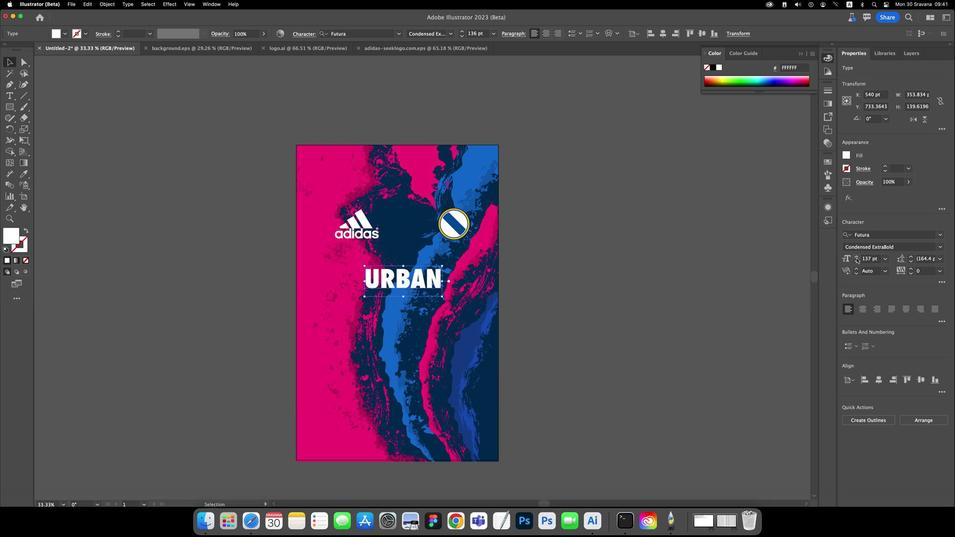 
Action: Mouse pressed left at (854, 257)
